 Task: Add Sprouts Organic Original BBQ Sauce to the cart.
Action: Mouse pressed left at (25, 113)
Screenshot: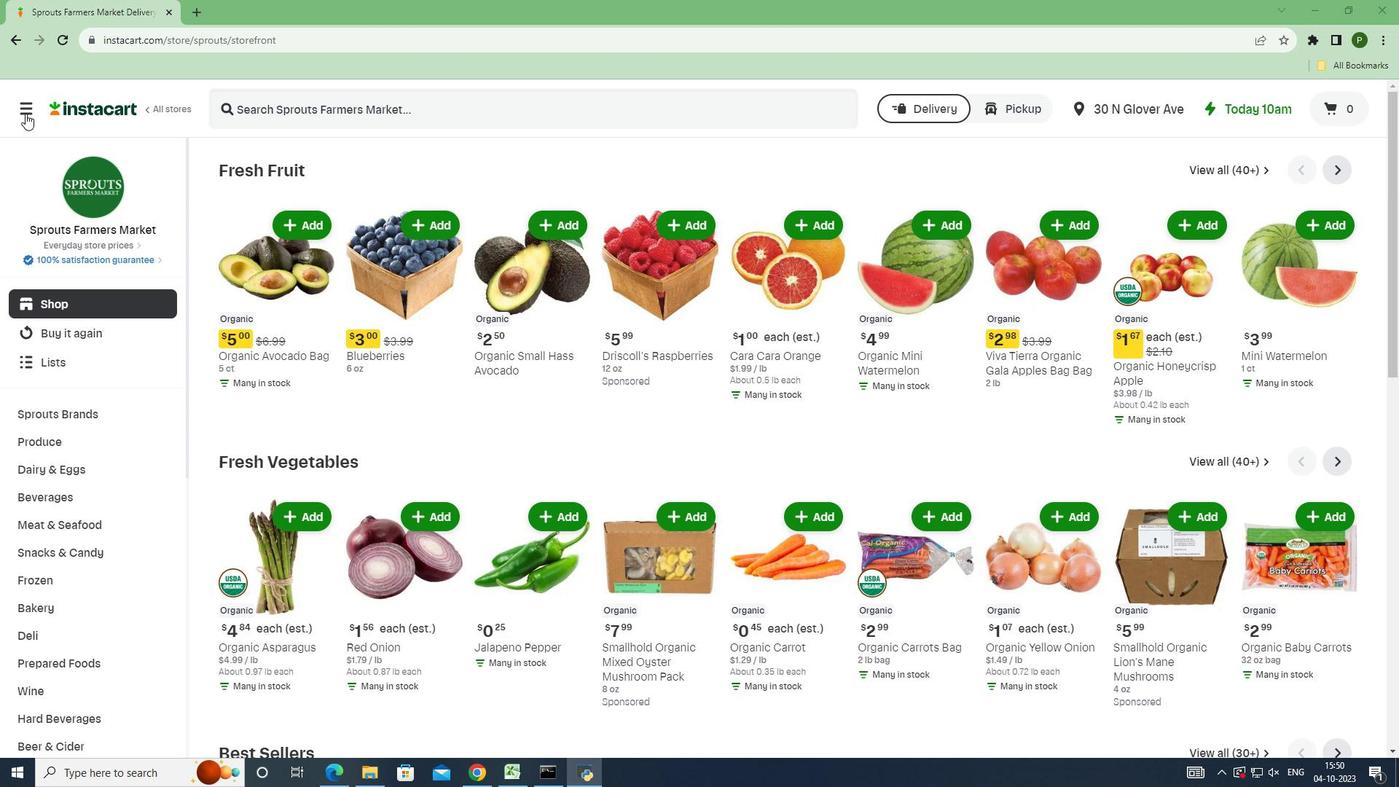 
Action: Mouse moved to (68, 403)
Screenshot: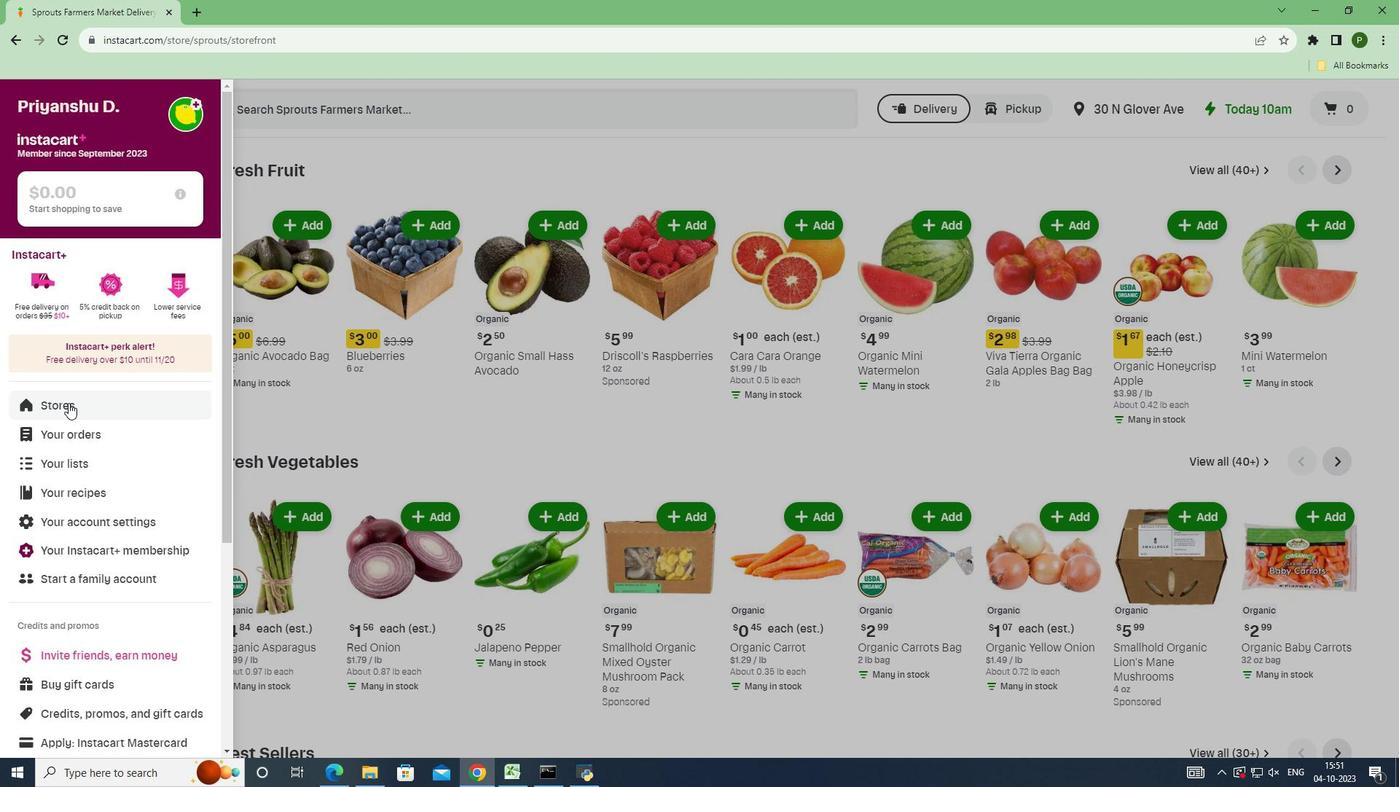 
Action: Mouse pressed left at (68, 403)
Screenshot: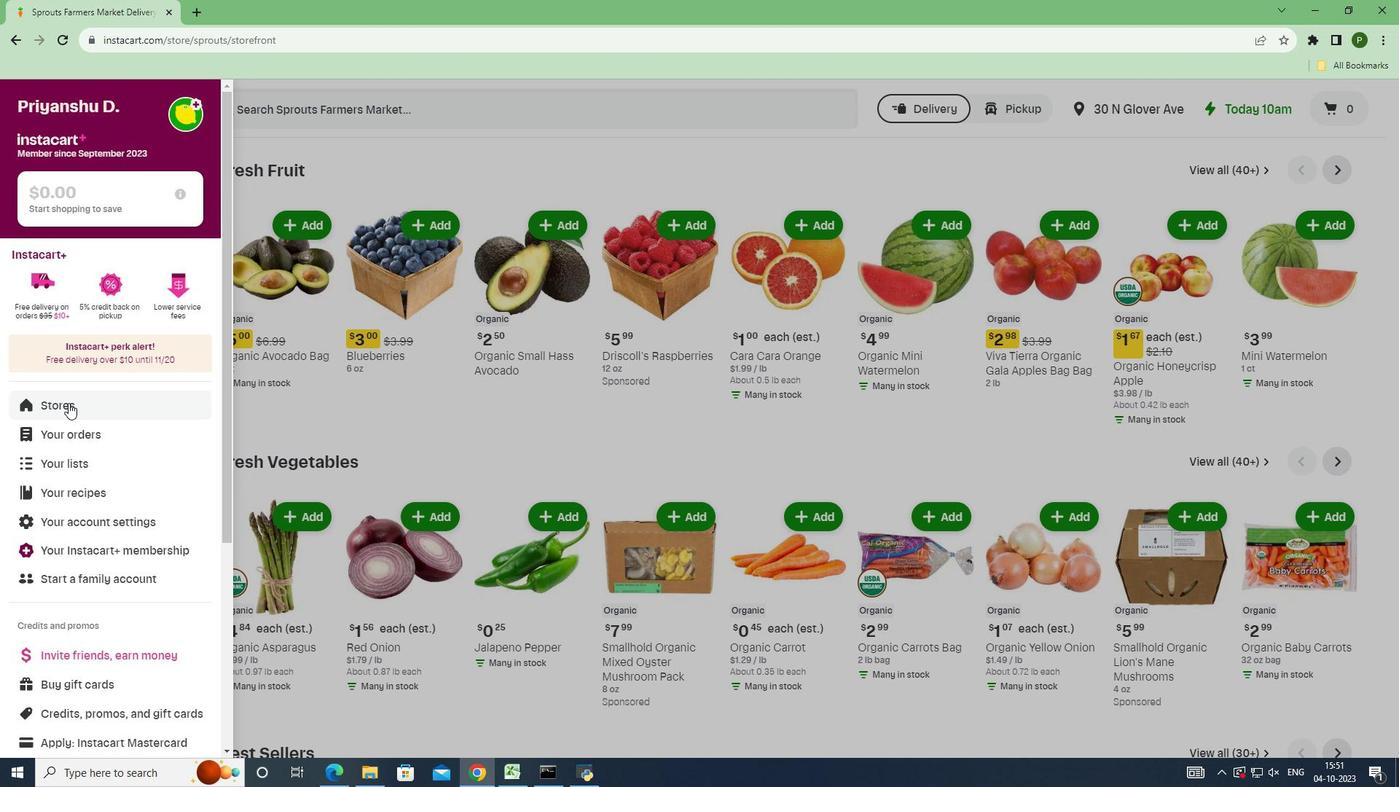 
Action: Mouse moved to (331, 169)
Screenshot: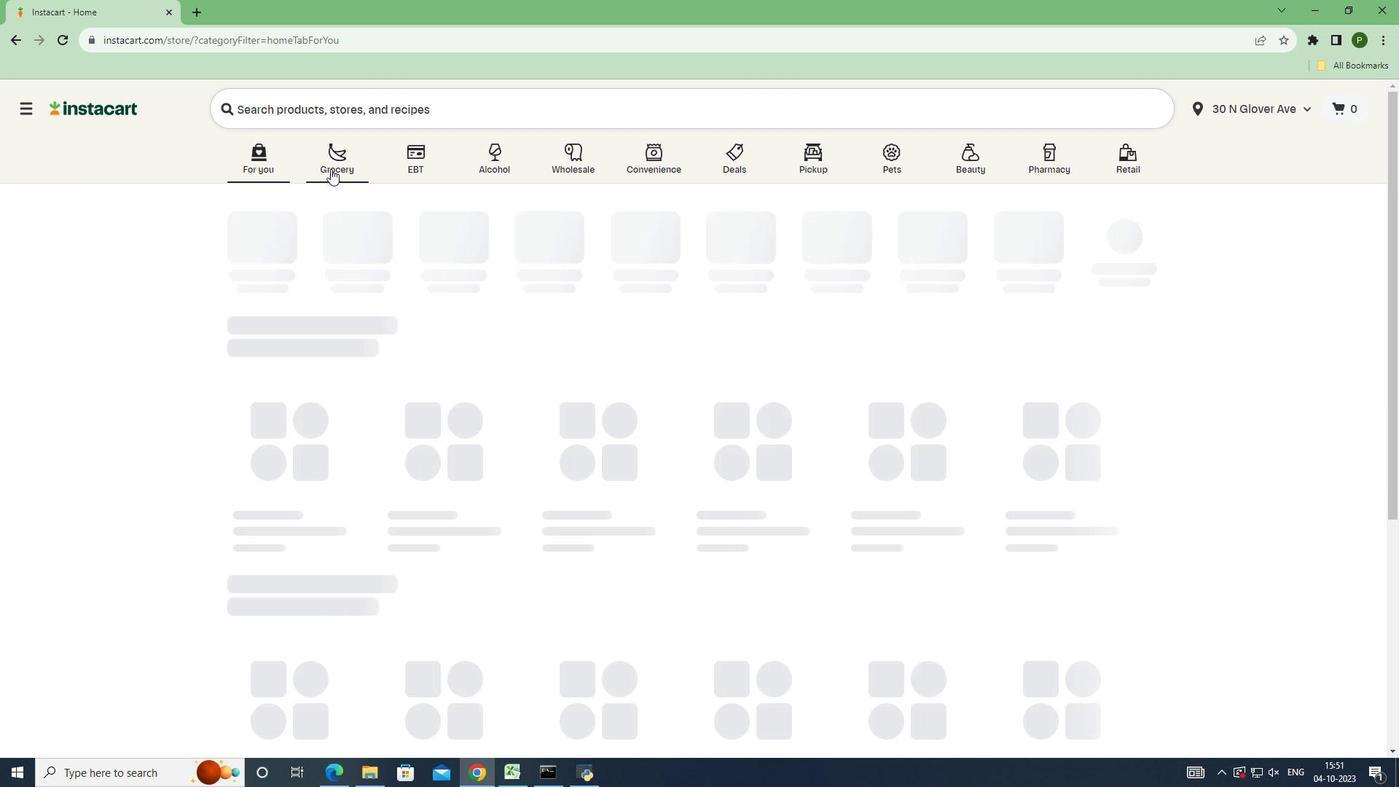
Action: Mouse pressed left at (331, 169)
Screenshot: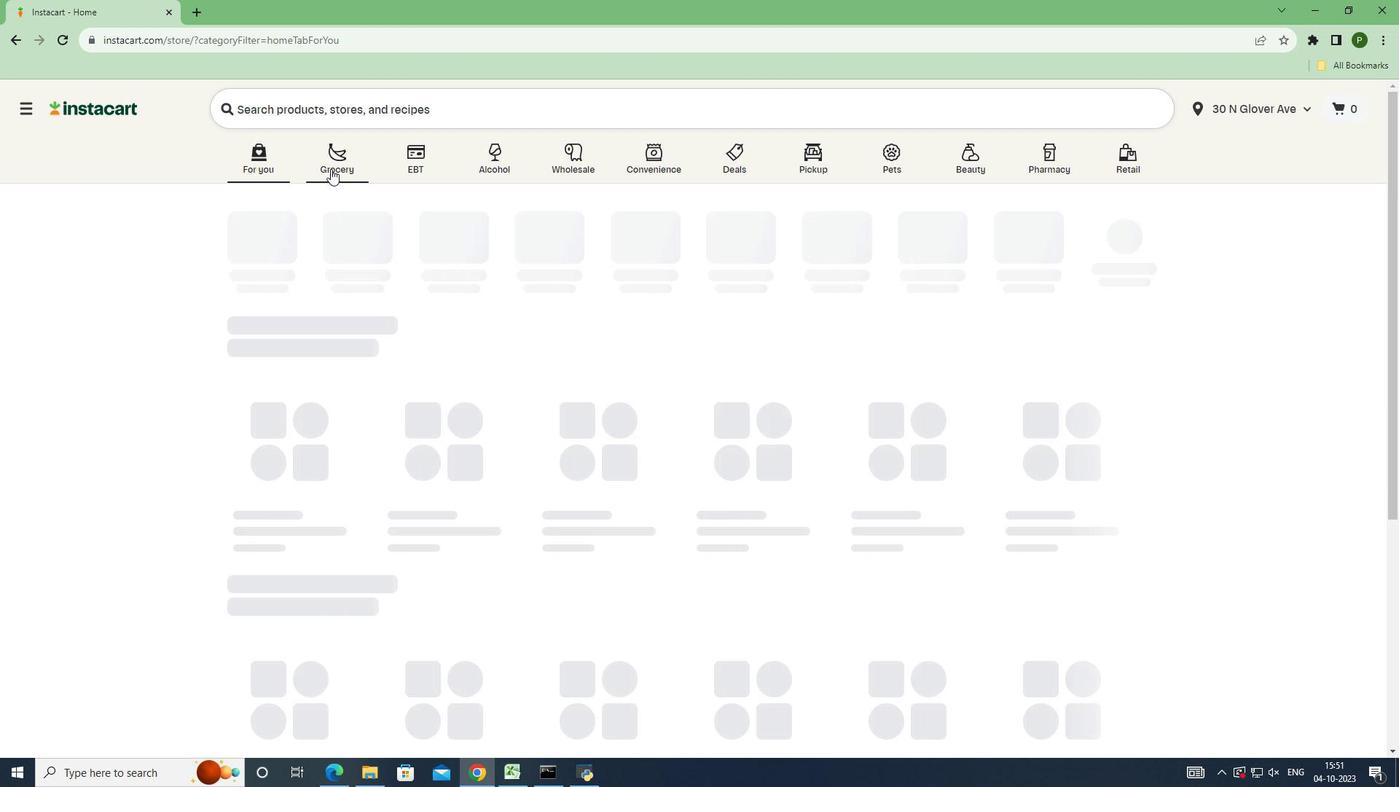 
Action: Mouse moved to (908, 323)
Screenshot: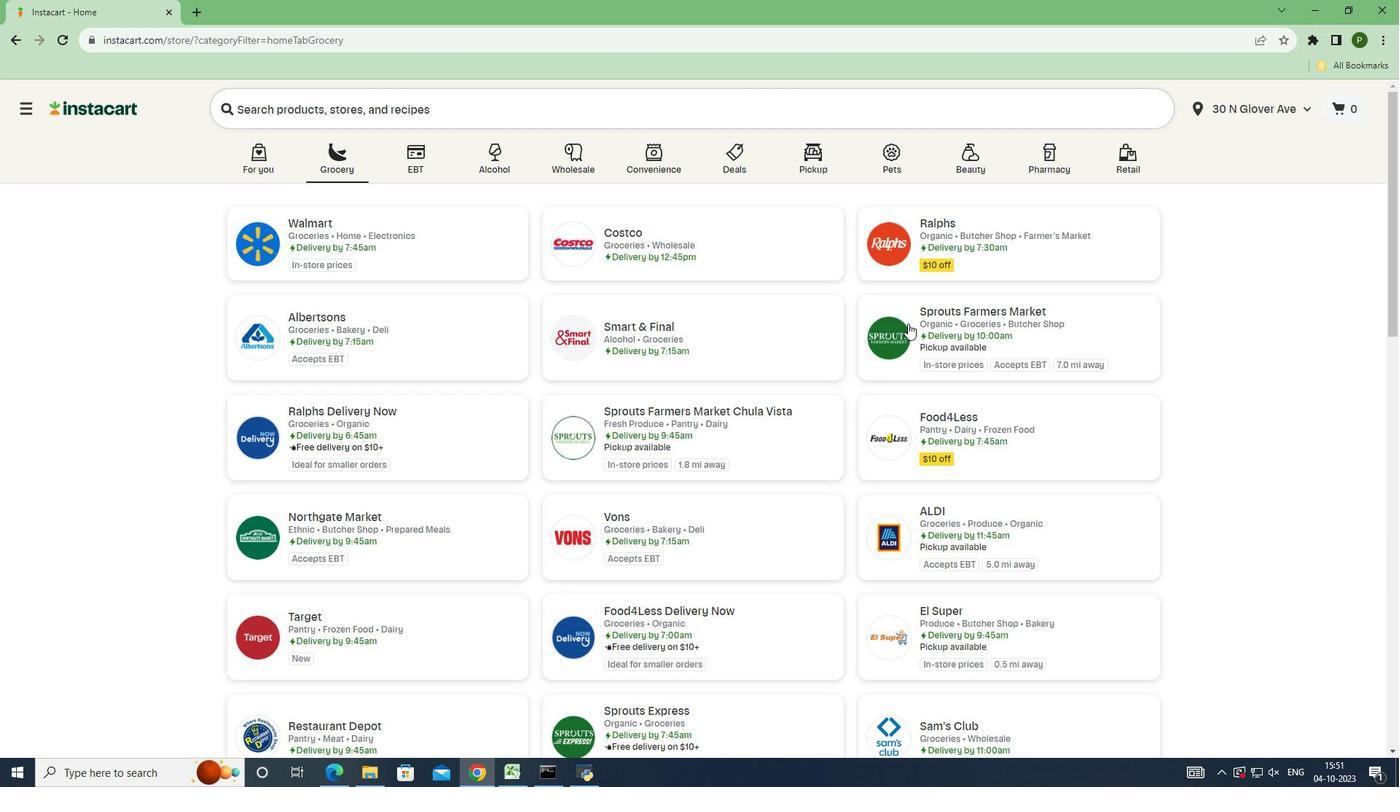 
Action: Mouse pressed left at (908, 323)
Screenshot: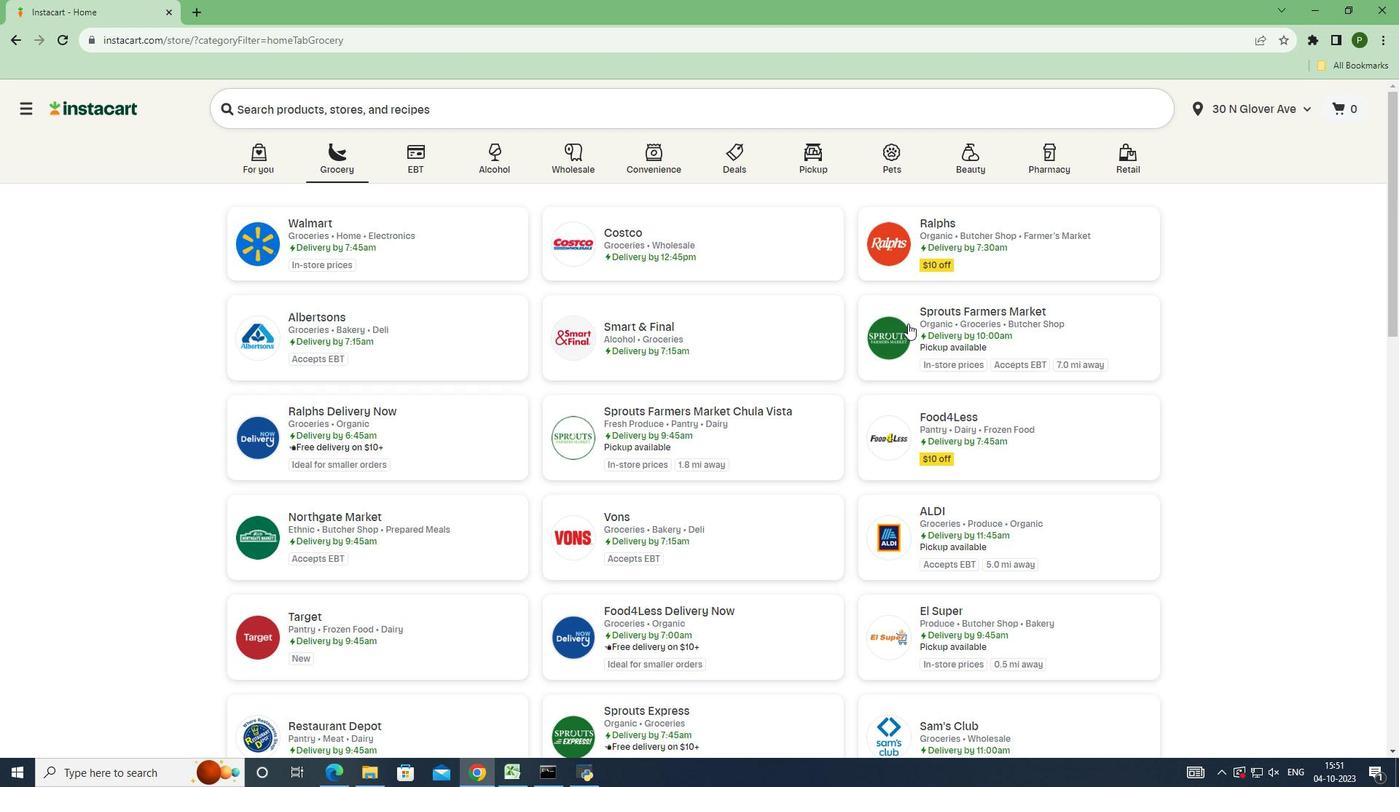 
Action: Mouse moved to (83, 410)
Screenshot: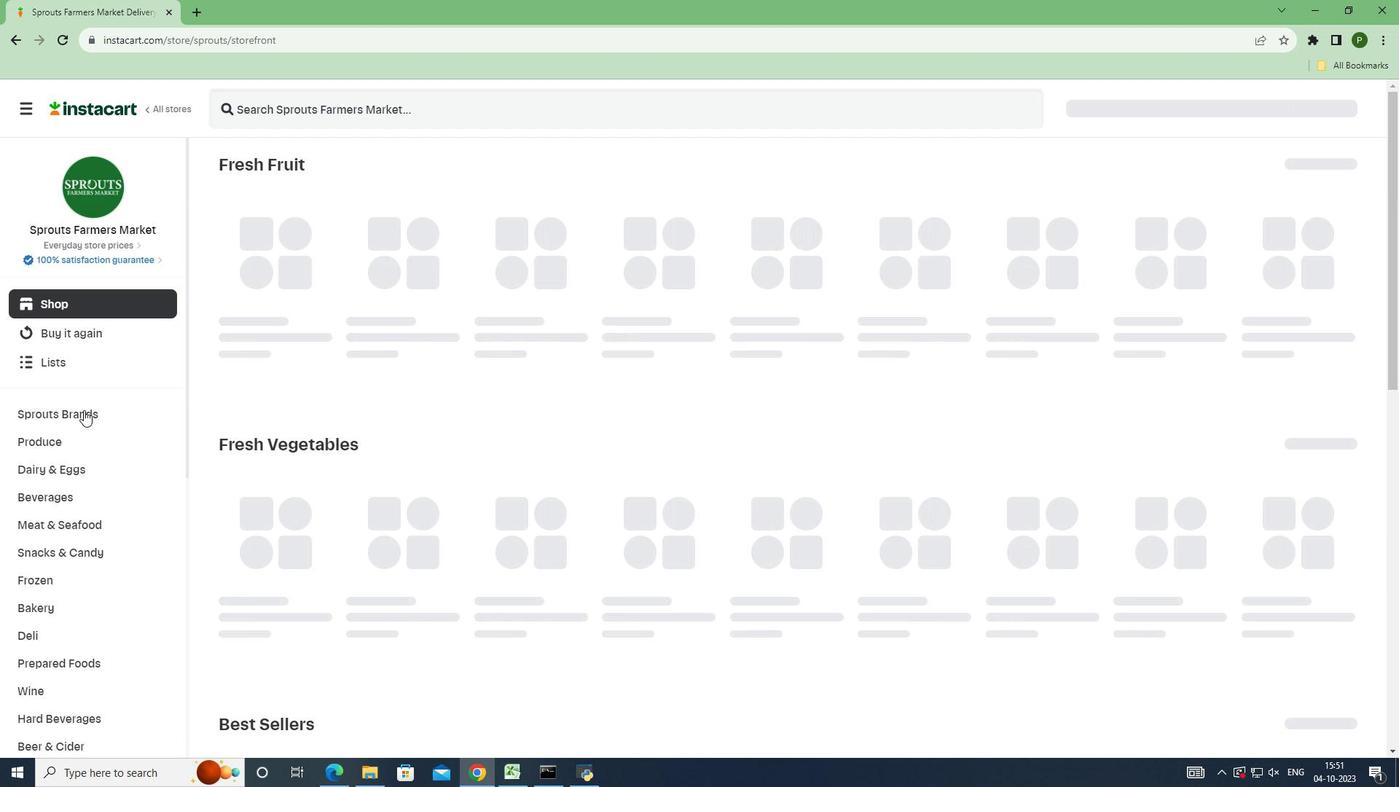 
Action: Mouse pressed left at (83, 410)
Screenshot: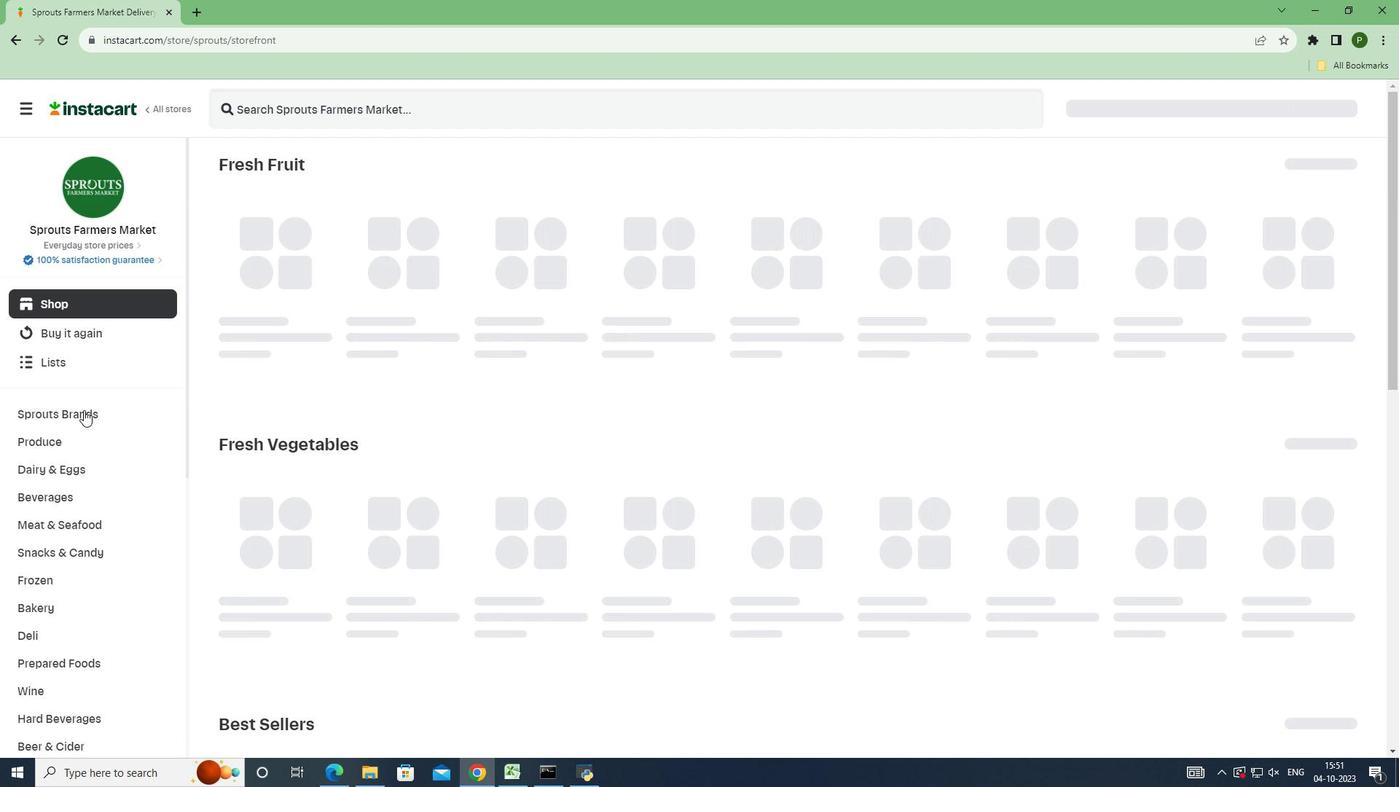 
Action: Mouse moved to (73, 523)
Screenshot: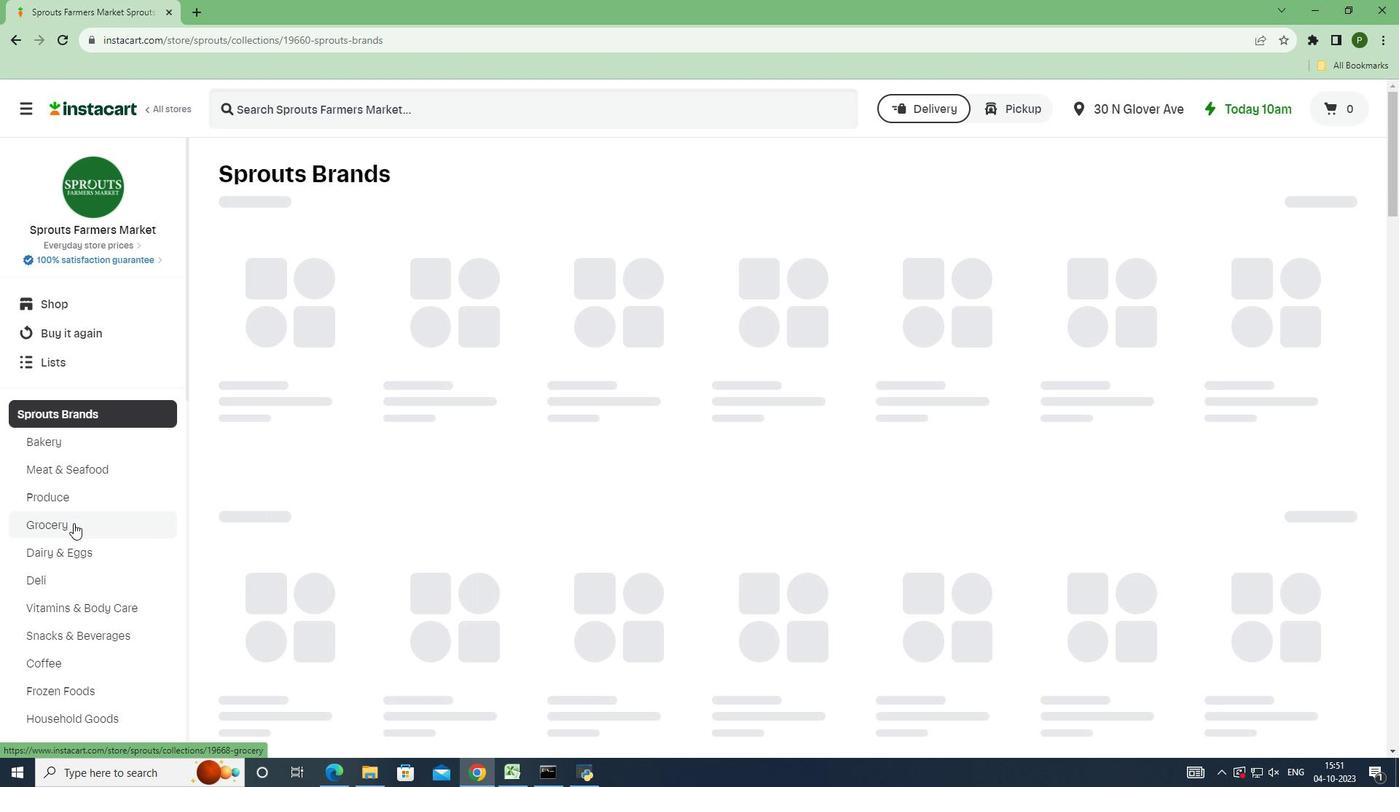 
Action: Mouse pressed left at (73, 523)
Screenshot: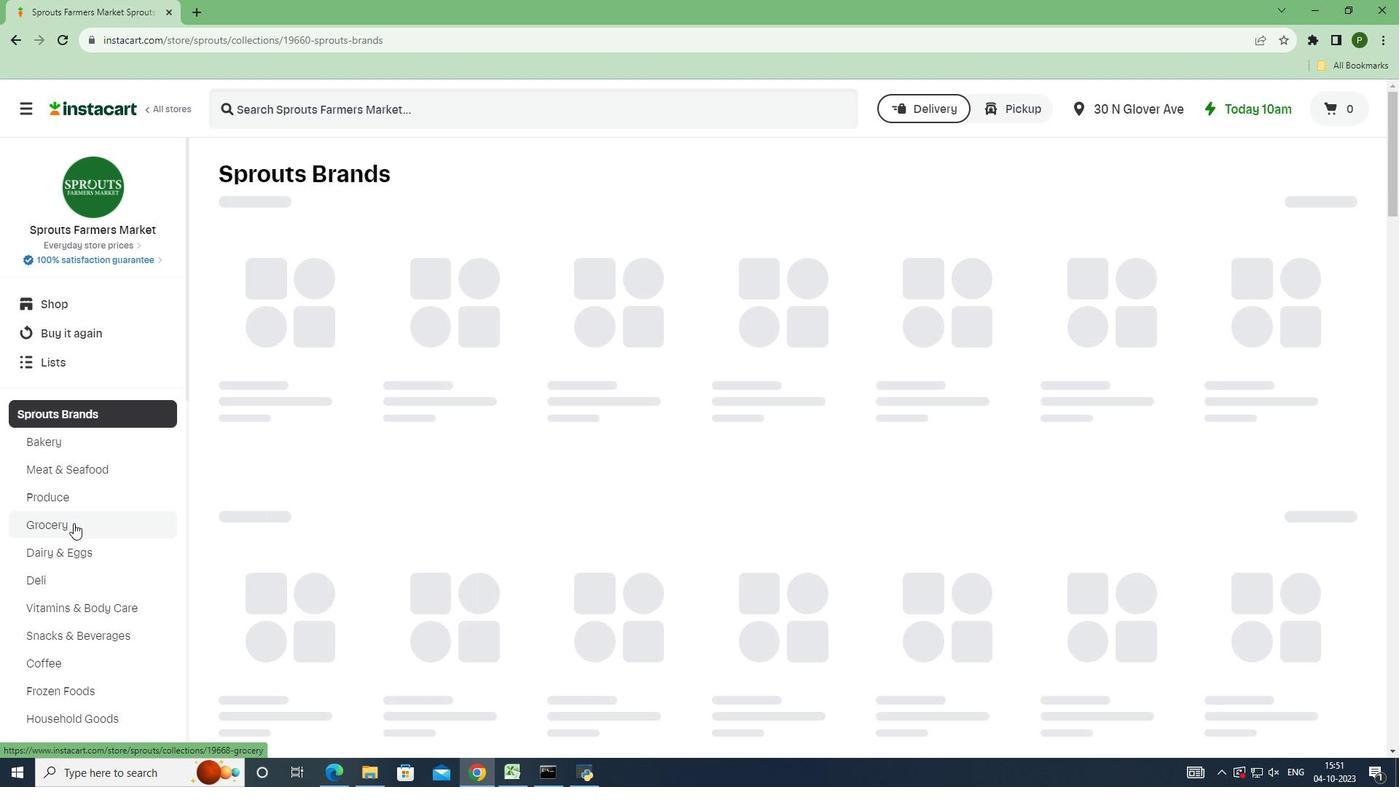 
Action: Mouse moved to (355, 274)
Screenshot: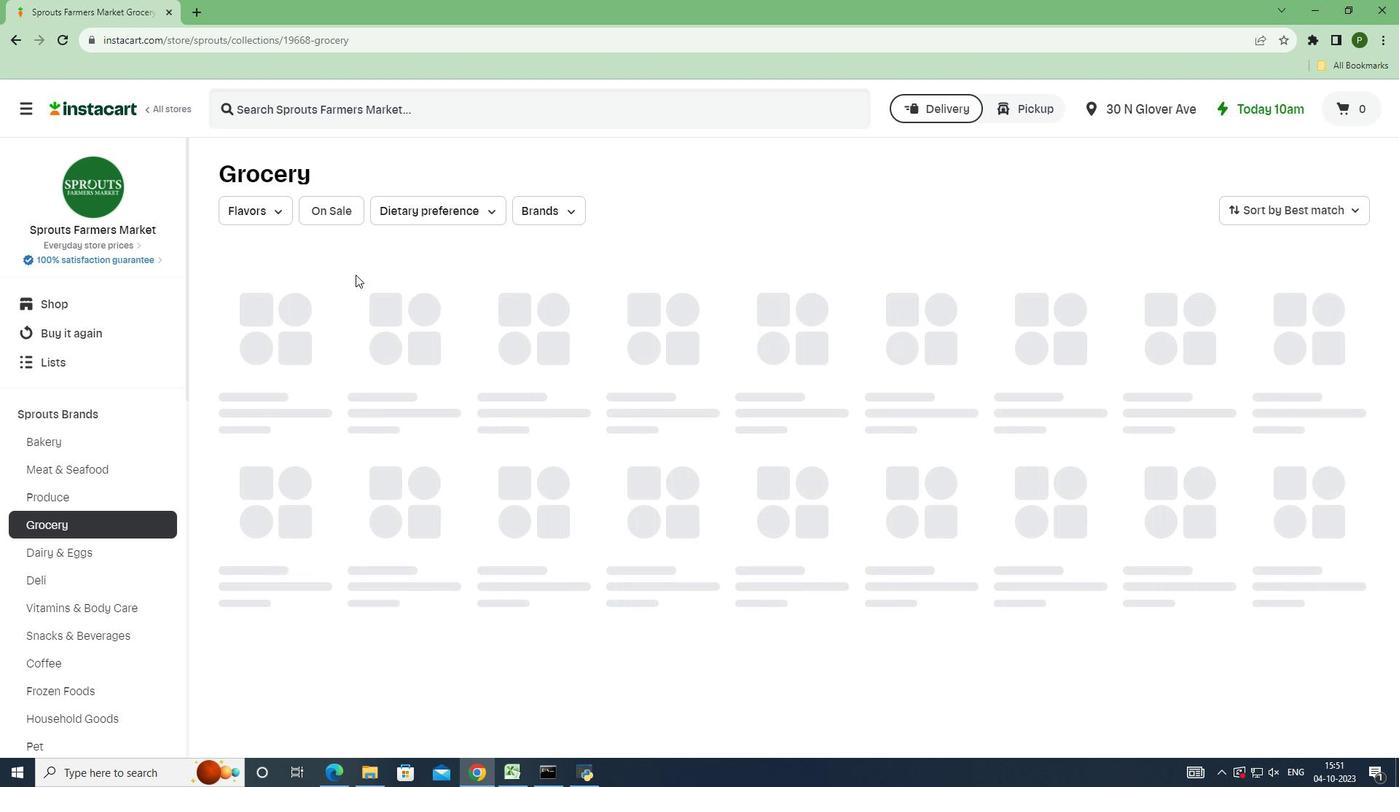 
Action: Mouse scrolled (355, 274) with delta (0, 0)
Screenshot: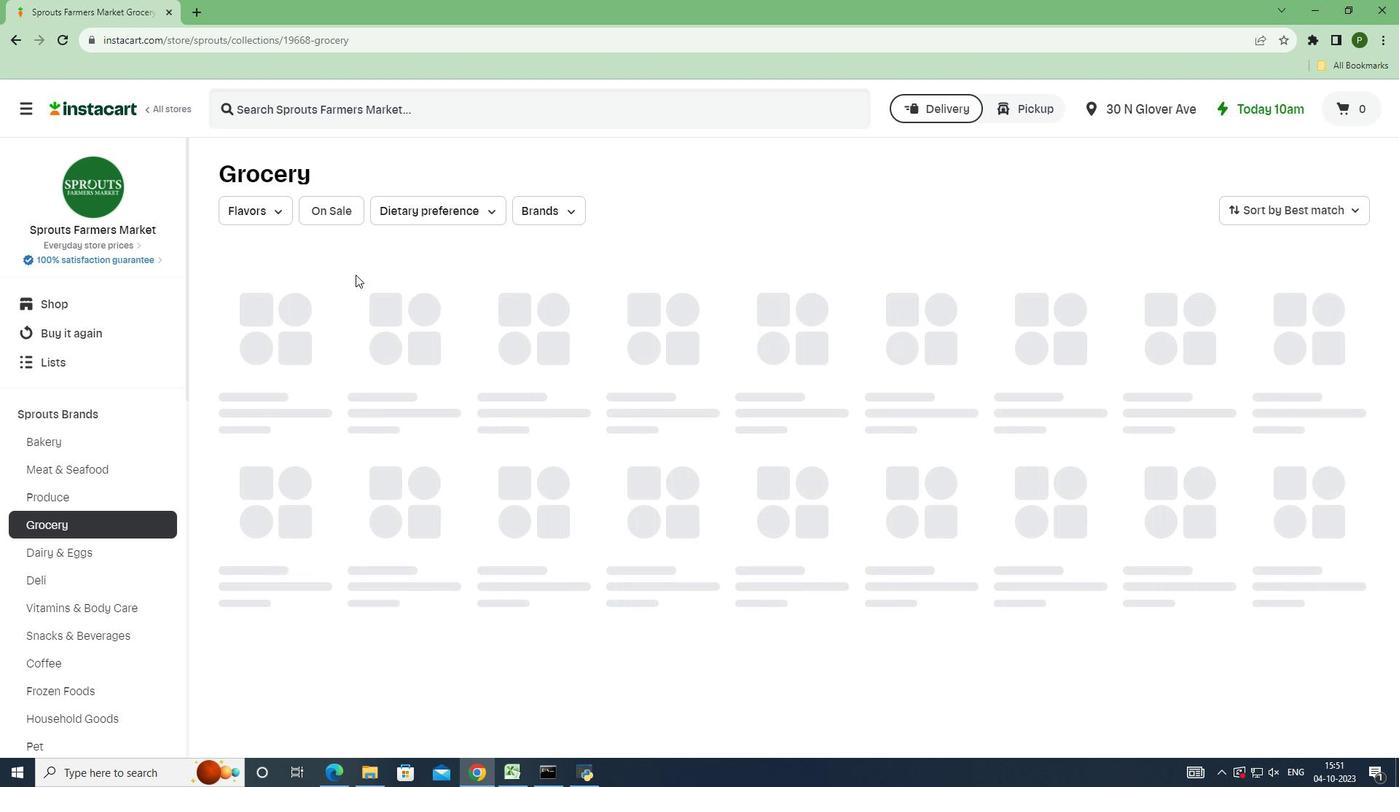 
Action: Mouse moved to (371, 298)
Screenshot: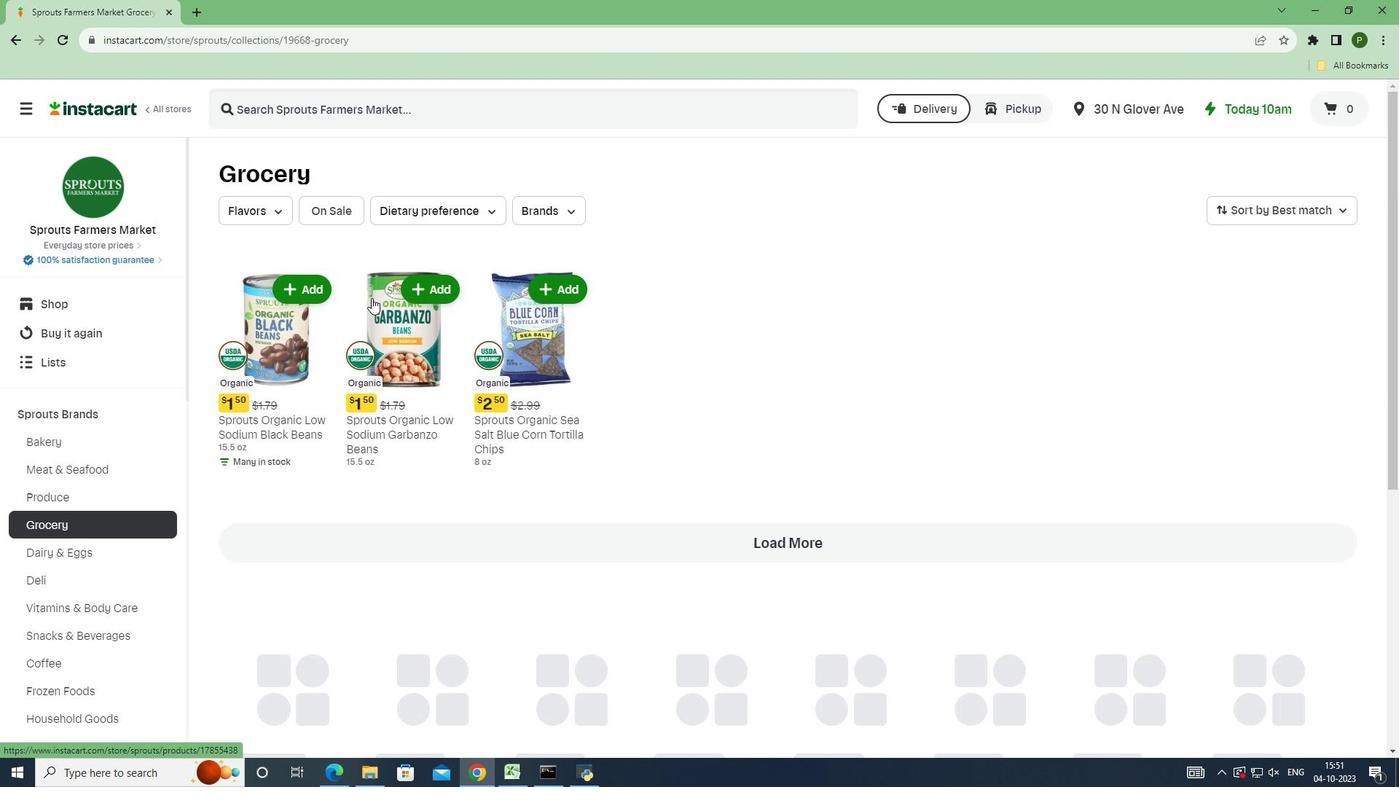 
Action: Mouse scrolled (371, 297) with delta (0, 0)
Screenshot: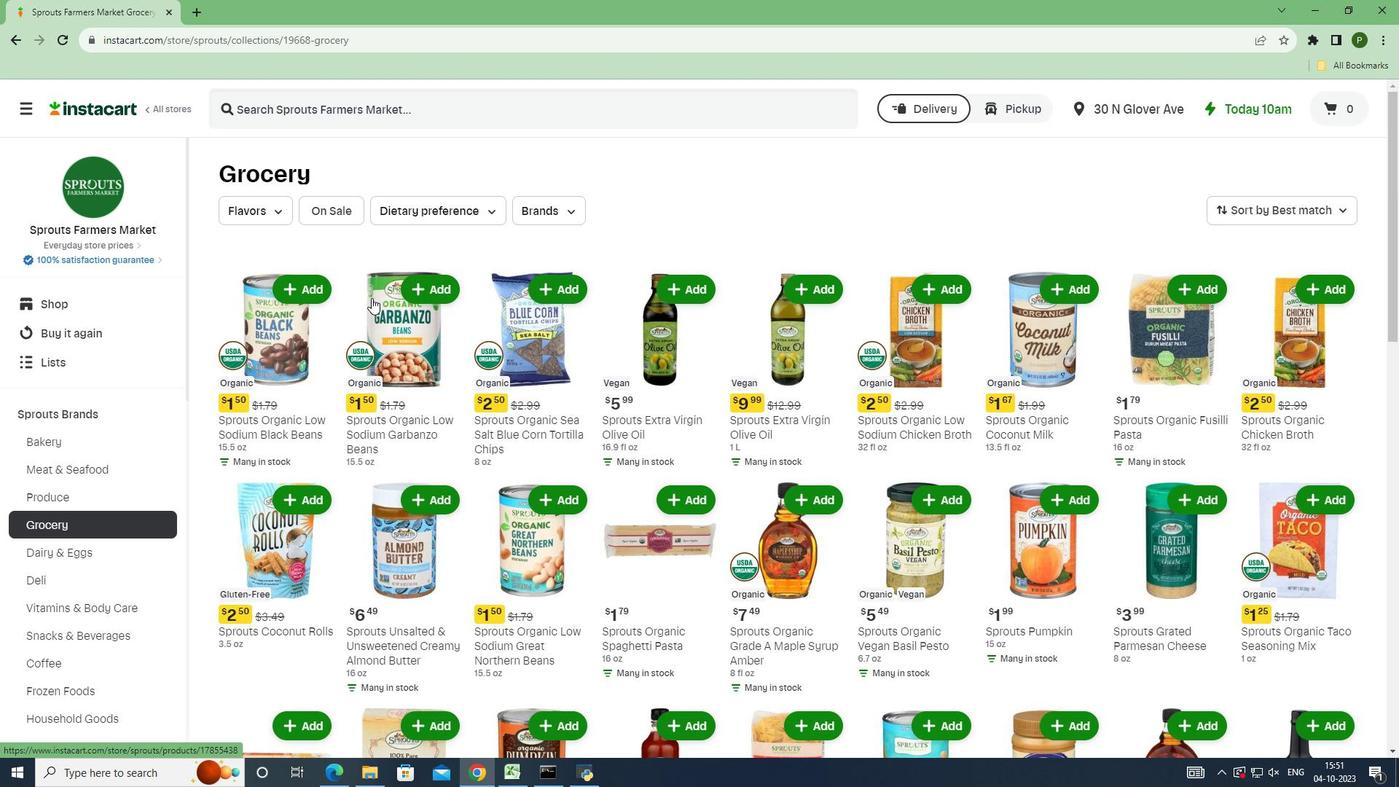 
Action: Mouse scrolled (371, 297) with delta (0, 0)
Screenshot: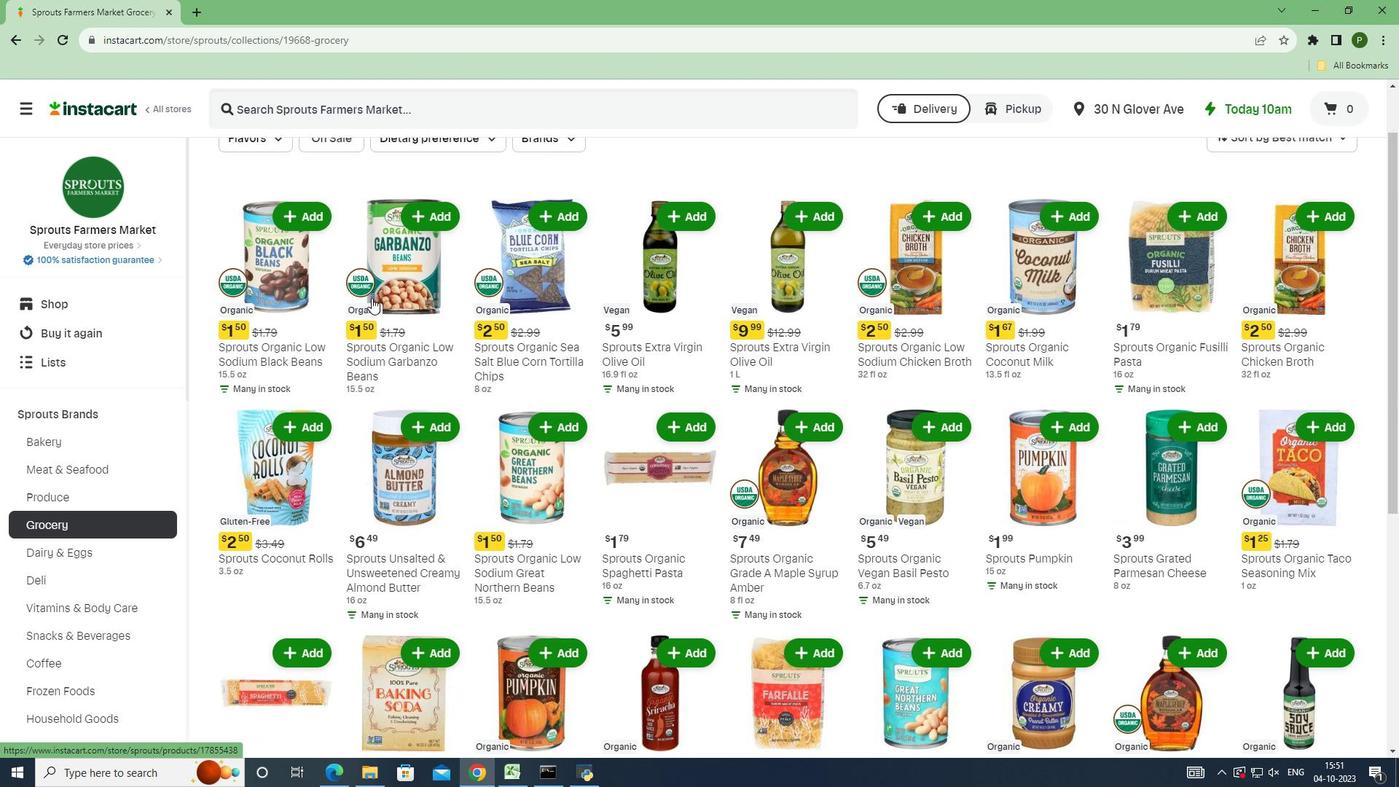 
Action: Mouse scrolled (371, 297) with delta (0, 0)
Screenshot: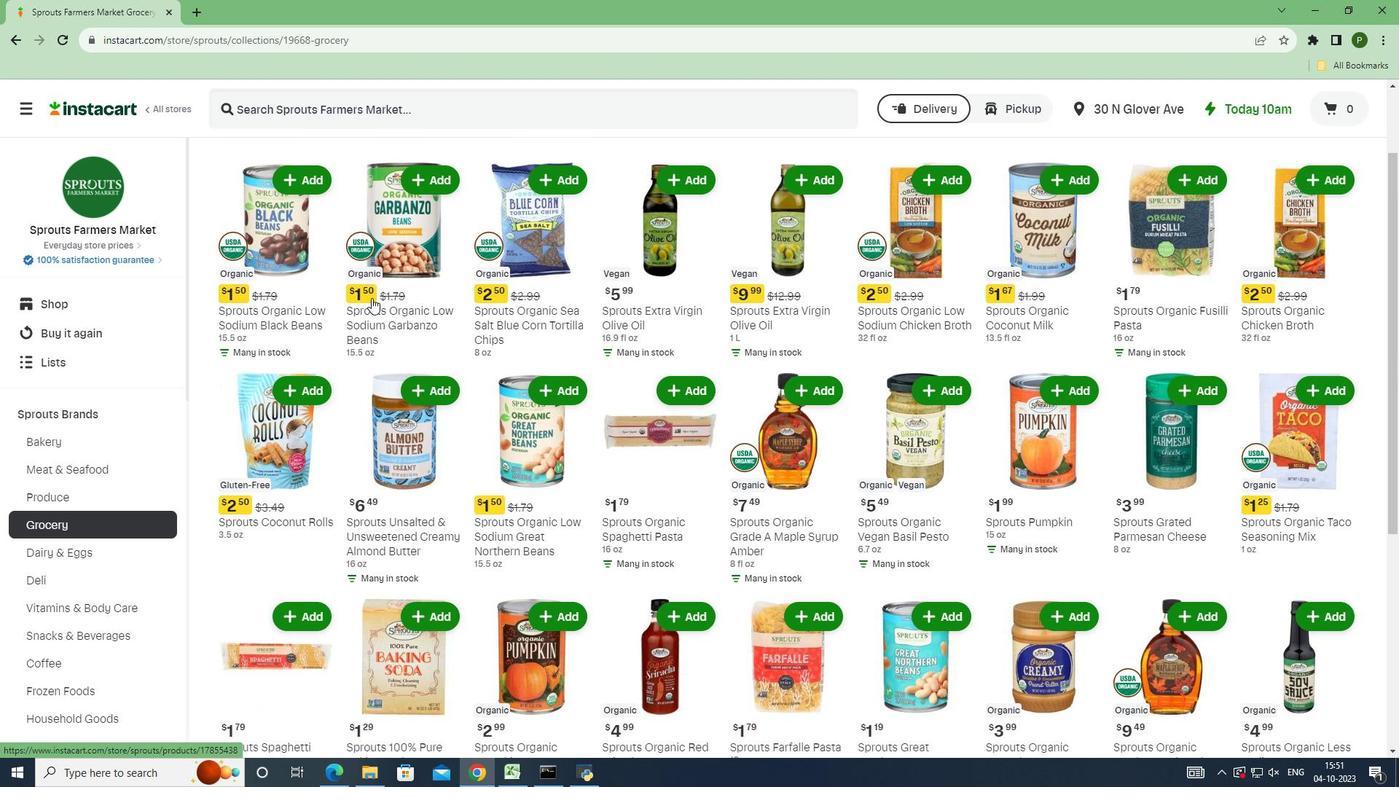 
Action: Mouse scrolled (371, 297) with delta (0, 0)
Screenshot: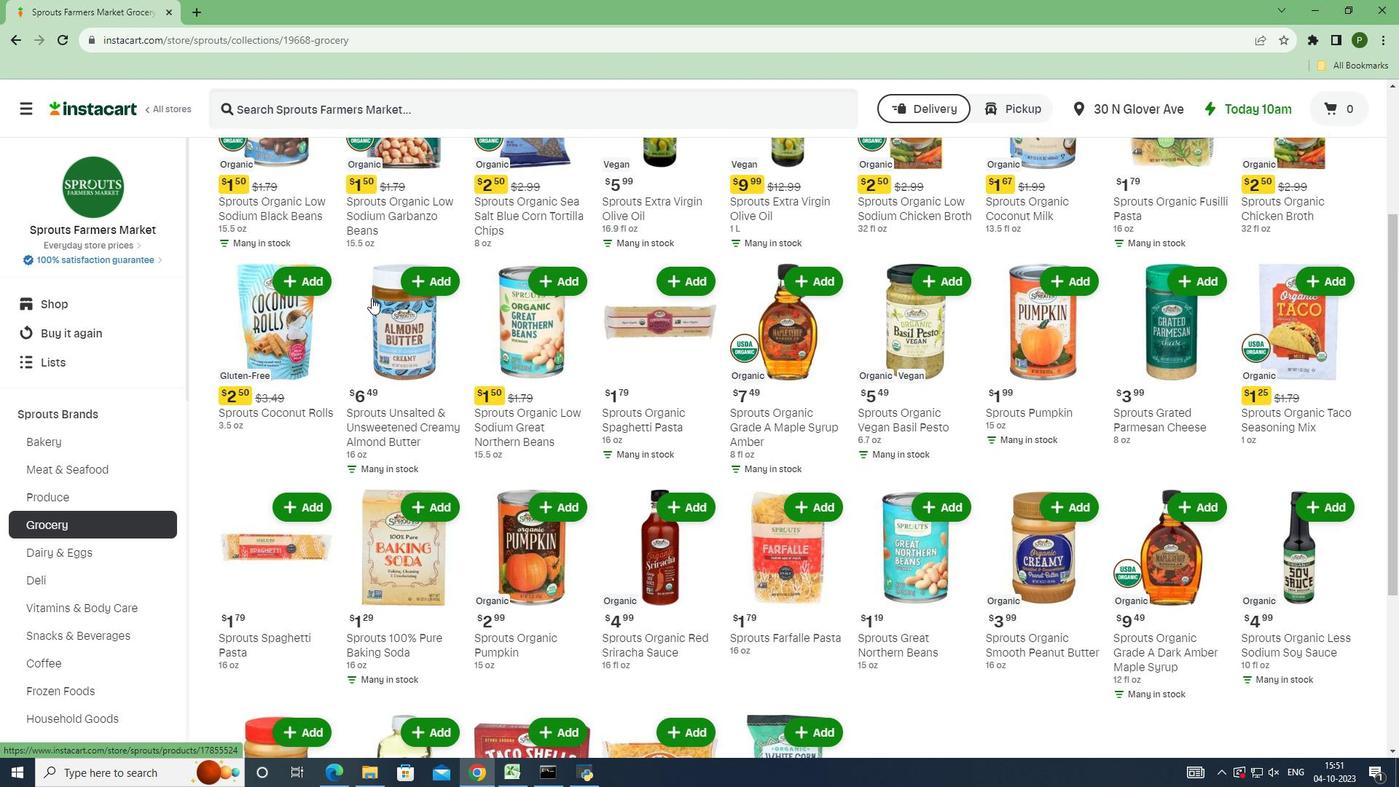 
Action: Mouse scrolled (371, 297) with delta (0, 0)
Screenshot: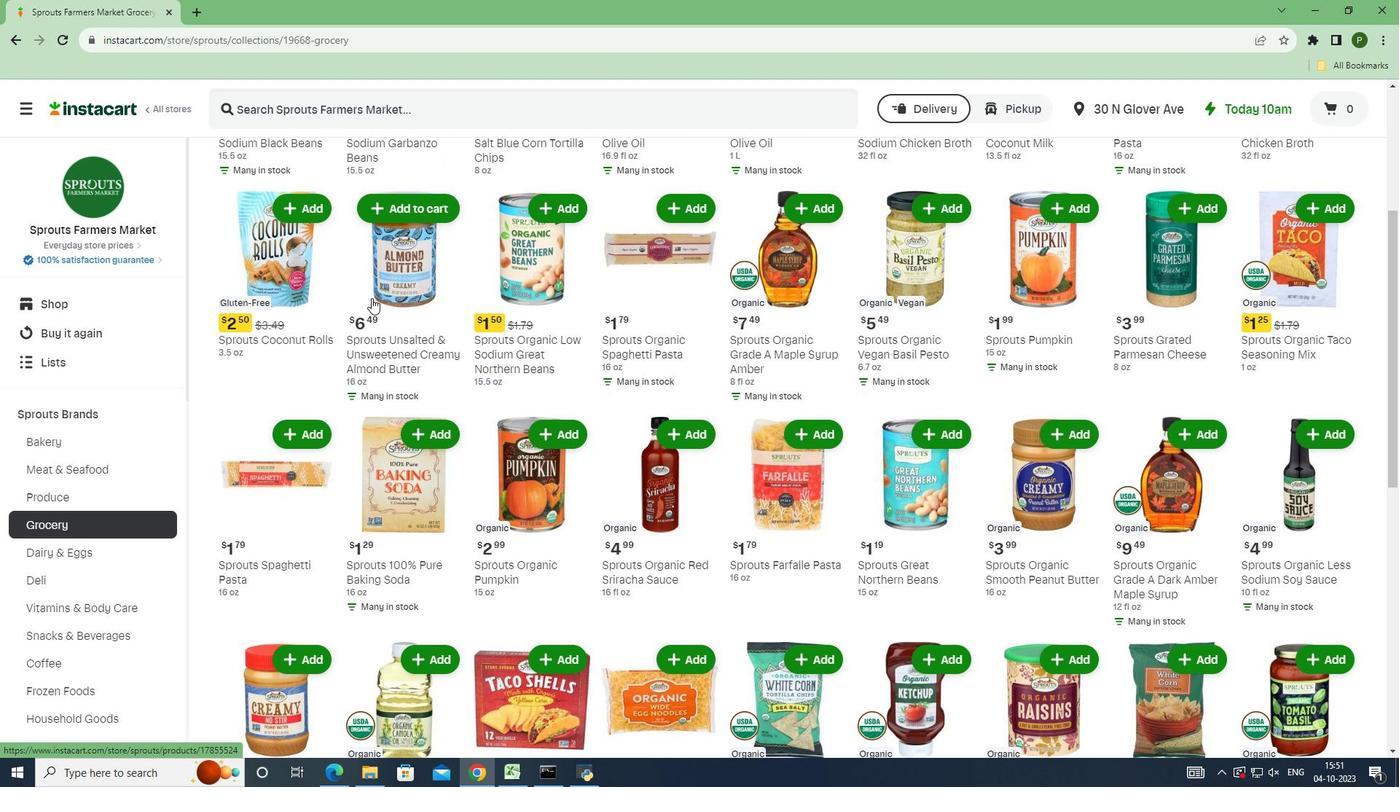
Action: Mouse scrolled (371, 297) with delta (0, 0)
Screenshot: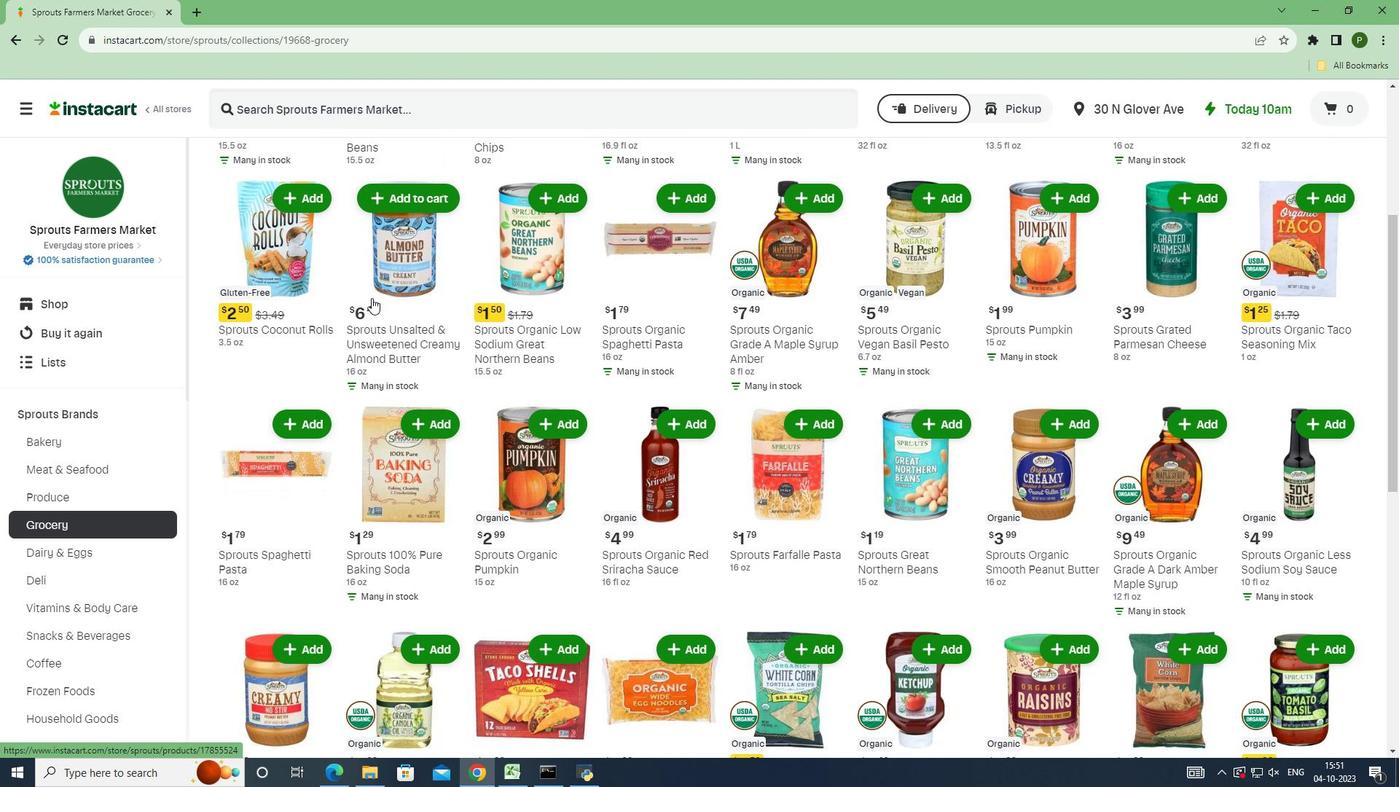 
Action: Mouse scrolled (371, 298) with delta (0, 0)
Screenshot: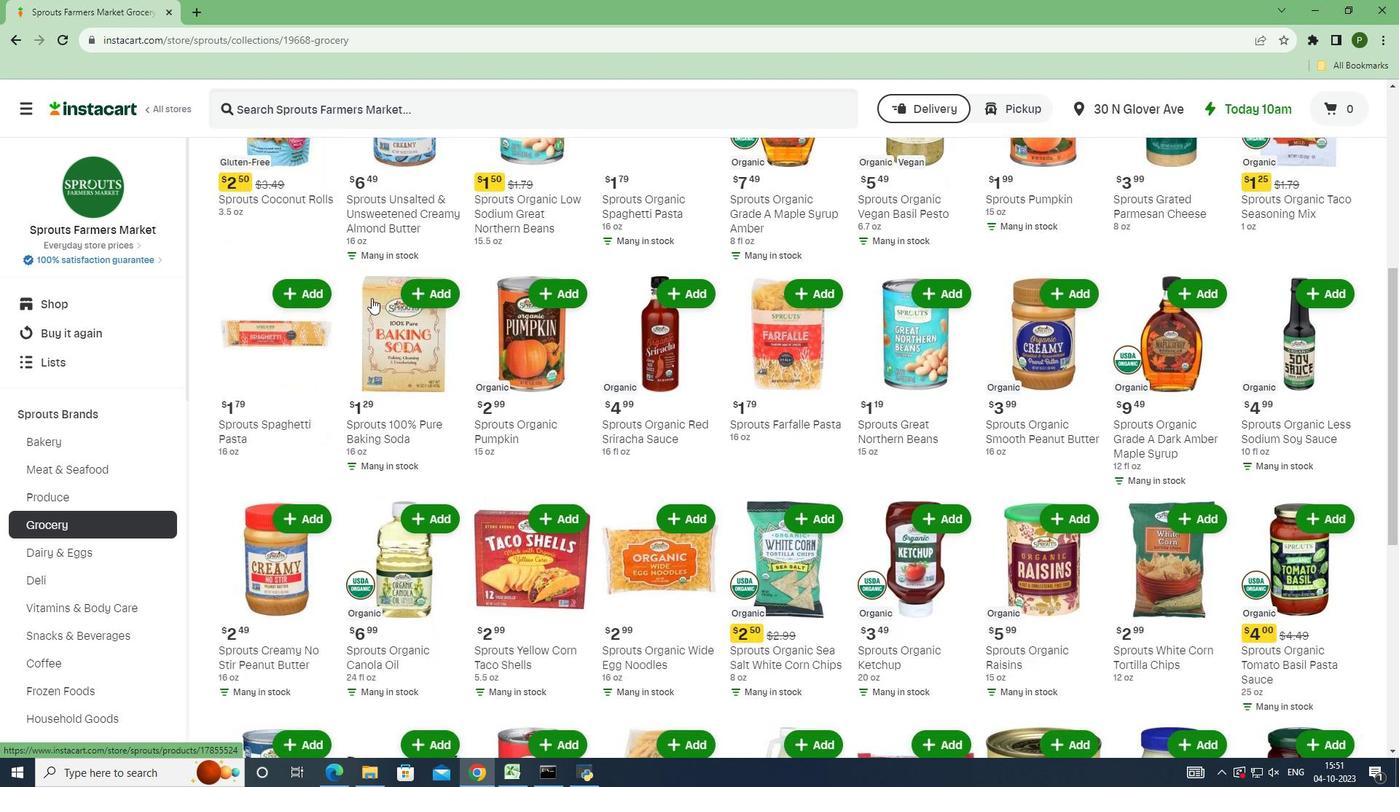 
Action: Mouse scrolled (371, 297) with delta (0, 0)
Screenshot: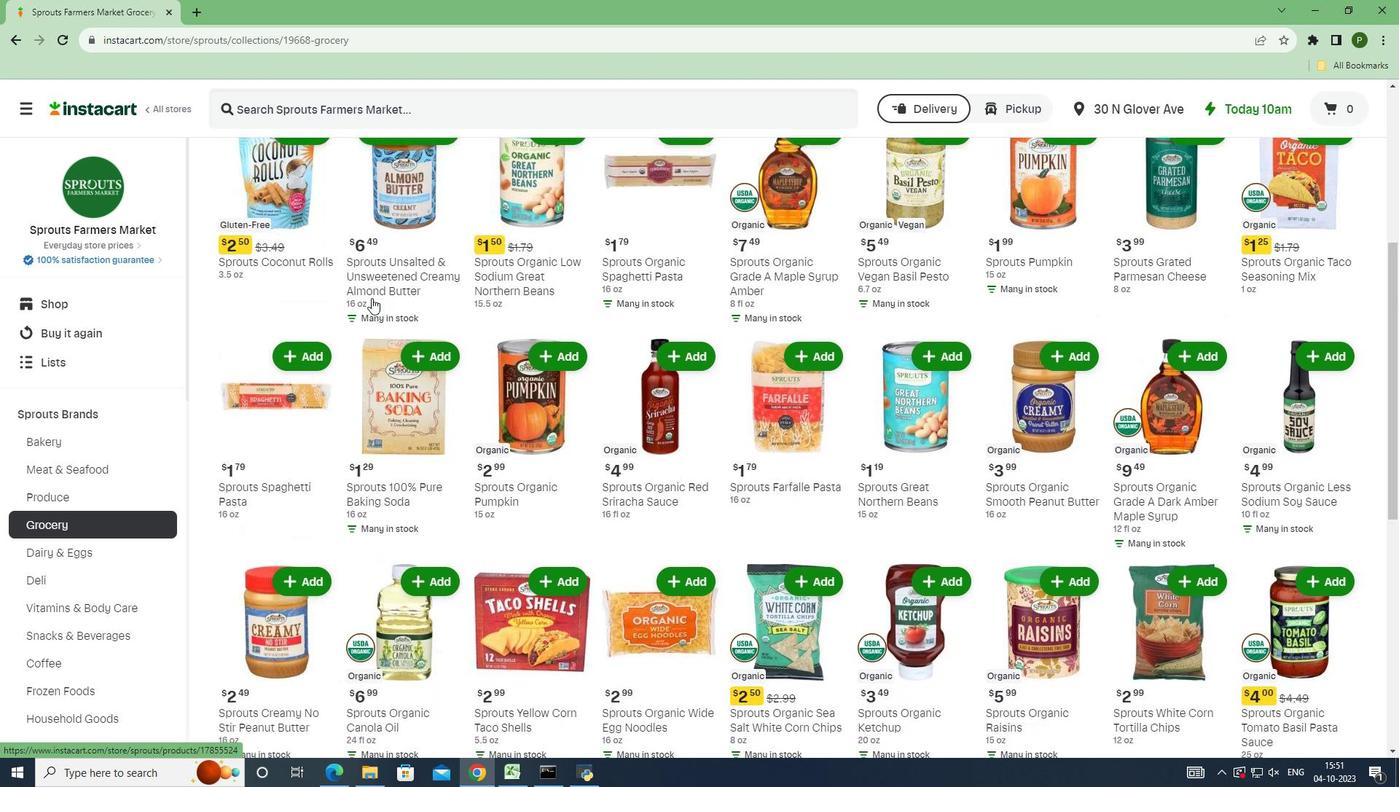 
Action: Mouse scrolled (371, 297) with delta (0, 0)
Screenshot: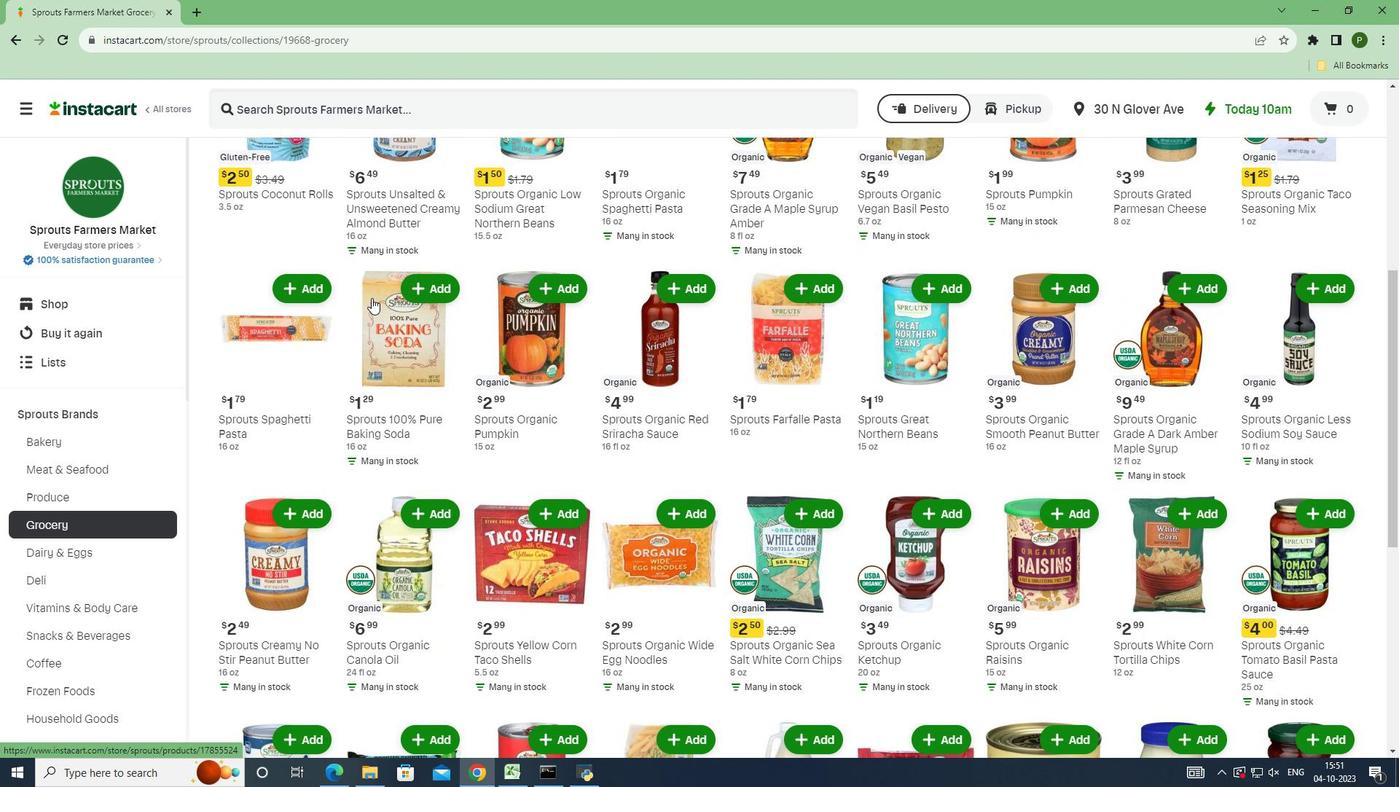 
Action: Mouse scrolled (371, 297) with delta (0, 0)
Screenshot: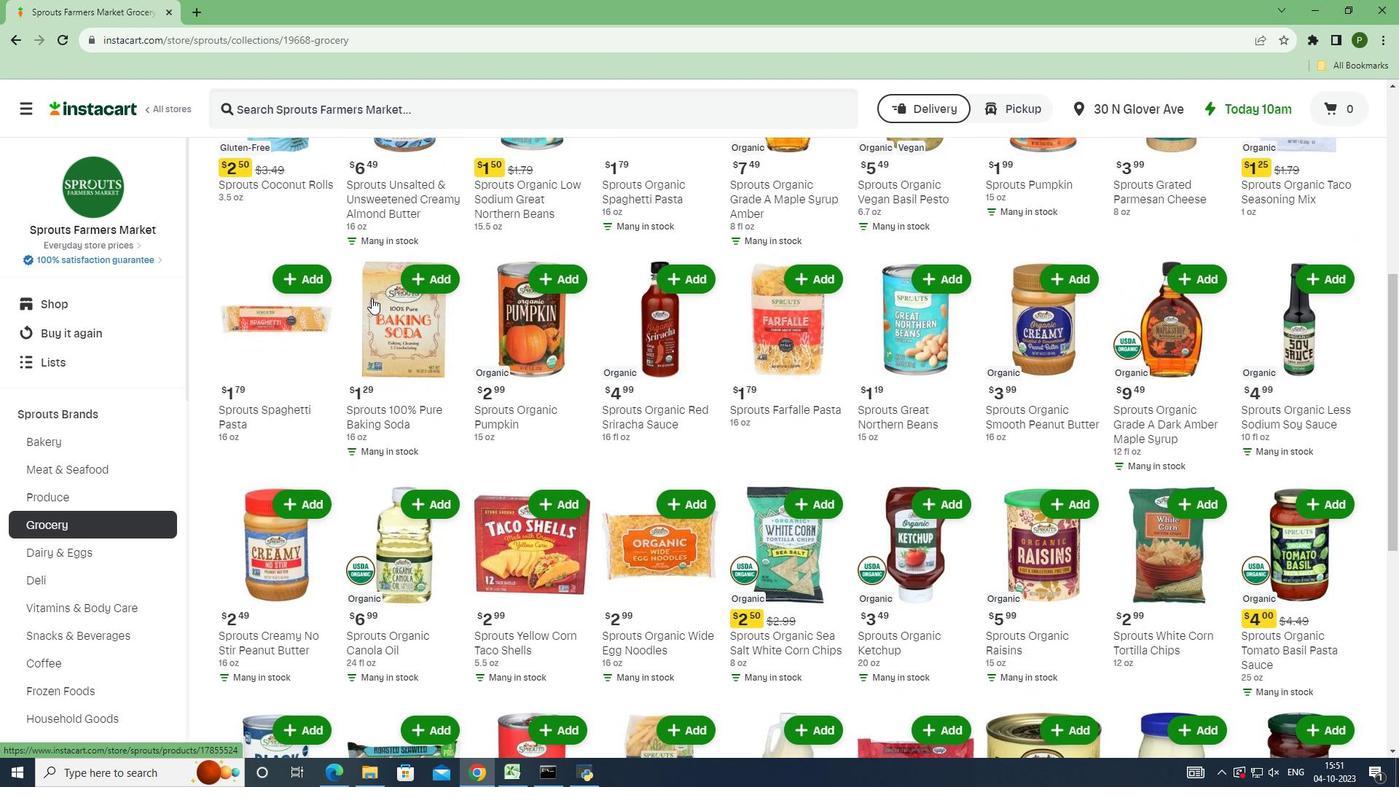 
Action: Mouse scrolled (371, 297) with delta (0, 0)
Screenshot: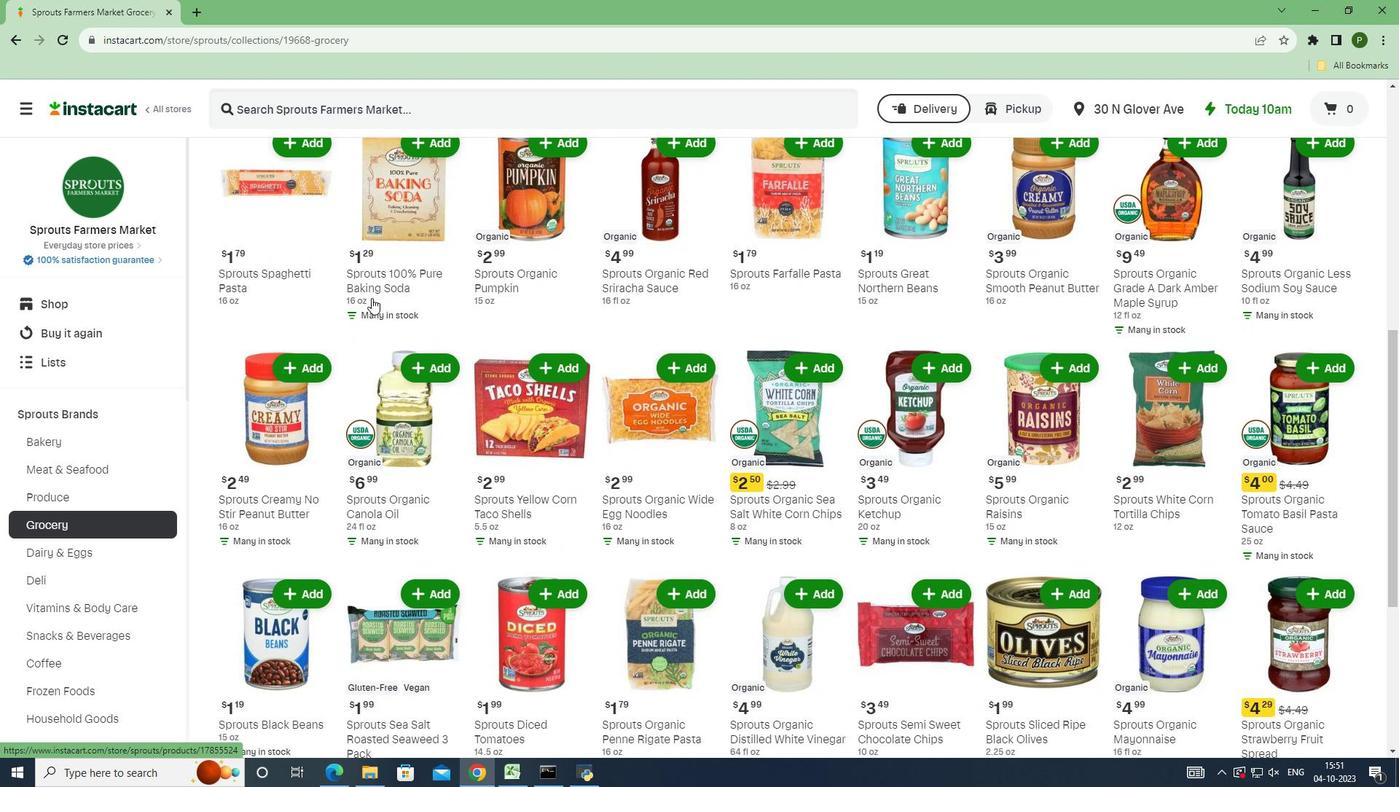 
Action: Mouse scrolled (371, 297) with delta (0, 0)
Screenshot: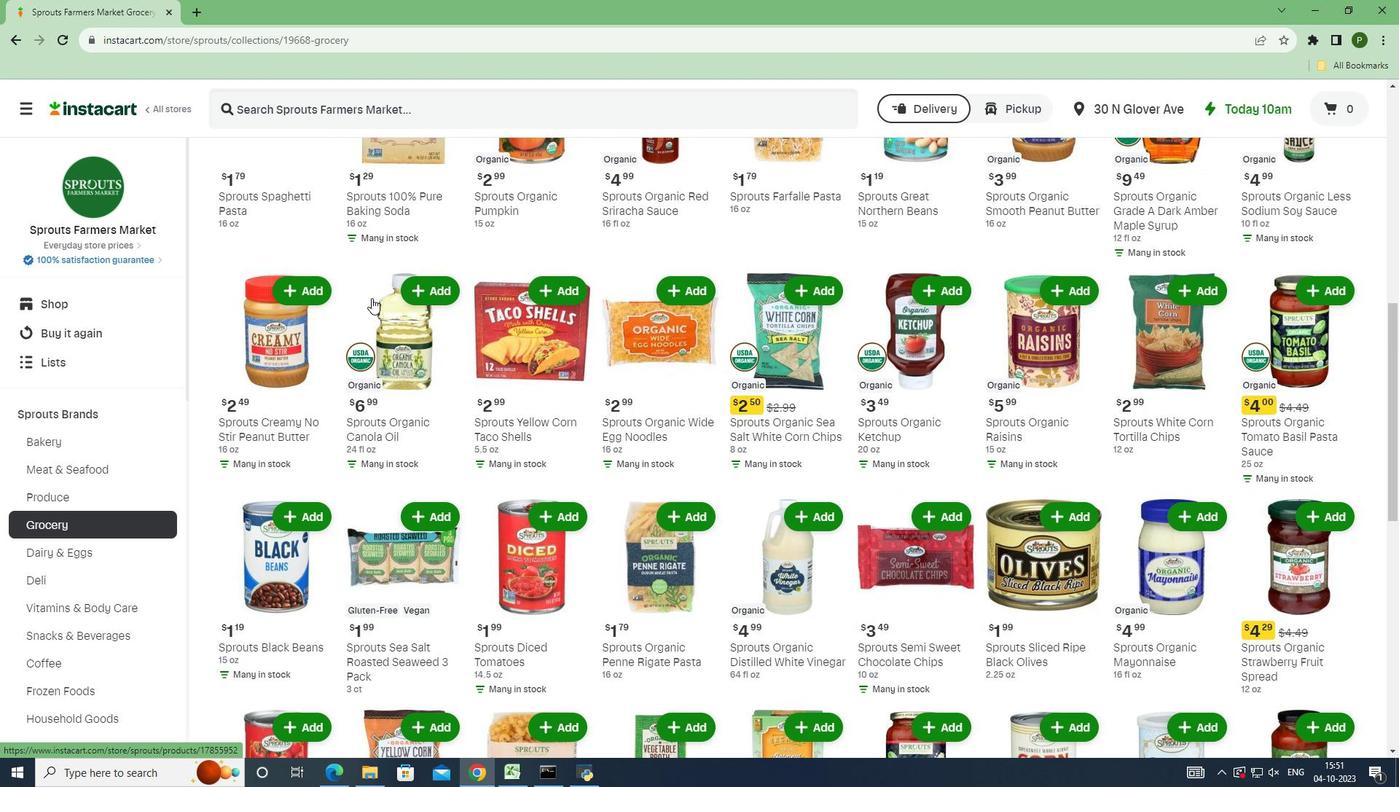 
Action: Mouse scrolled (371, 297) with delta (0, 0)
Screenshot: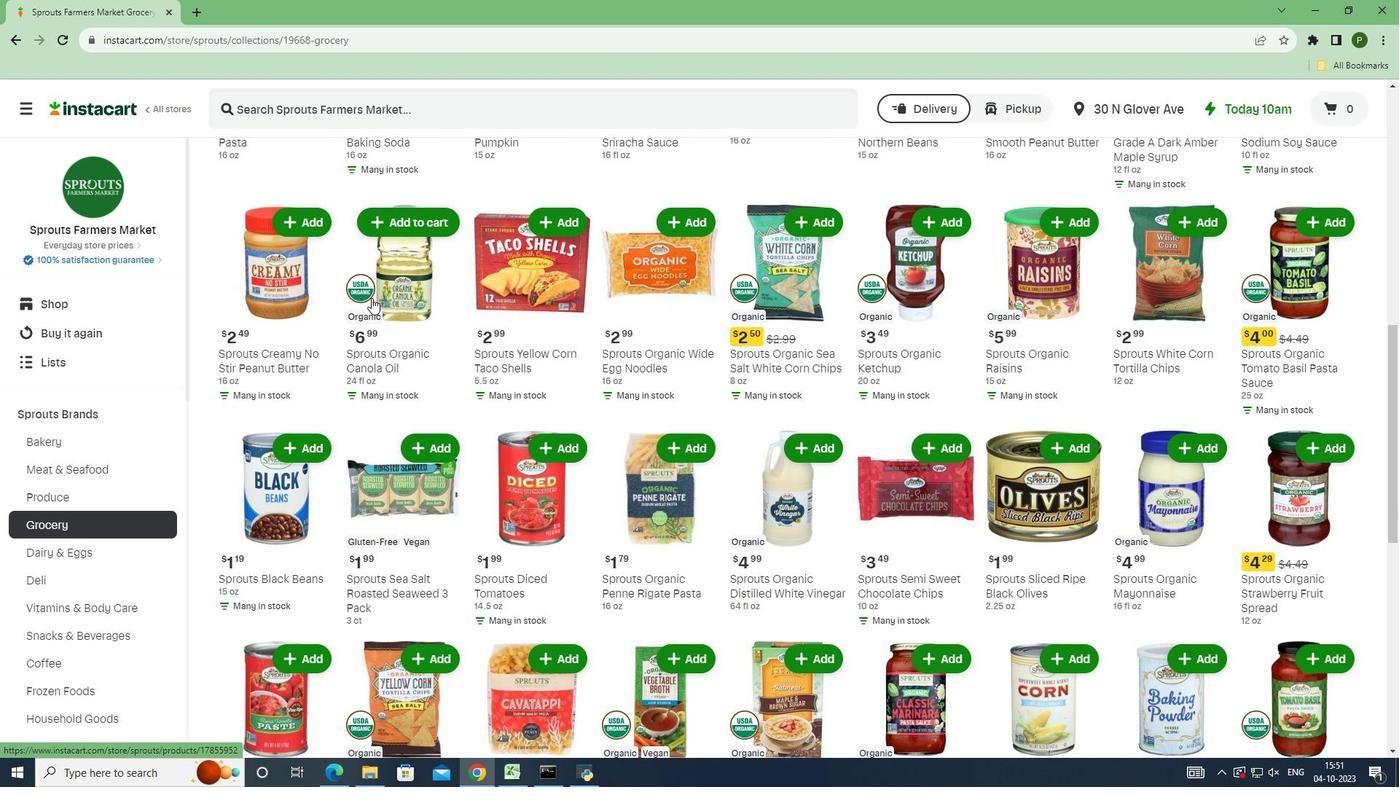 
Action: Mouse scrolled (371, 297) with delta (0, 0)
Screenshot: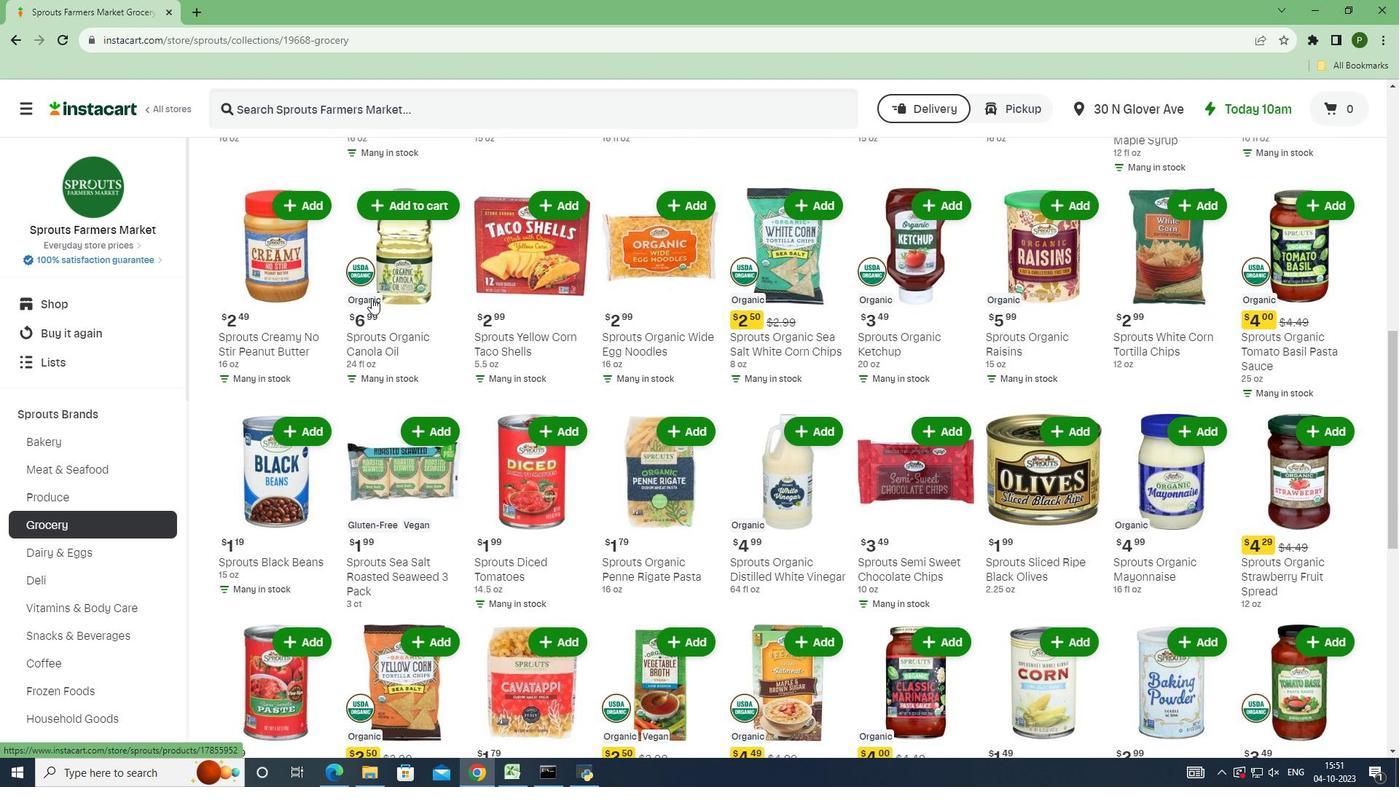 
Action: Mouse scrolled (371, 298) with delta (0, 0)
Screenshot: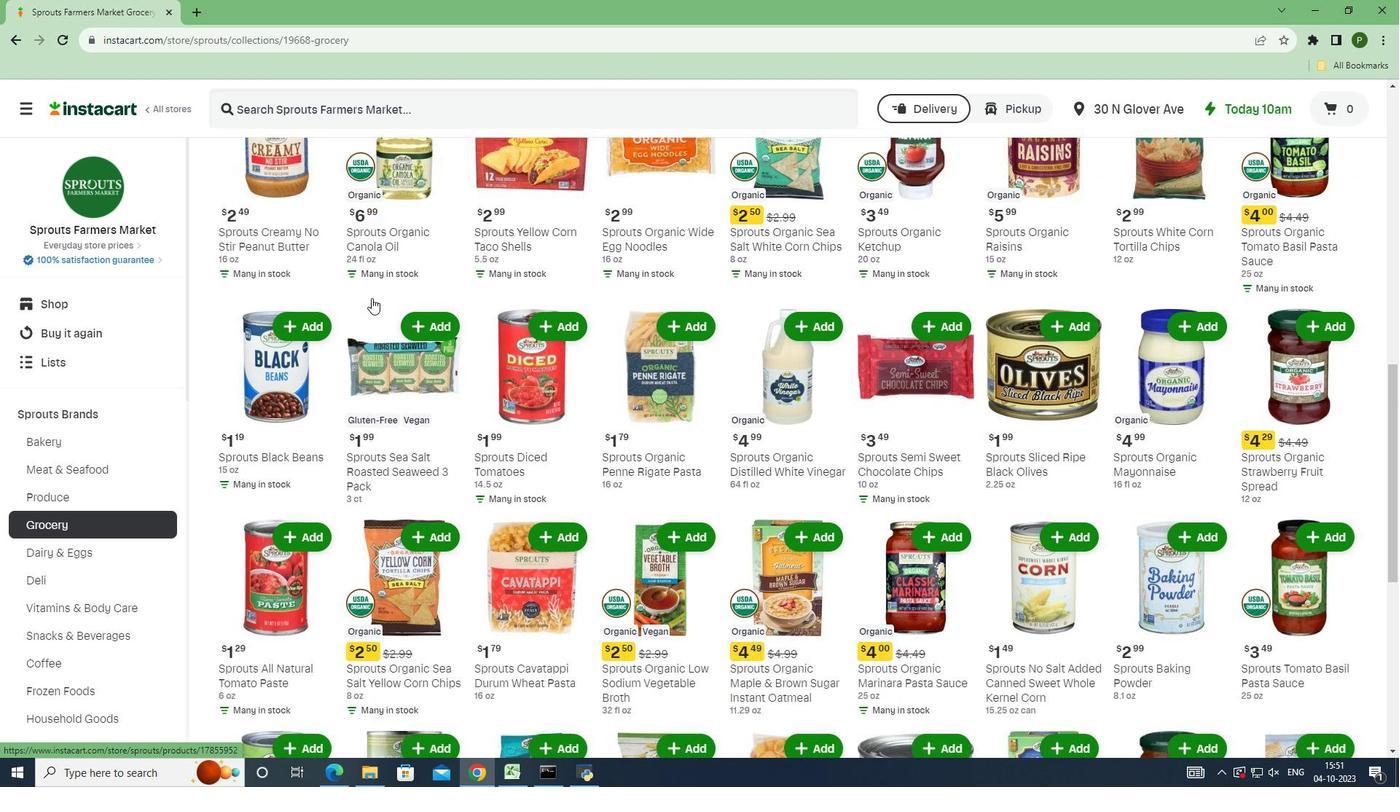 
Action: Mouse scrolled (371, 297) with delta (0, 0)
Screenshot: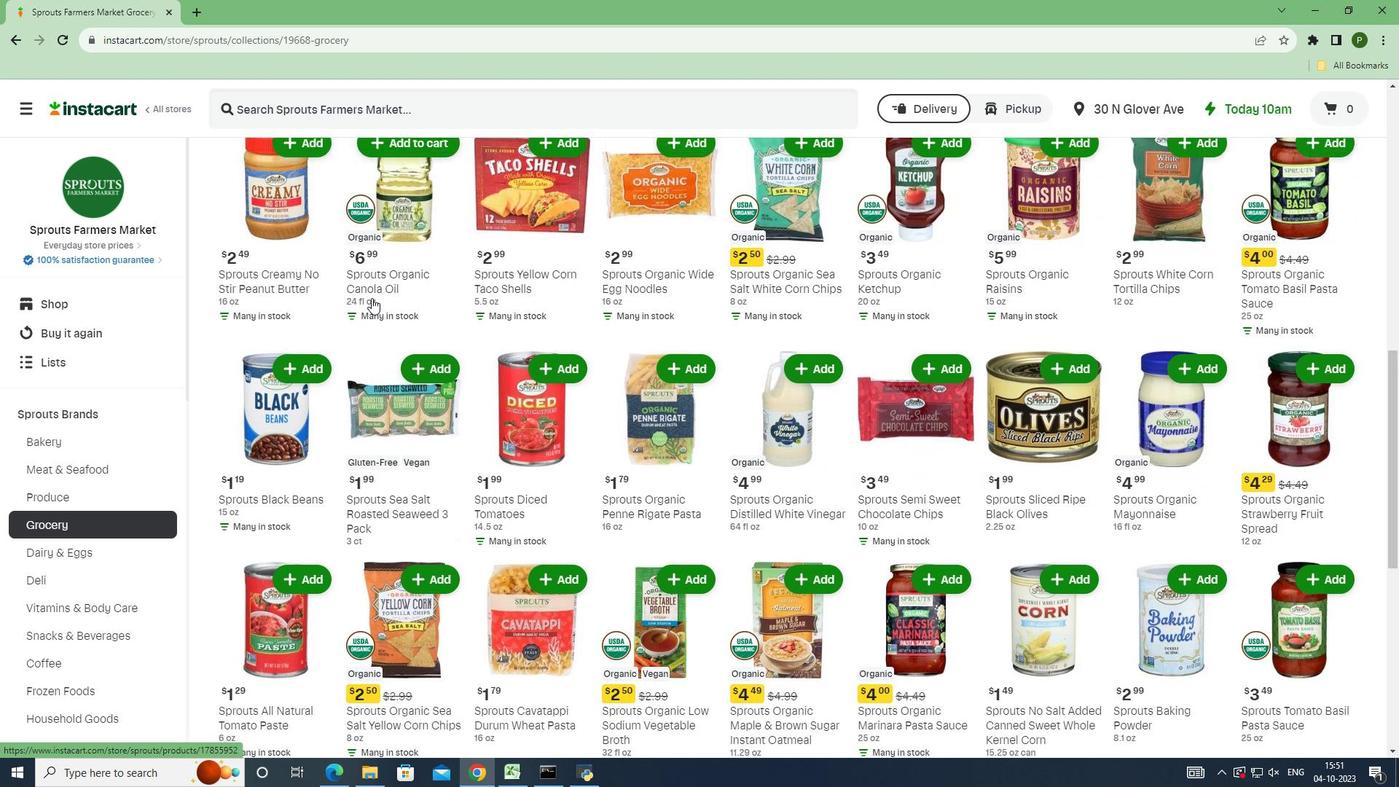 
Action: Mouse scrolled (371, 297) with delta (0, 0)
Screenshot: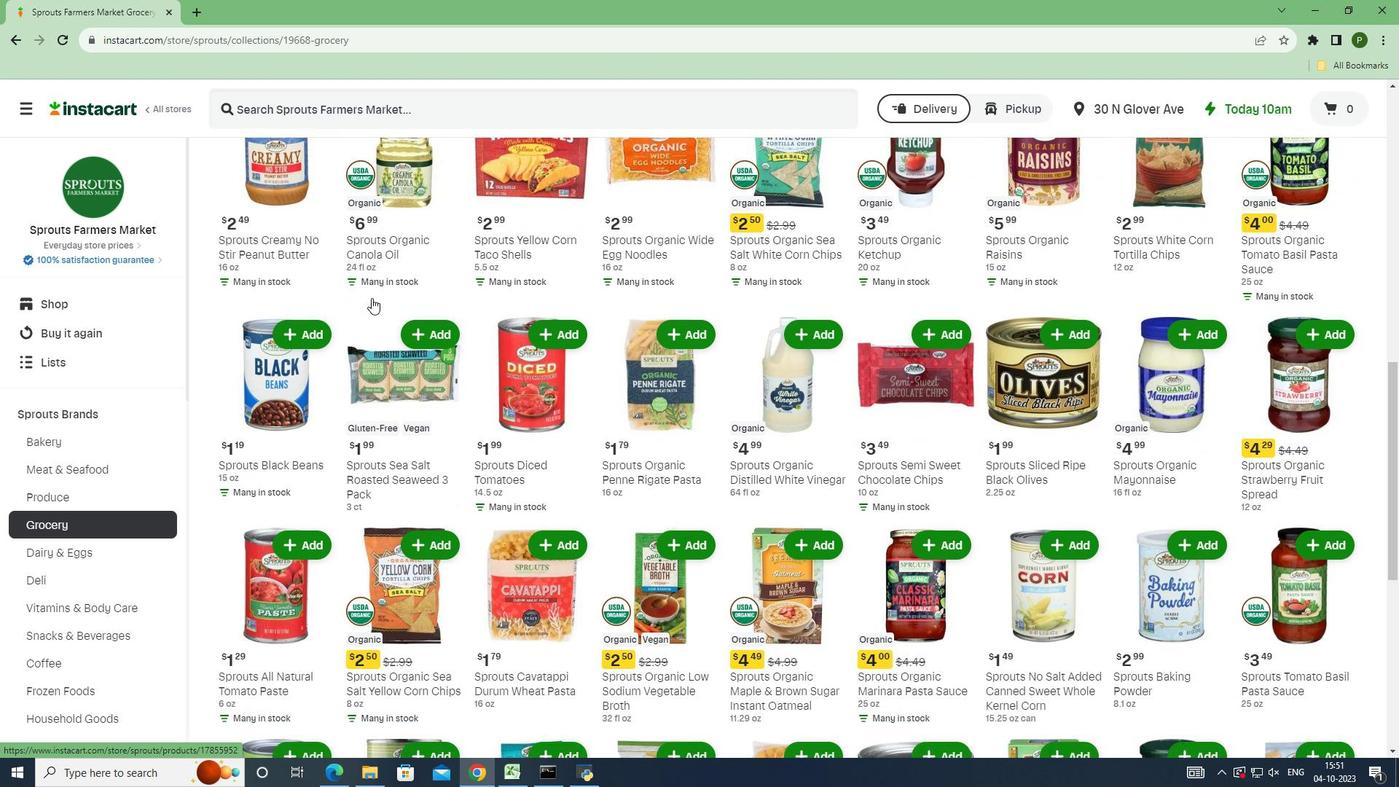 
Action: Mouse scrolled (371, 298) with delta (0, 0)
Screenshot: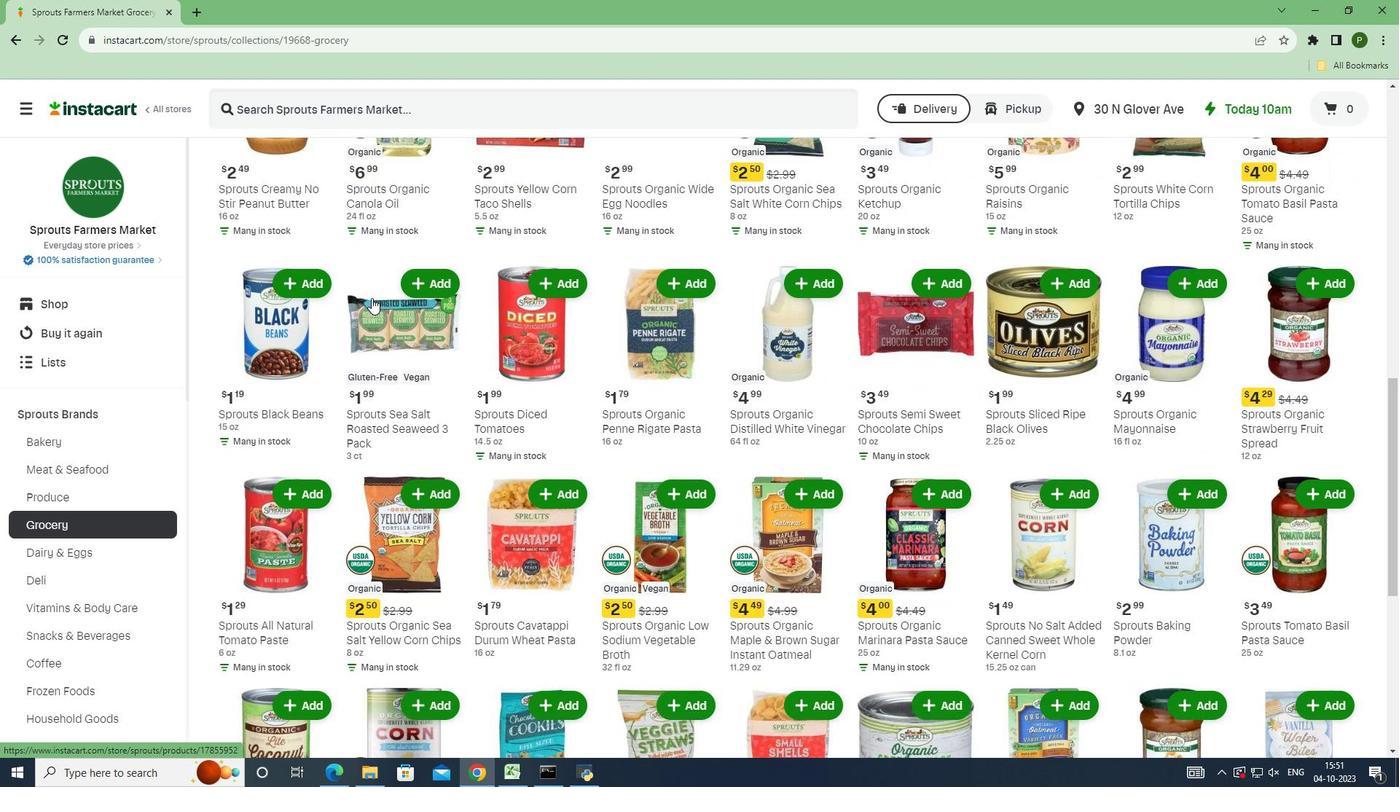 
Action: Mouse scrolled (371, 297) with delta (0, 0)
Screenshot: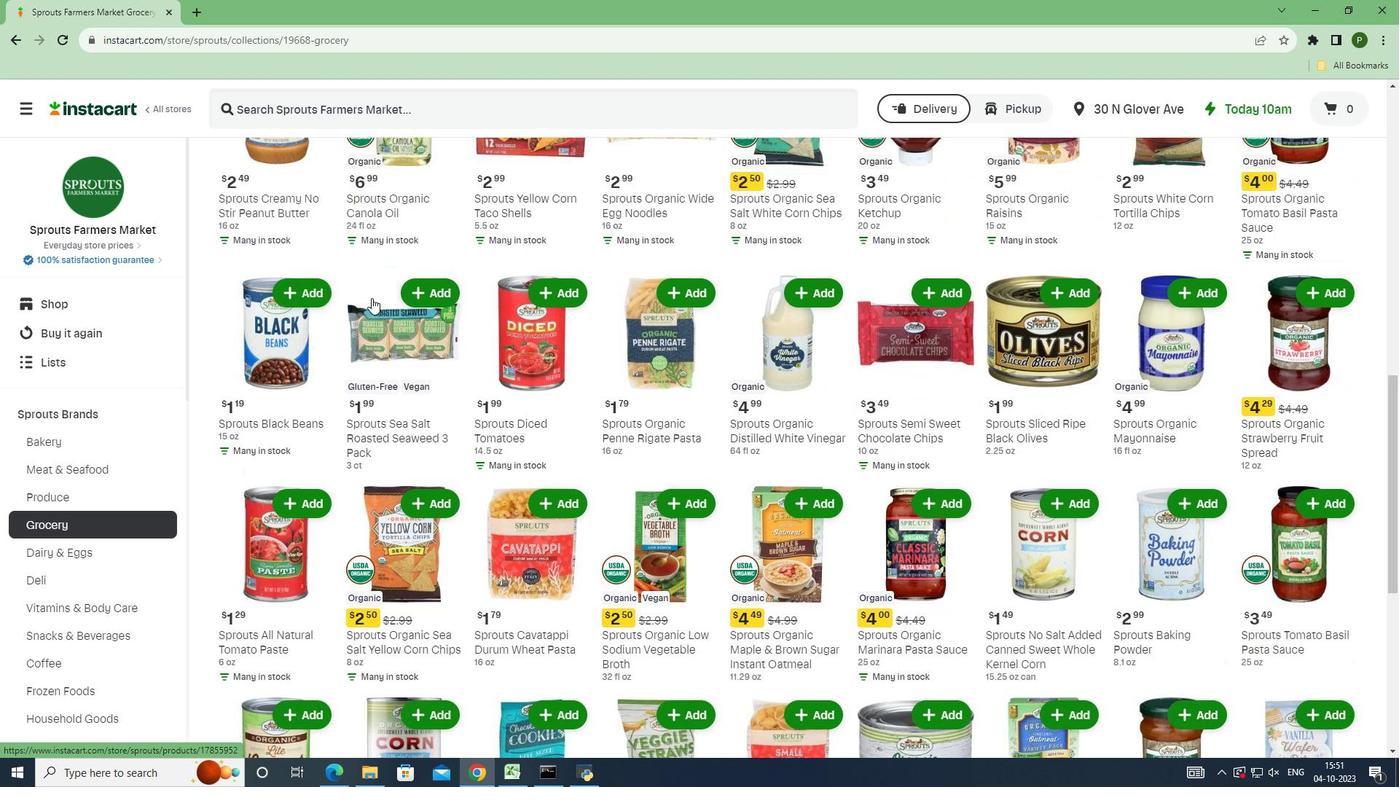 
Action: Mouse scrolled (371, 297) with delta (0, 0)
Screenshot: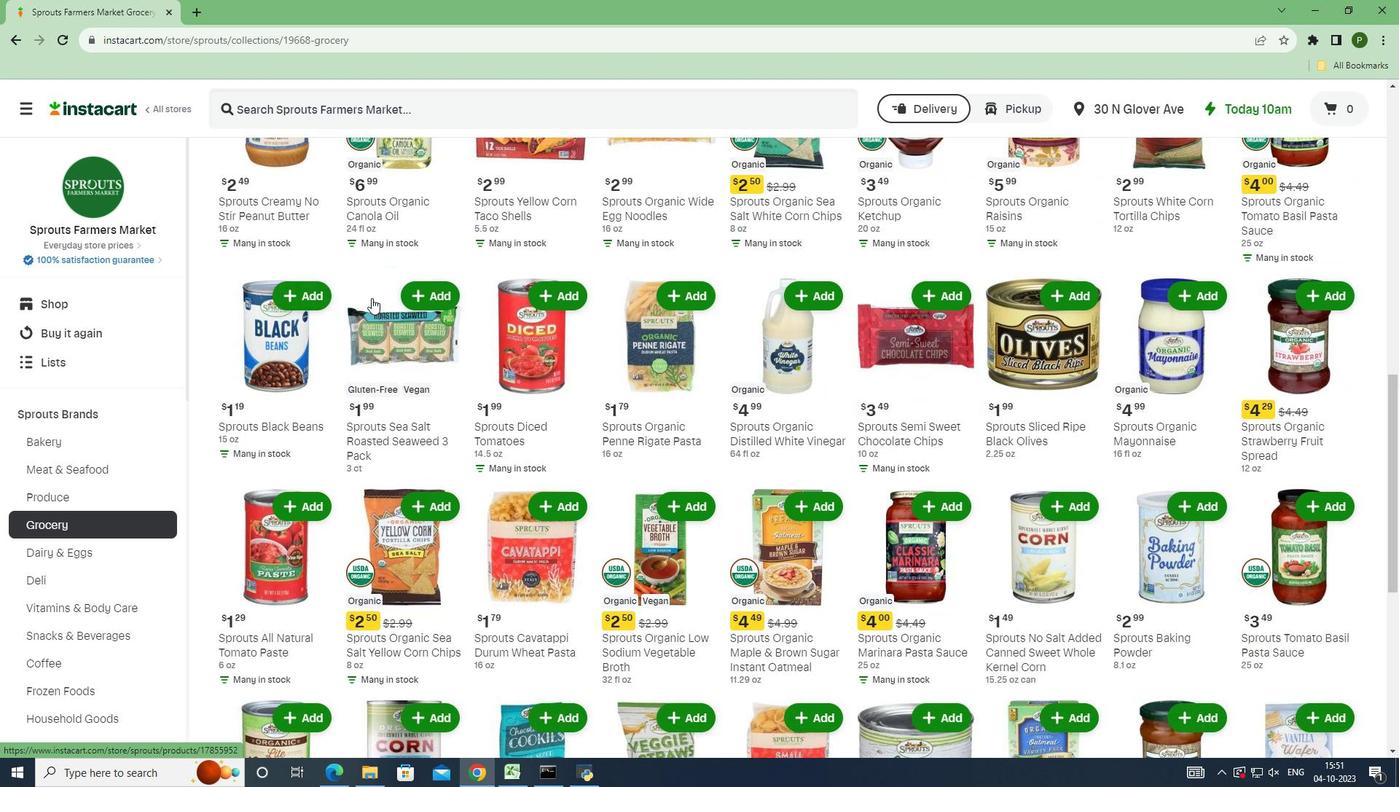 
Action: Mouse scrolled (371, 297) with delta (0, 0)
Screenshot: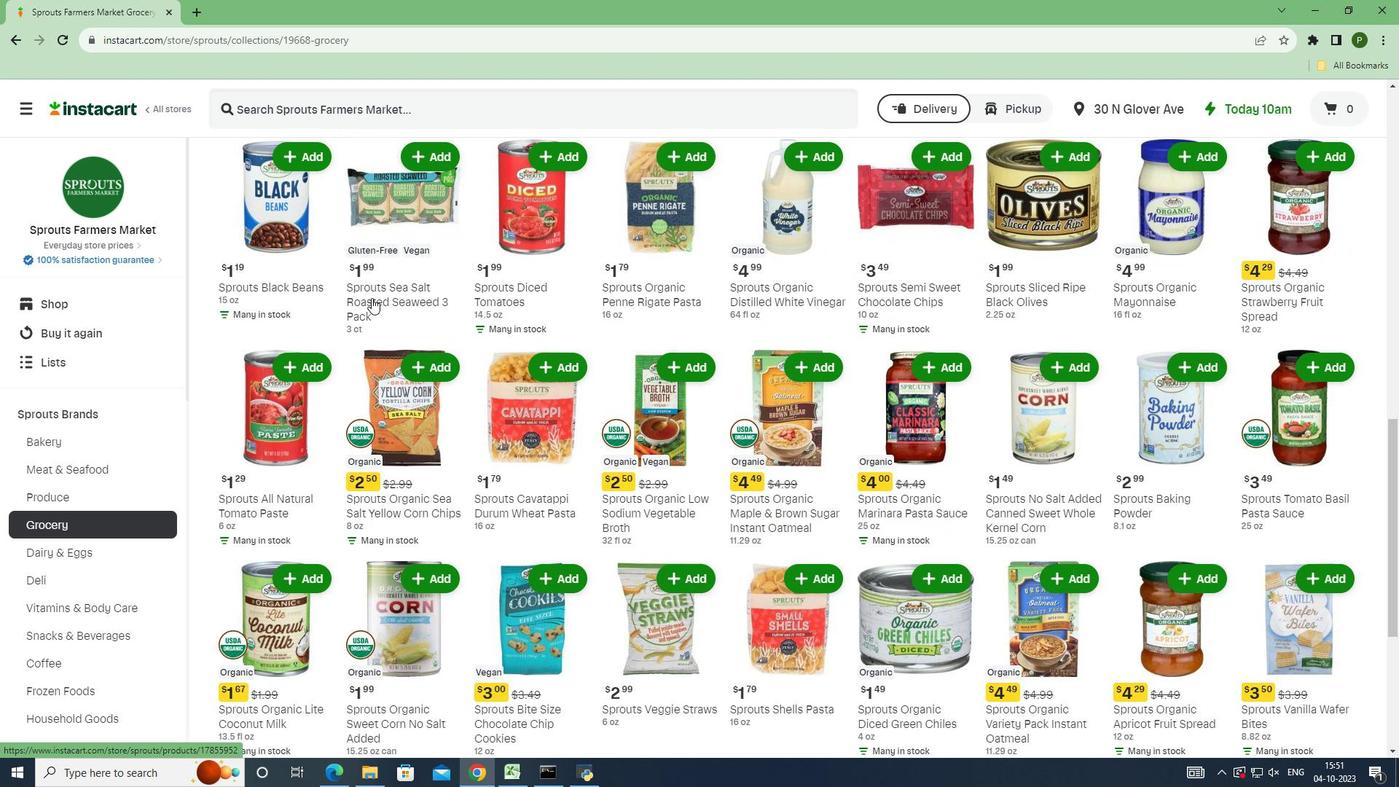 
Action: Mouse scrolled (371, 297) with delta (0, 0)
Screenshot: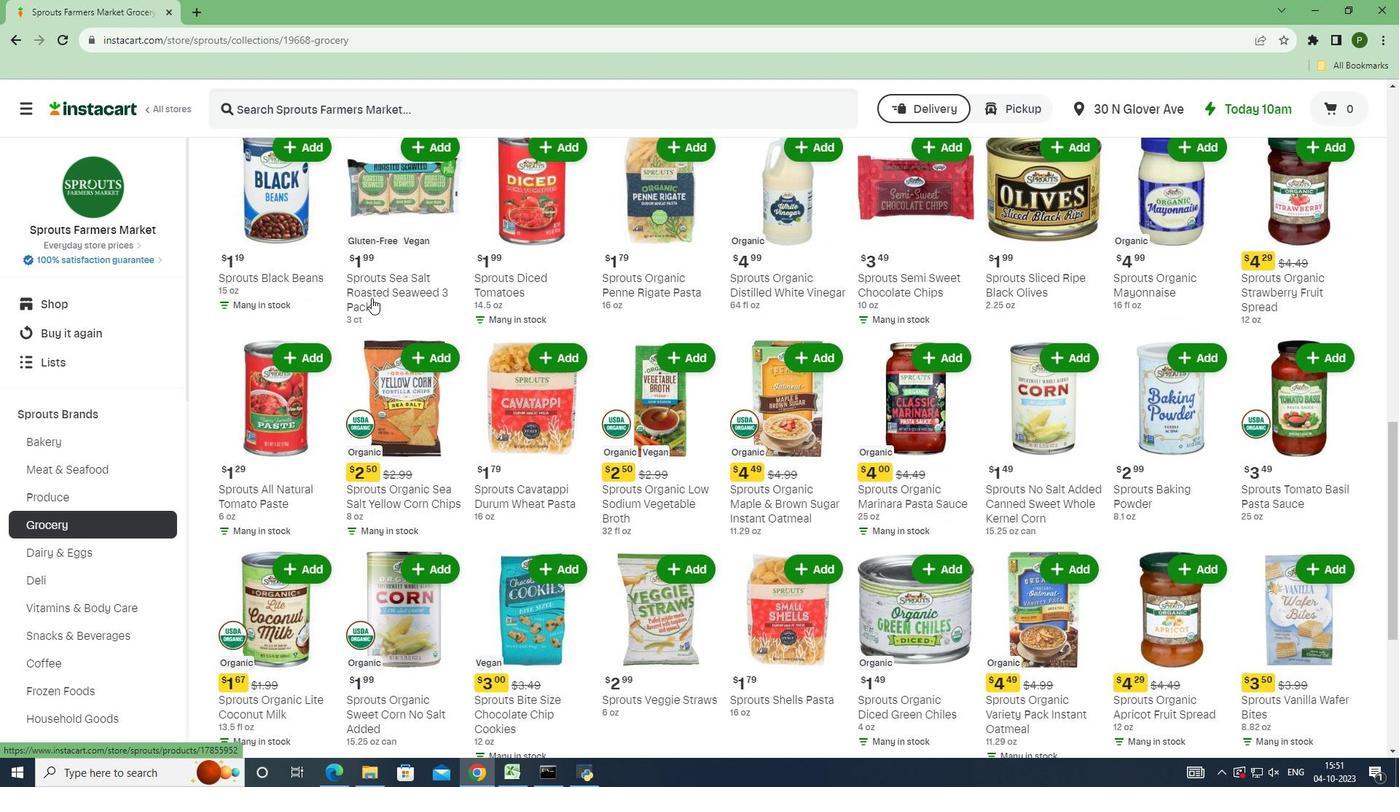 
Action: Mouse scrolled (371, 297) with delta (0, 0)
Screenshot: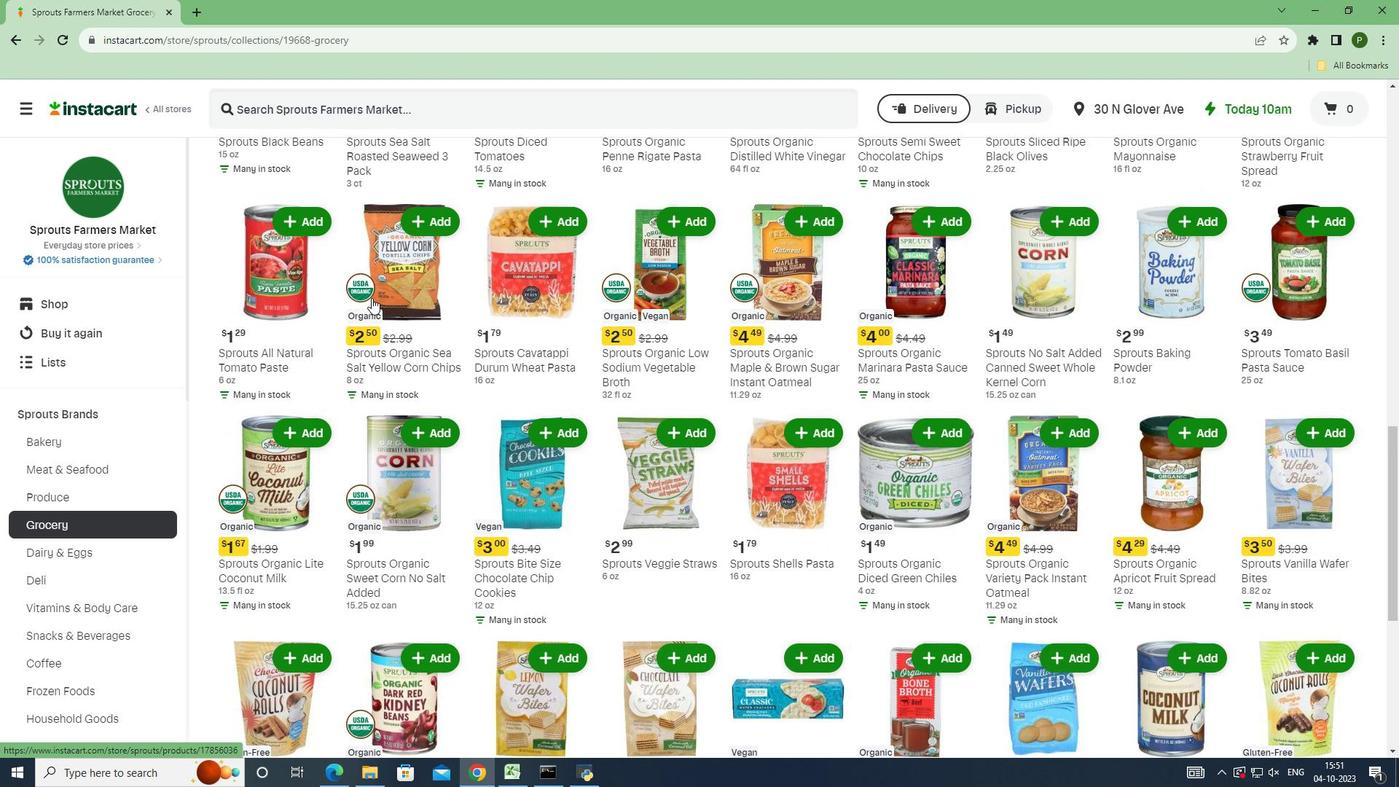 
Action: Mouse scrolled (371, 297) with delta (0, 0)
Screenshot: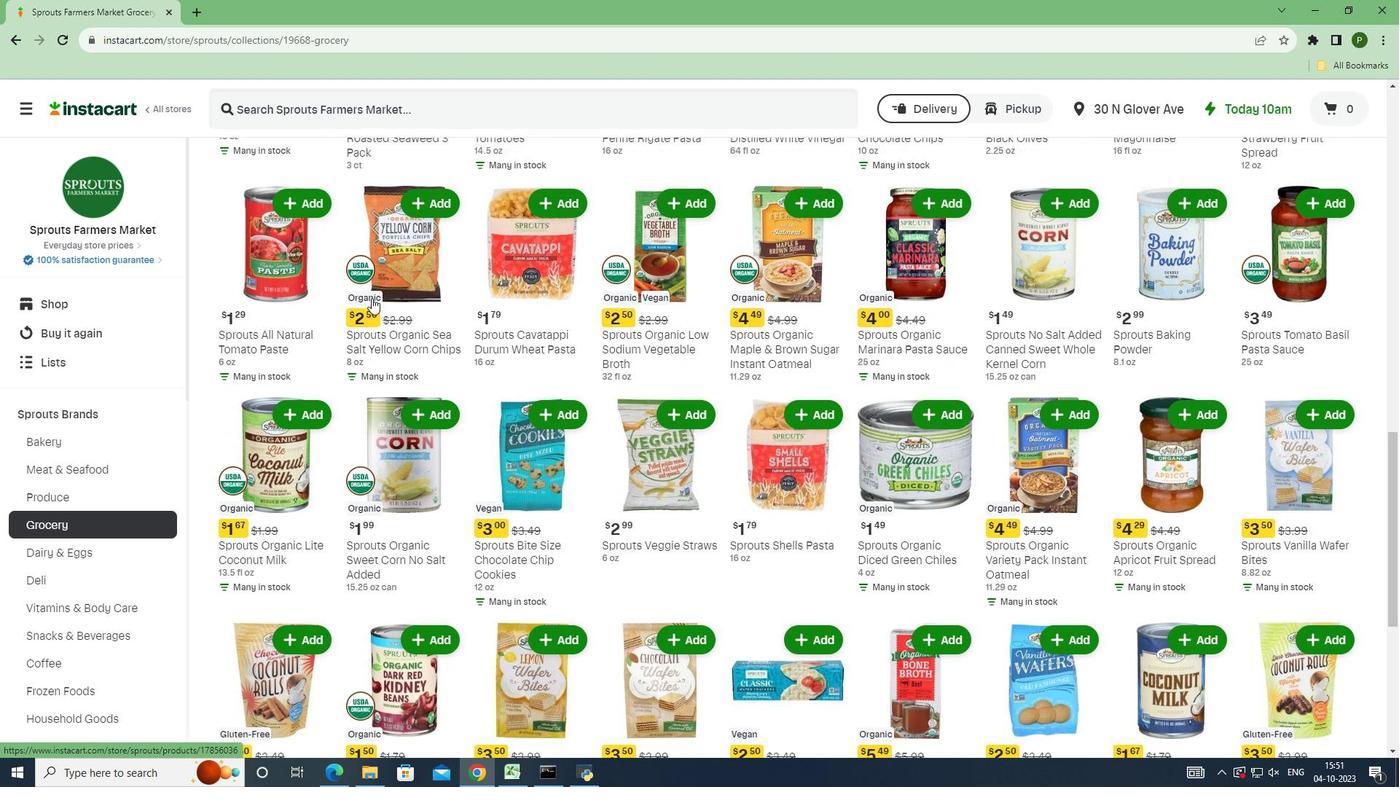 
Action: Mouse scrolled (371, 297) with delta (0, 0)
Screenshot: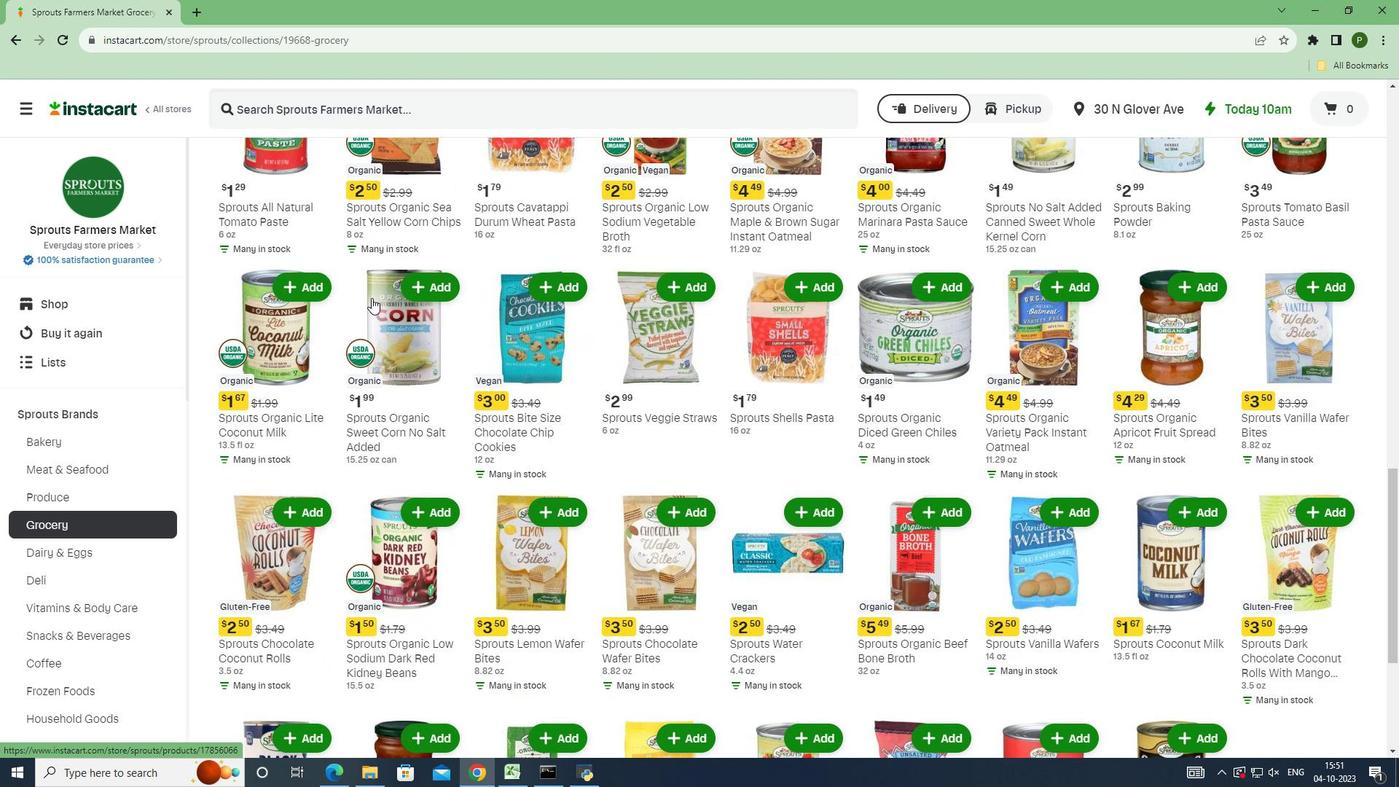
Action: Mouse scrolled (371, 297) with delta (0, 0)
Screenshot: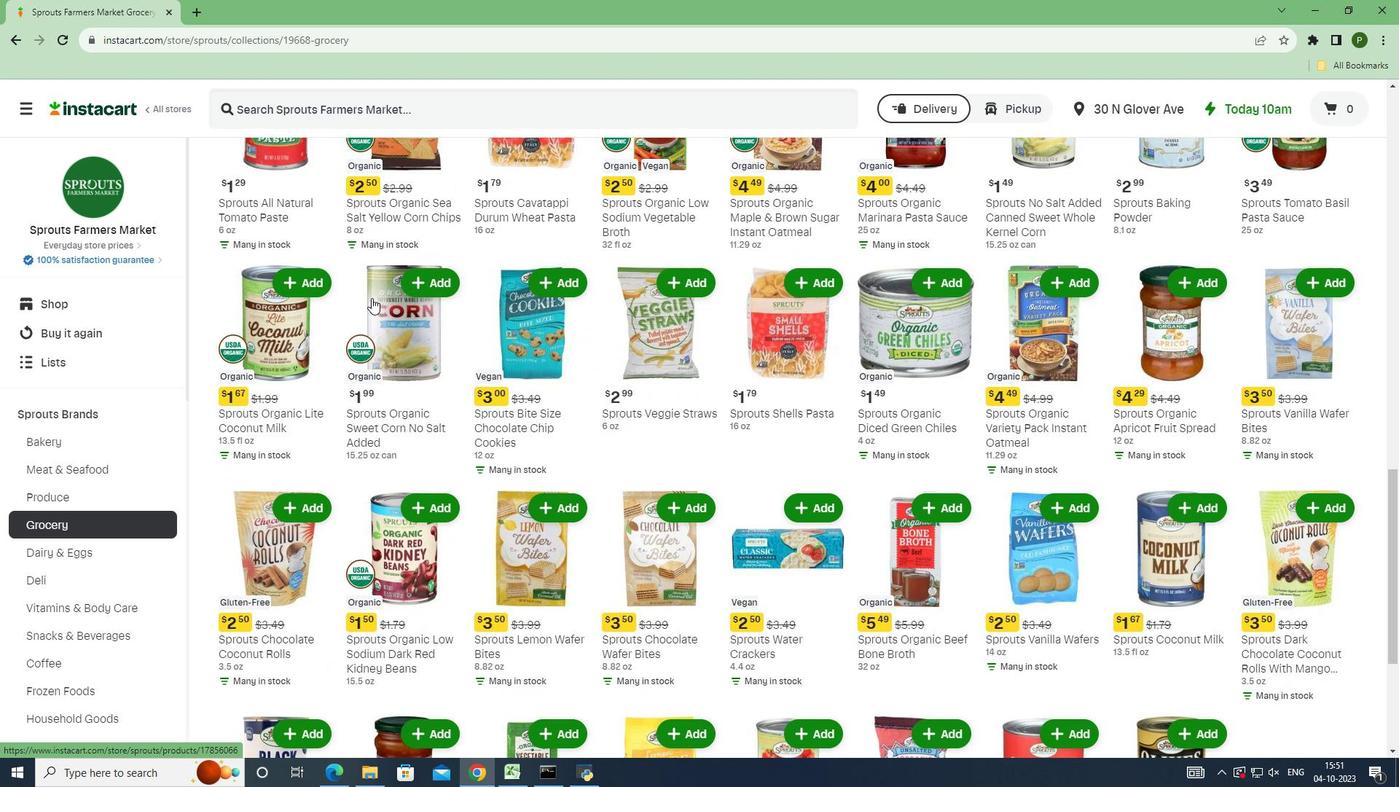 
Action: Mouse scrolled (371, 297) with delta (0, 0)
Screenshot: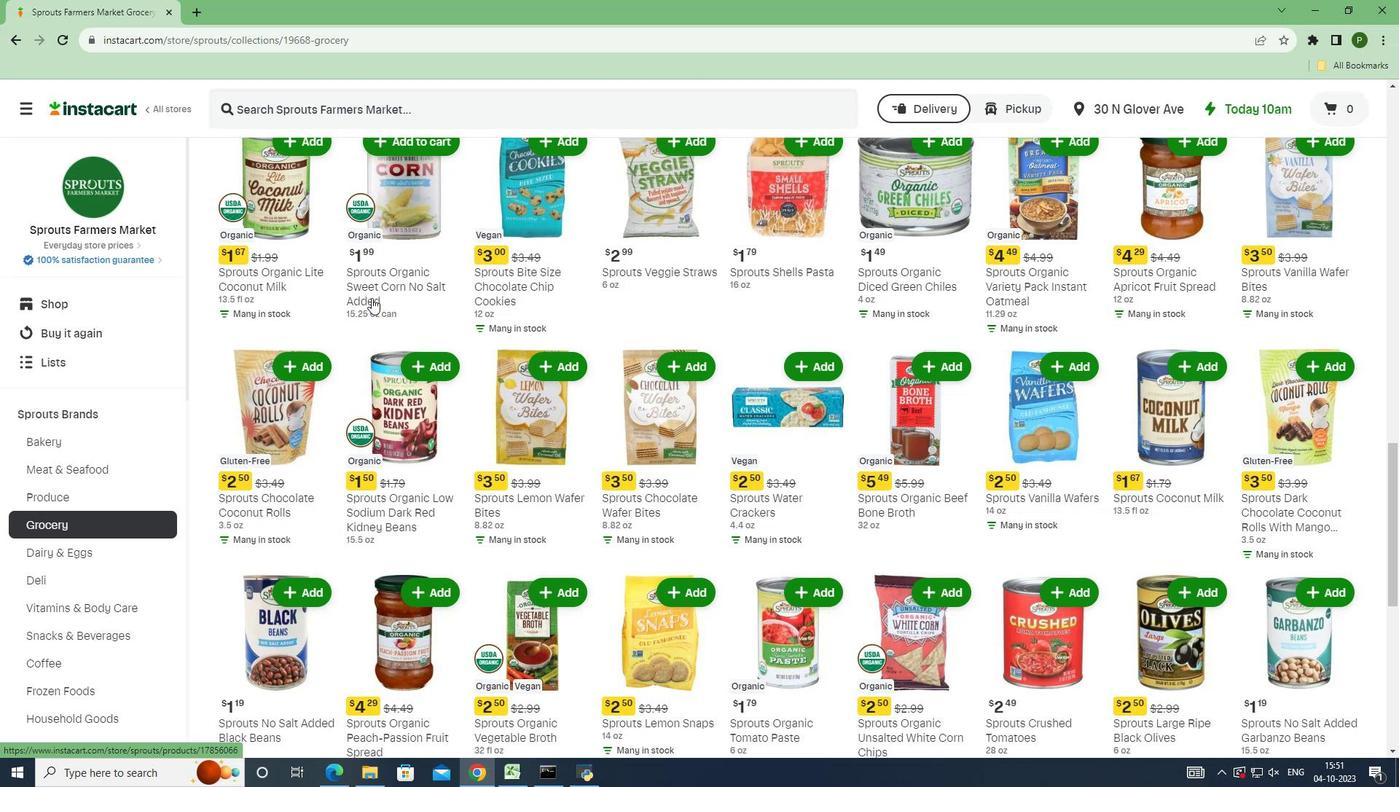 
Action: Mouse scrolled (371, 297) with delta (0, 0)
Screenshot: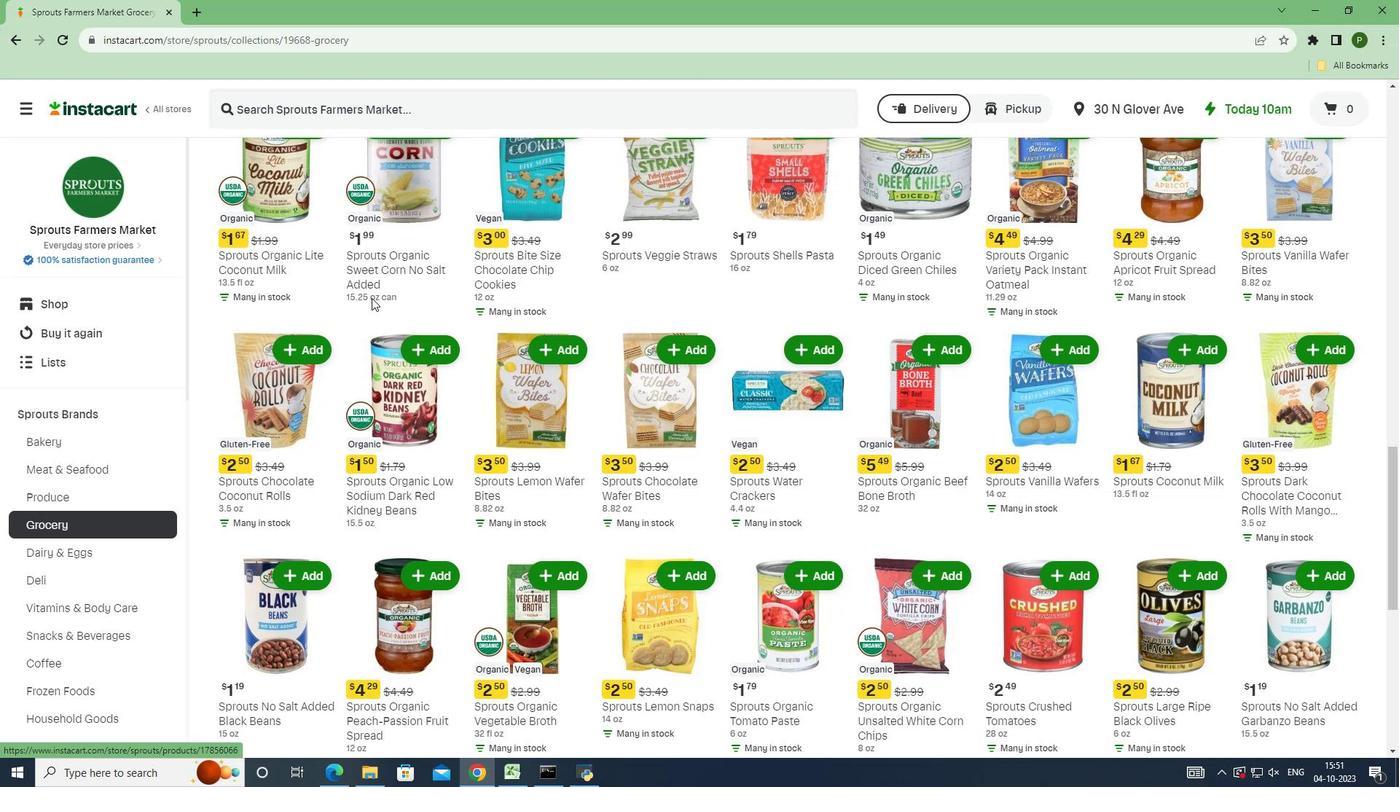 
Action: Mouse scrolled (371, 297) with delta (0, 0)
Screenshot: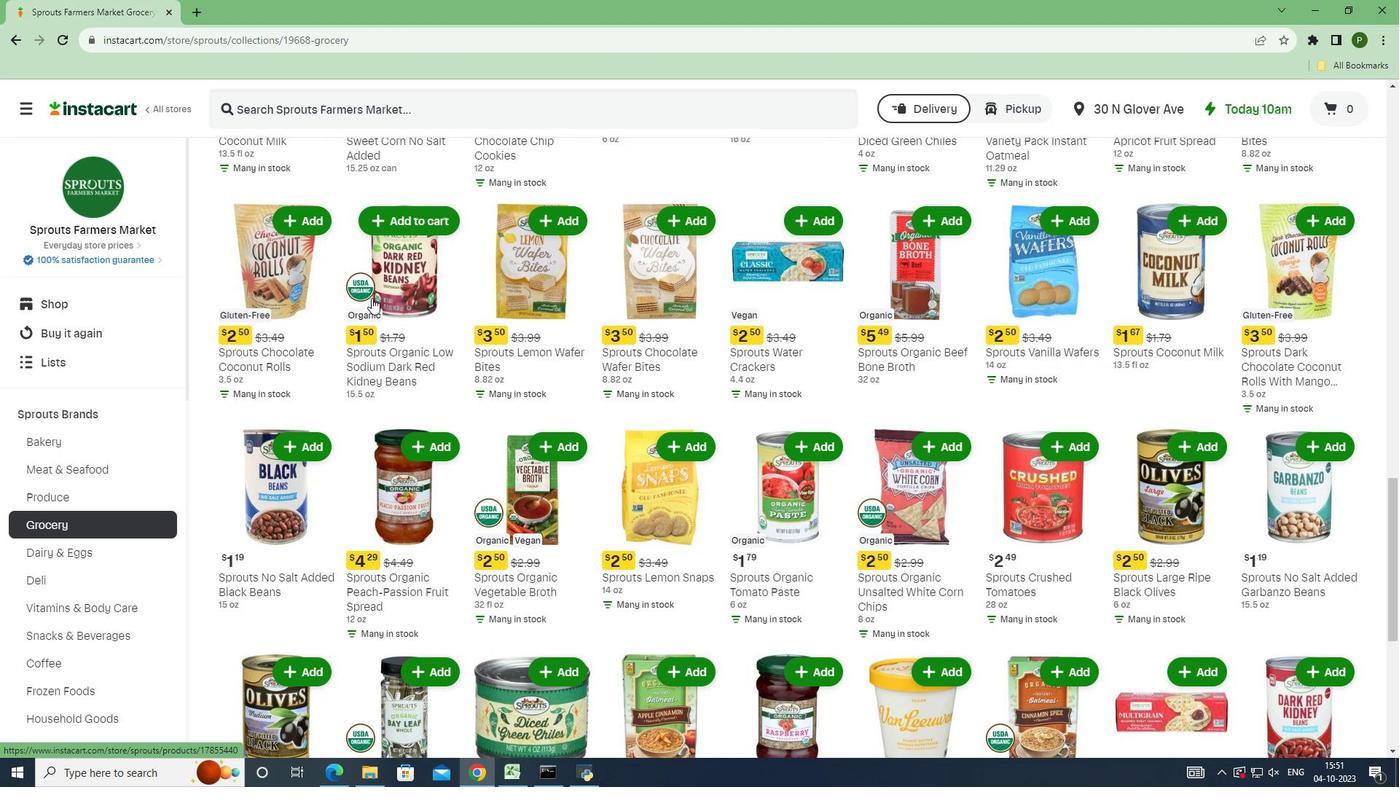 
Action: Mouse scrolled (371, 297) with delta (0, 0)
Screenshot: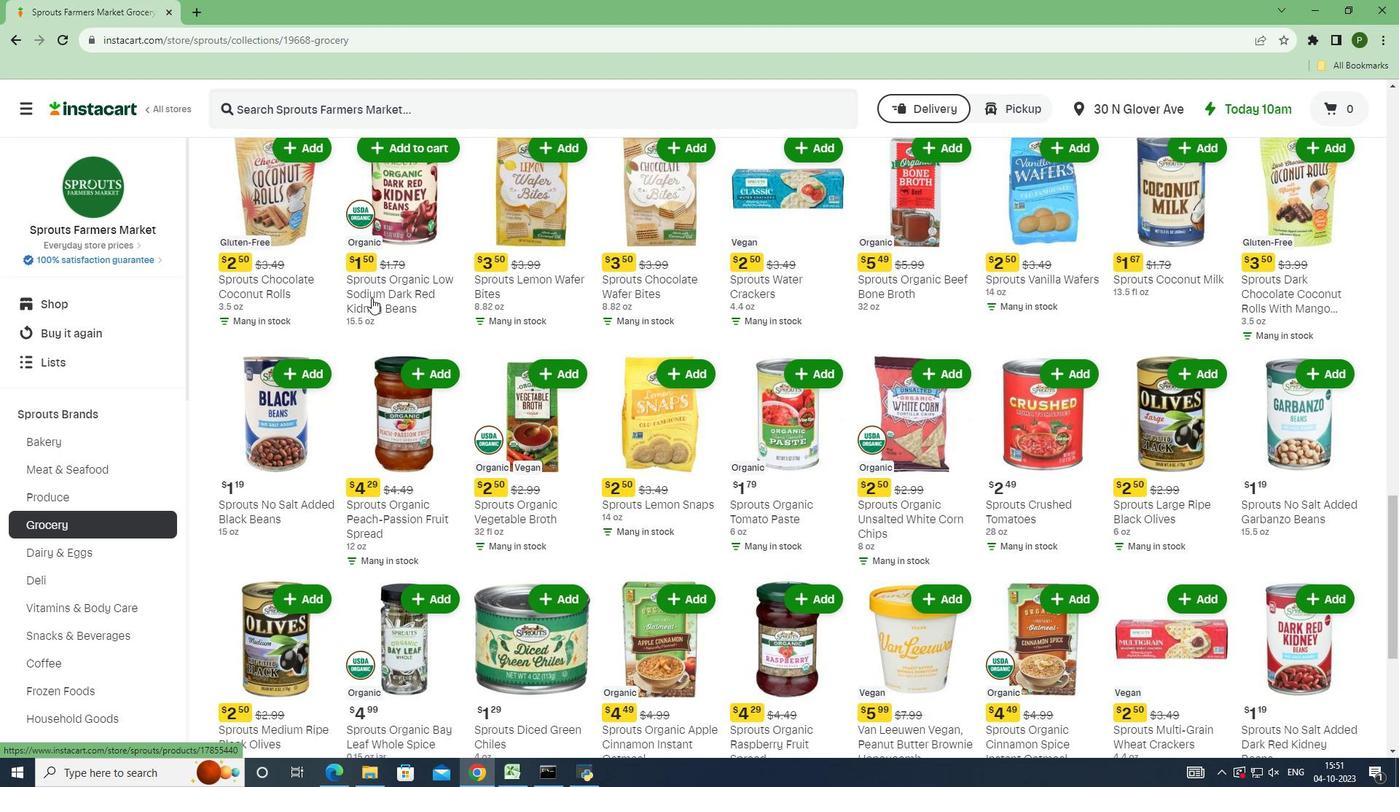 
Action: Mouse scrolled (371, 297) with delta (0, 0)
Screenshot: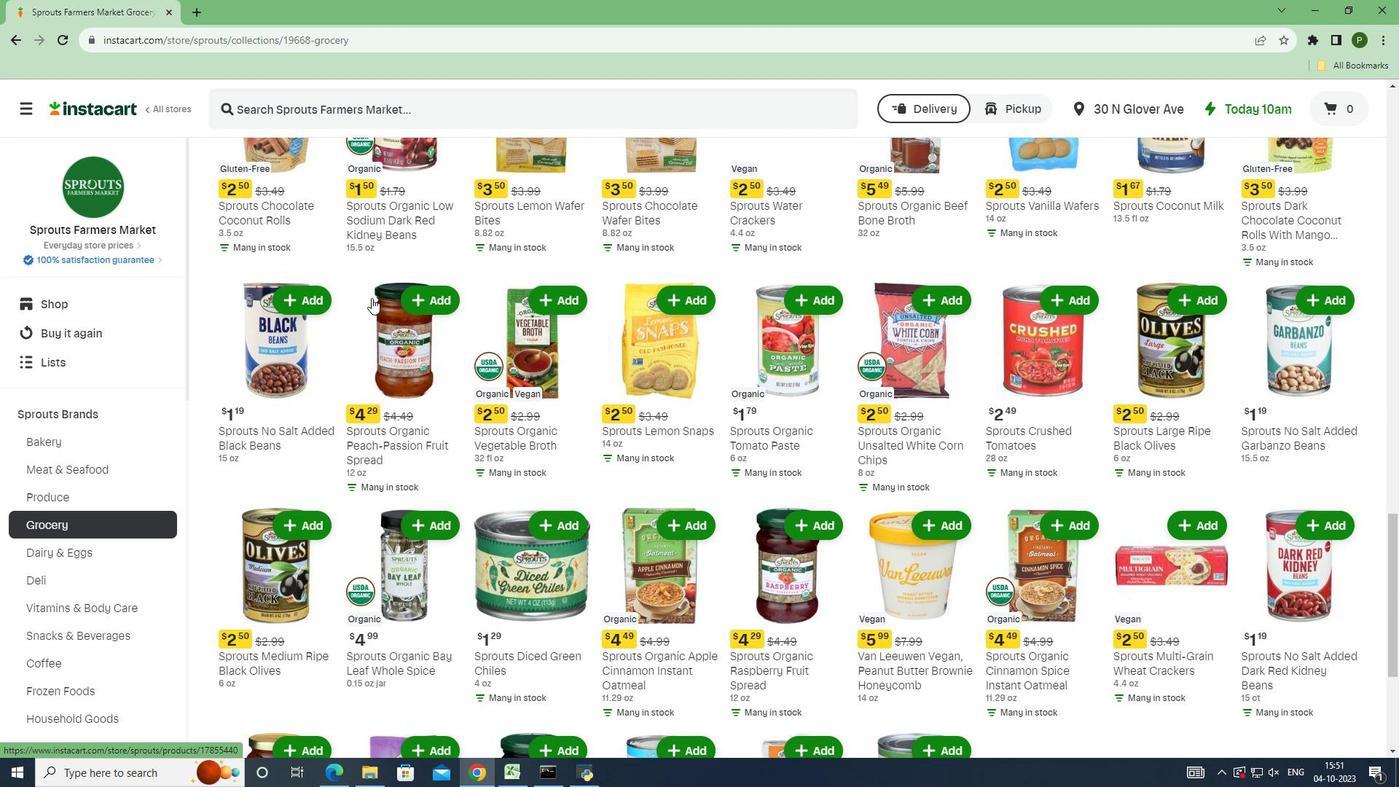 
Action: Mouse scrolled (371, 297) with delta (0, 0)
Screenshot: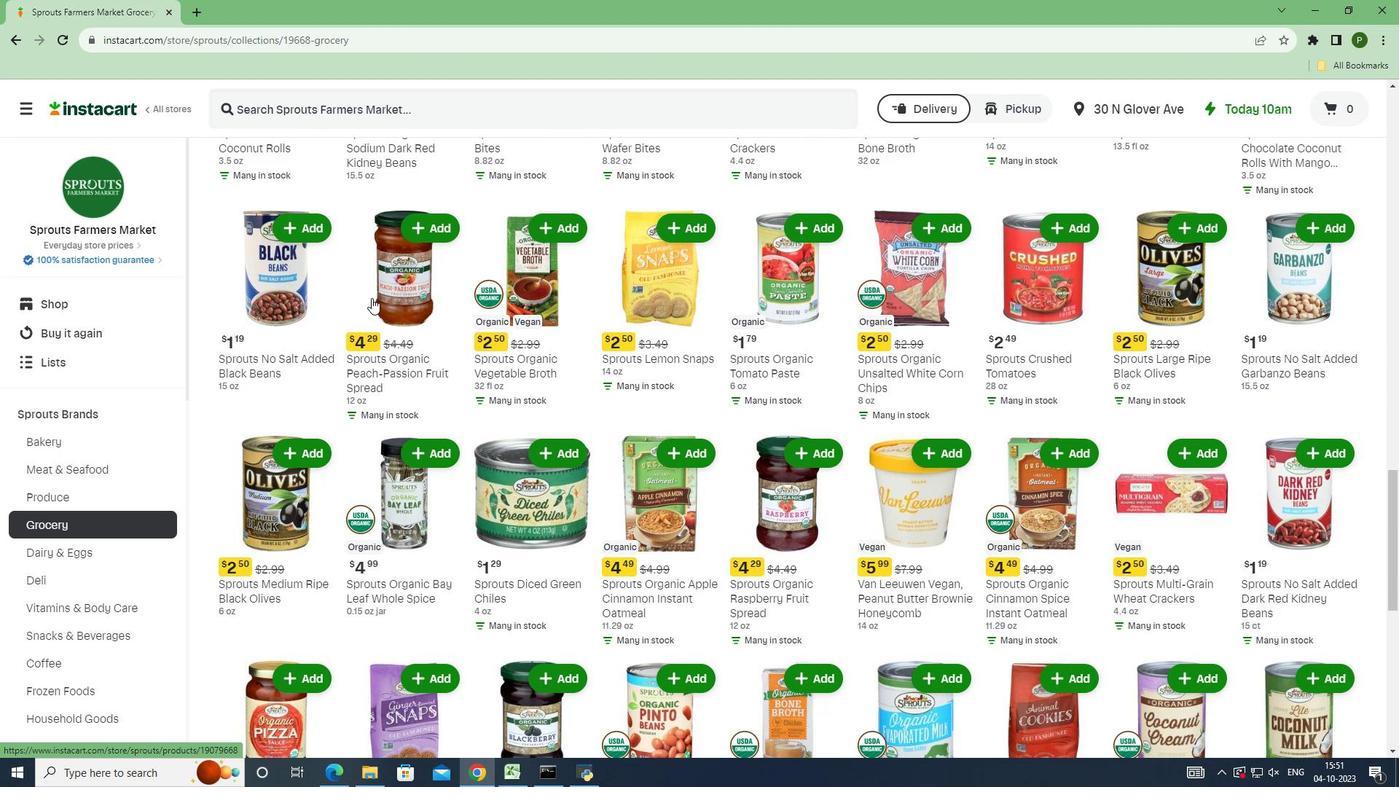 
Action: Mouse scrolled (371, 297) with delta (0, 0)
Screenshot: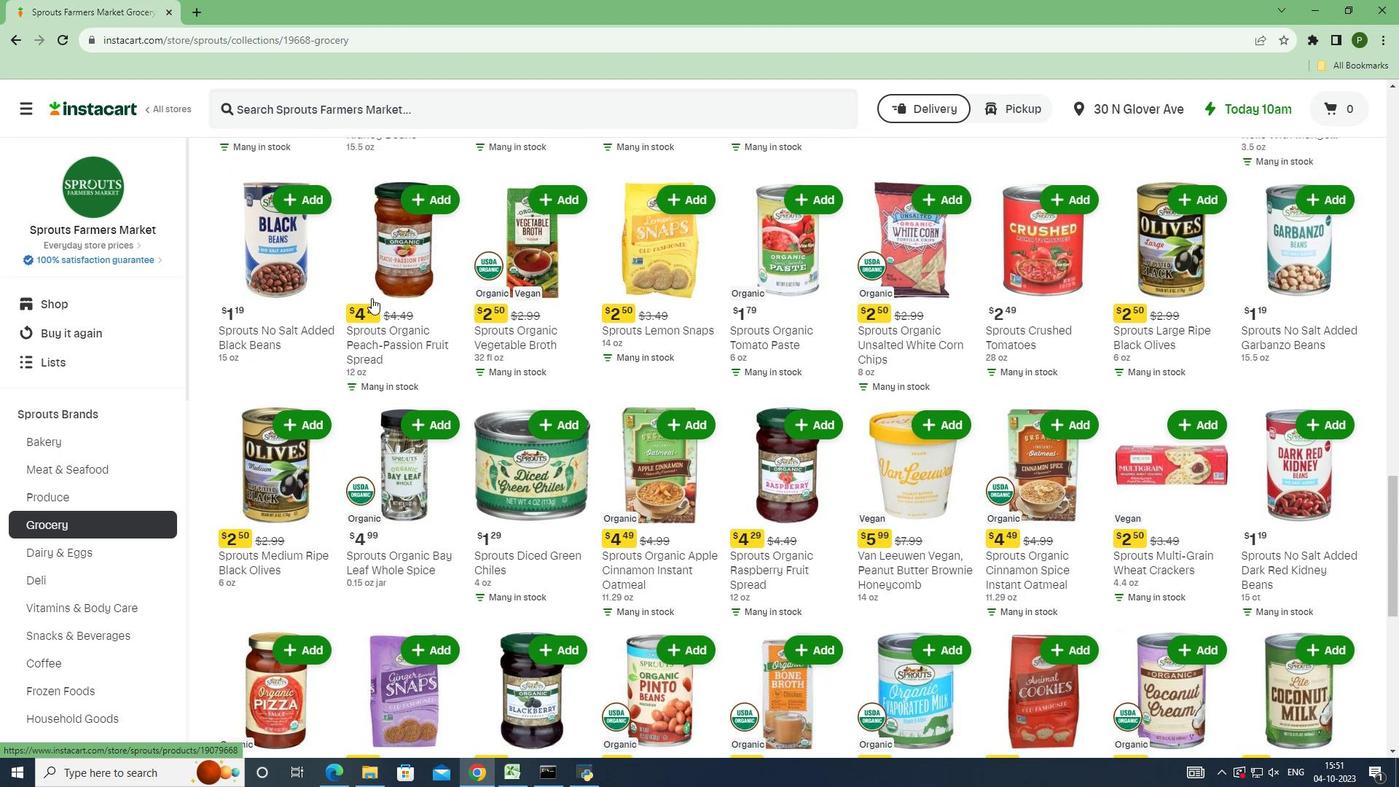 
Action: Mouse scrolled (371, 297) with delta (0, 0)
Screenshot: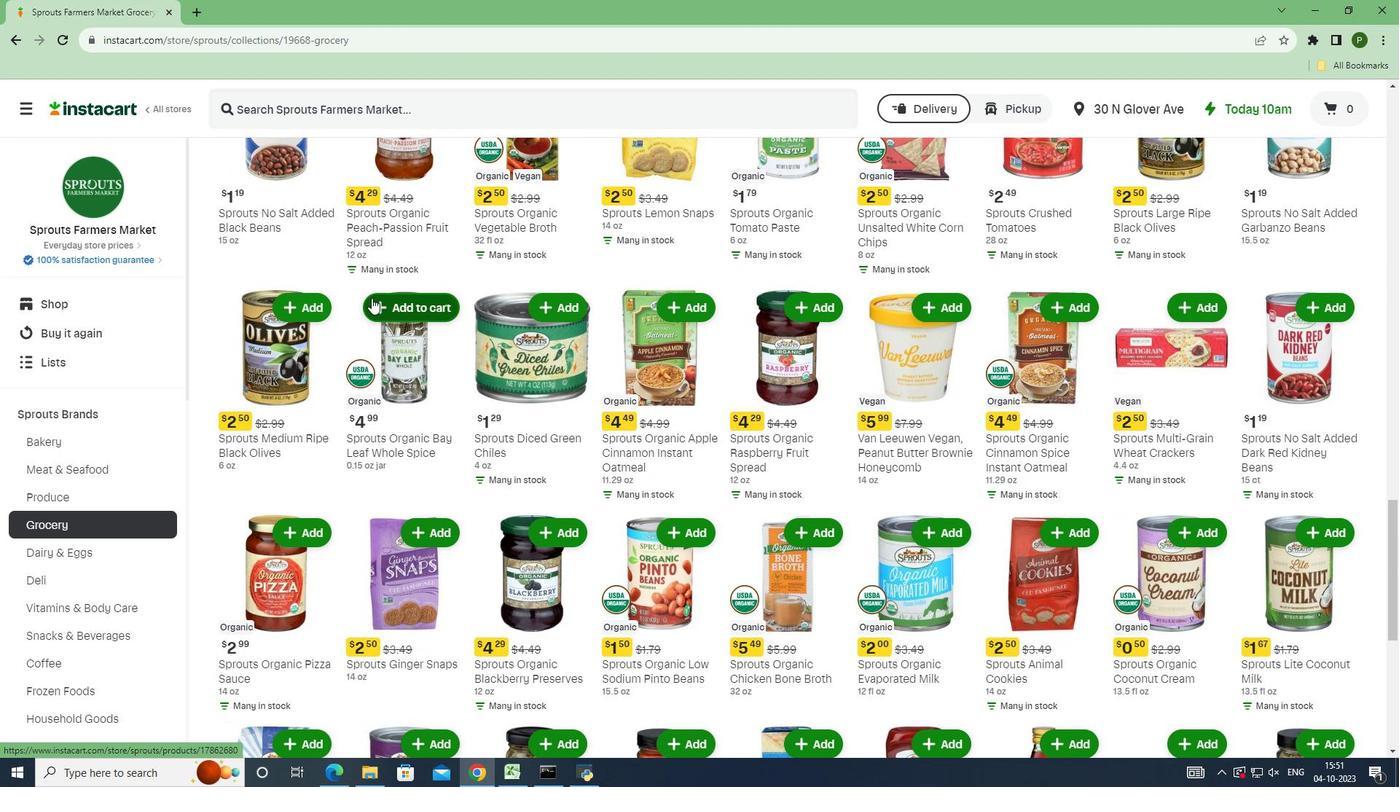 
Action: Mouse scrolled (371, 297) with delta (0, 0)
Screenshot: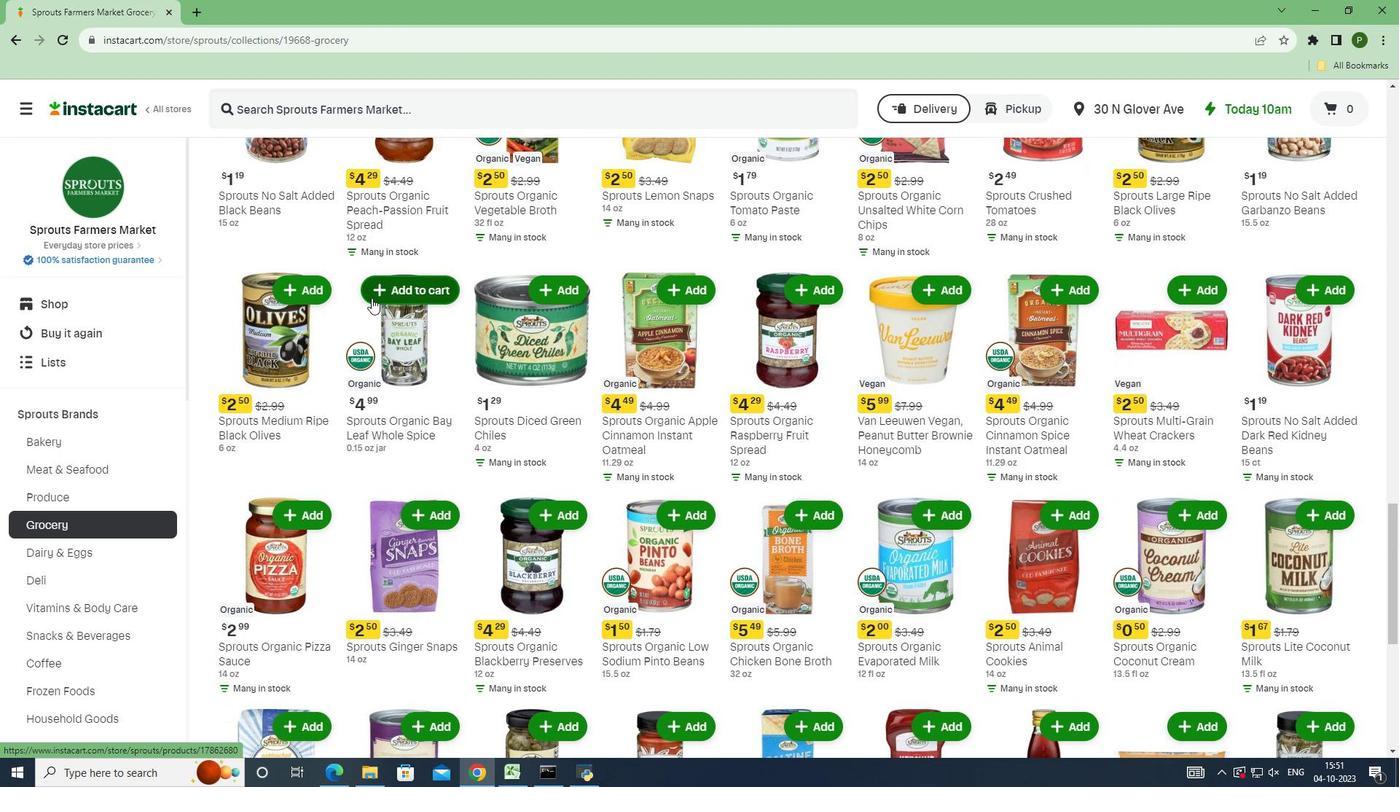
Action: Mouse scrolled (371, 297) with delta (0, 0)
Screenshot: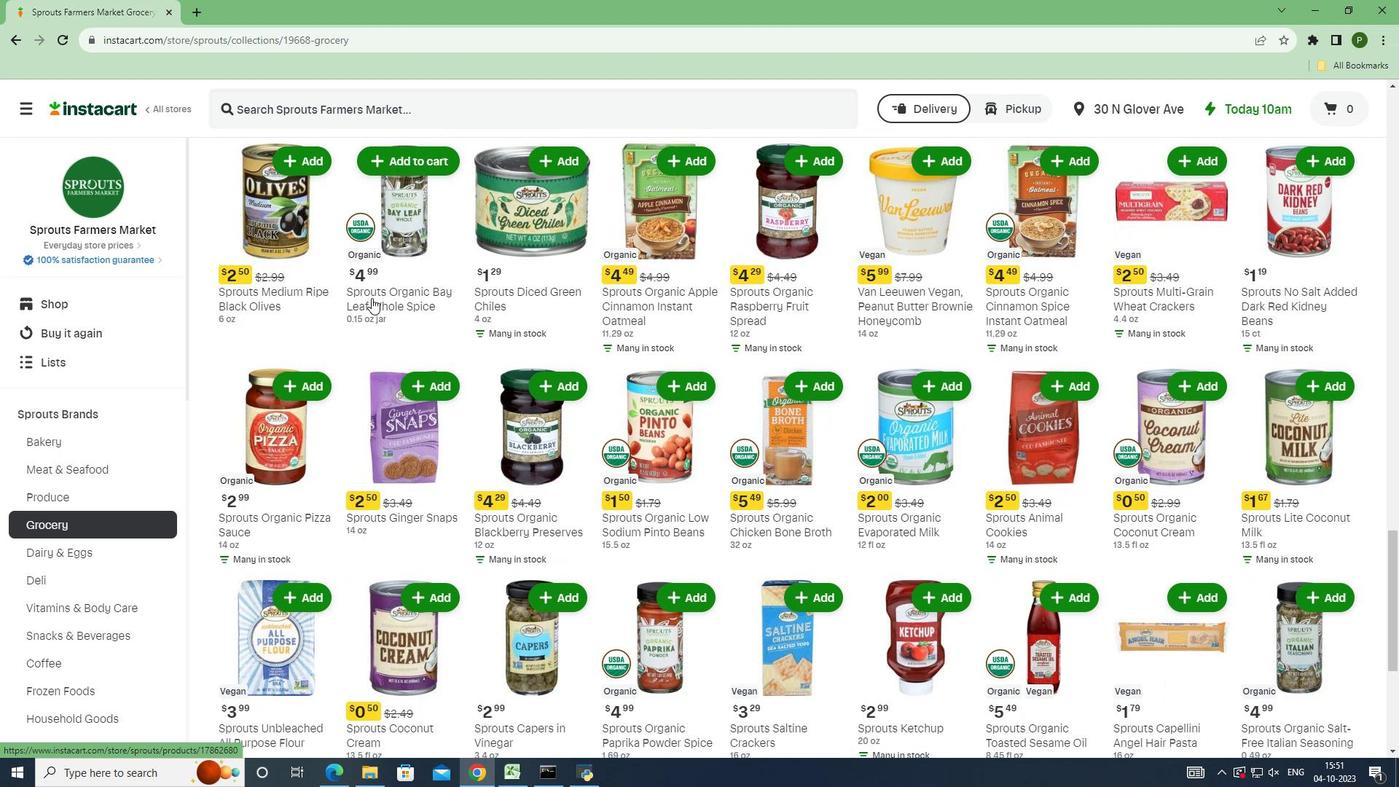 
Action: Mouse scrolled (371, 297) with delta (0, 0)
Screenshot: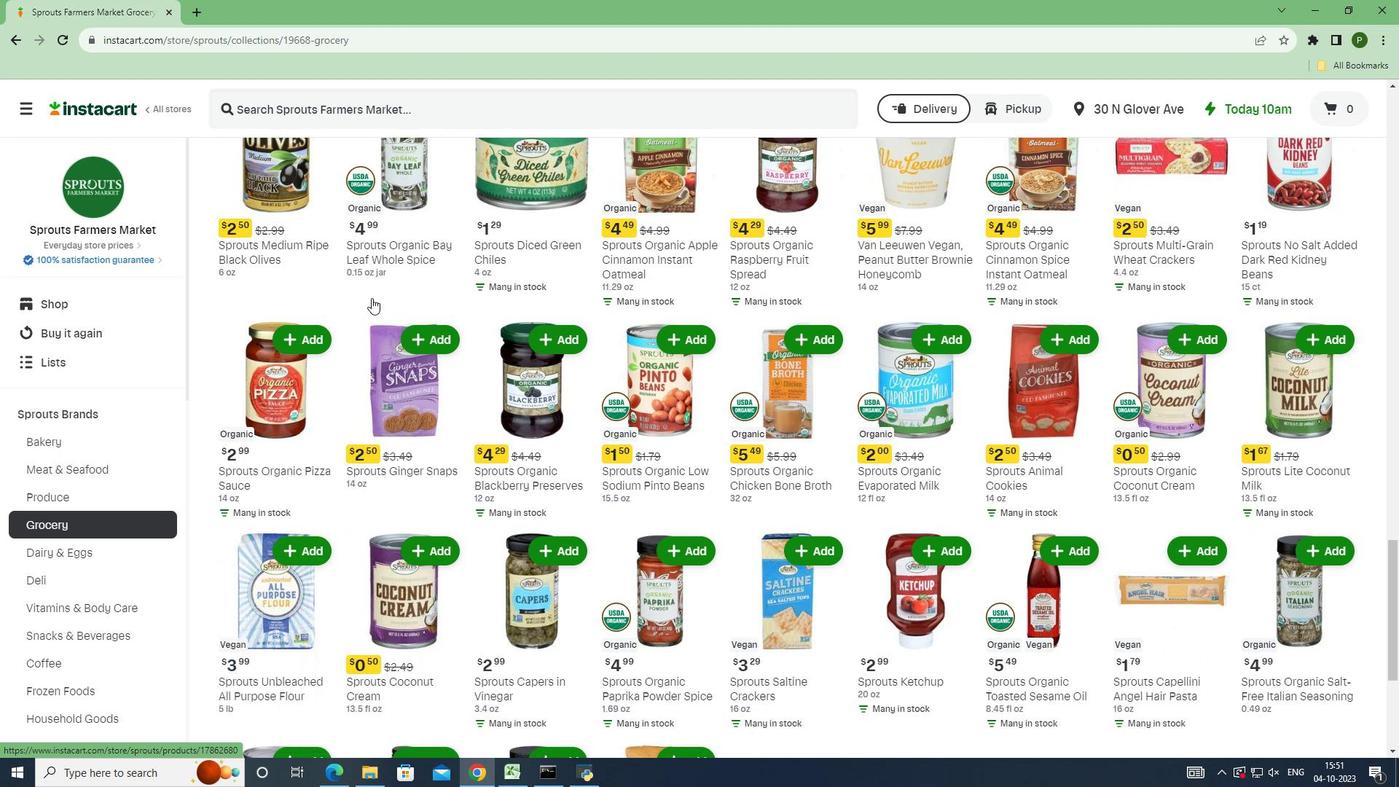 
Action: Mouse scrolled (371, 298) with delta (0, 0)
Screenshot: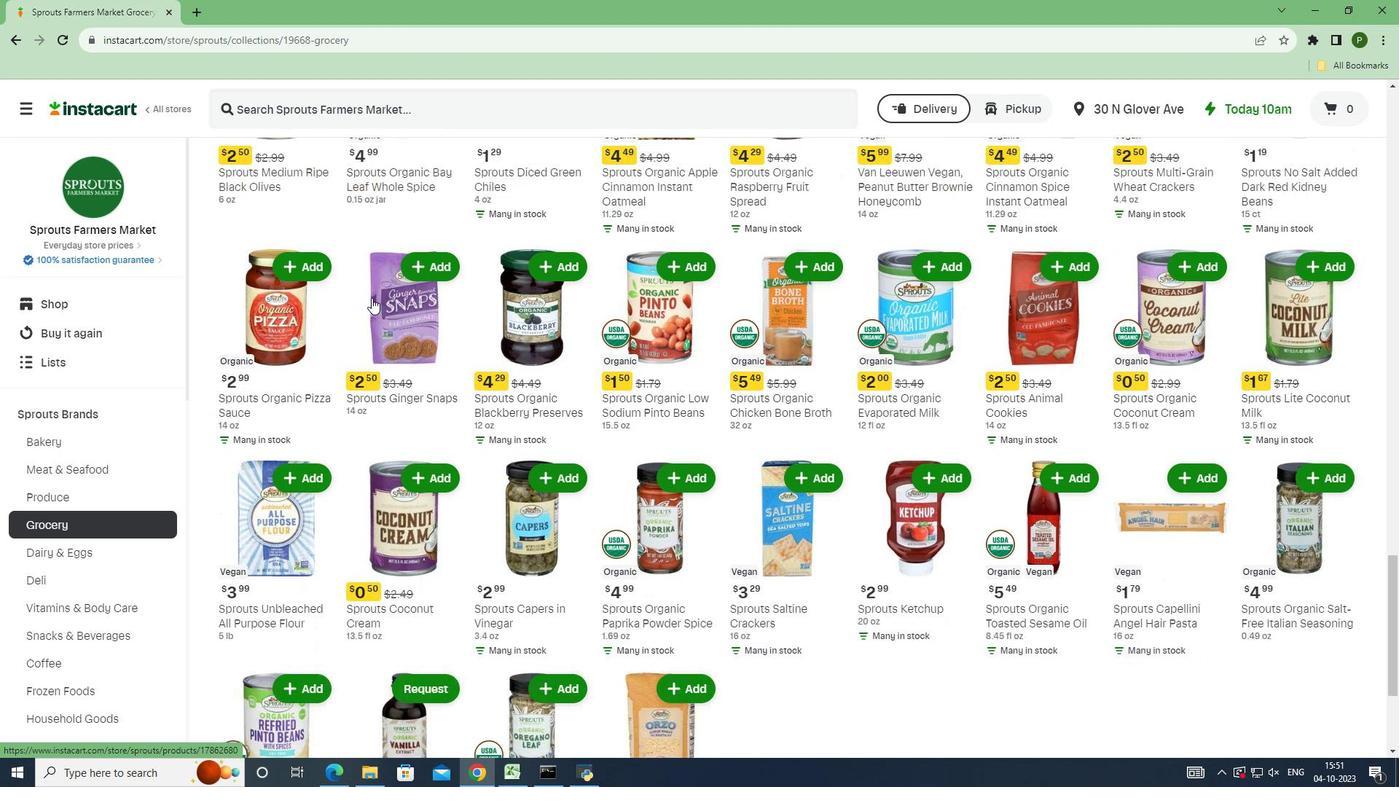 
Action: Mouse scrolled (371, 297) with delta (0, 0)
Screenshot: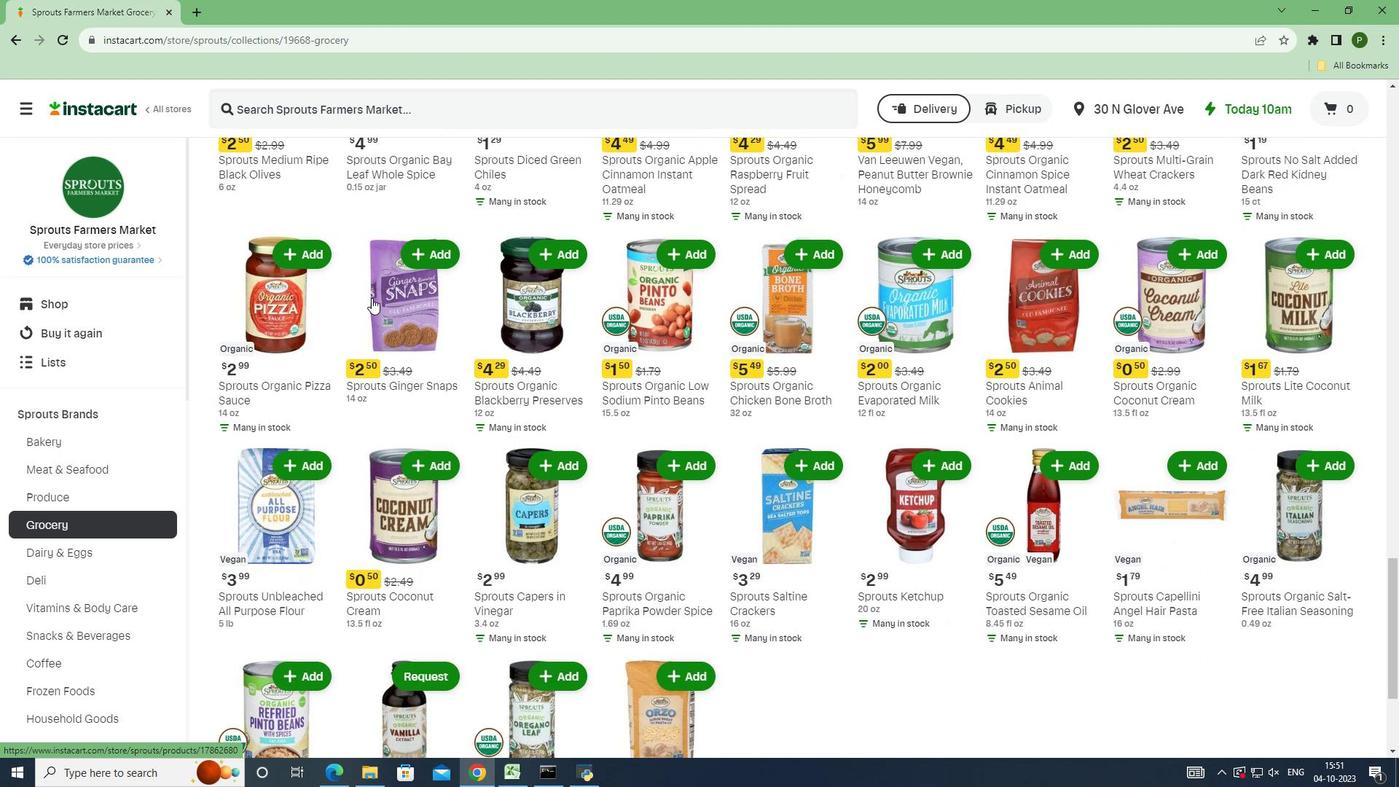 
Action: Mouse scrolled (371, 297) with delta (0, 0)
Screenshot: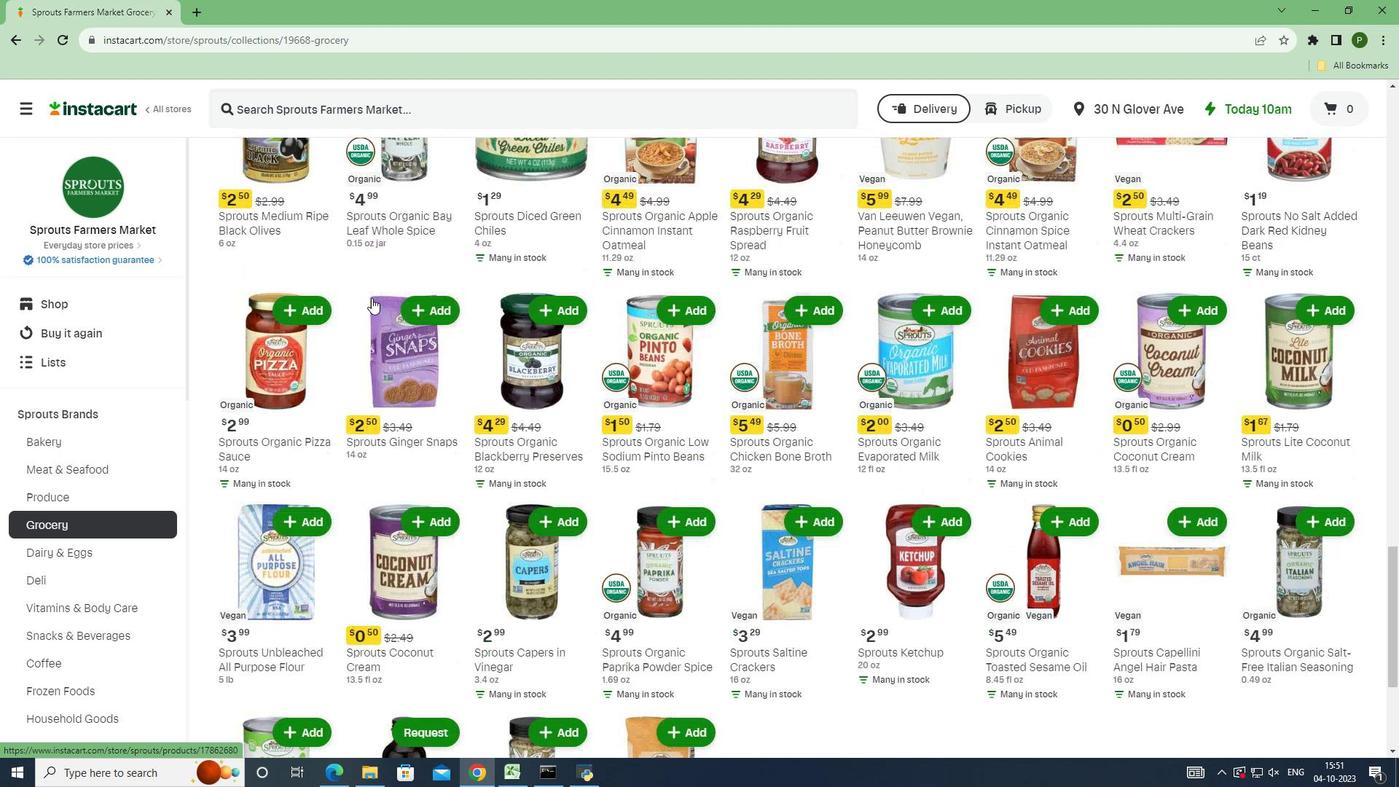 
Action: Mouse scrolled (371, 297) with delta (0, 0)
Screenshot: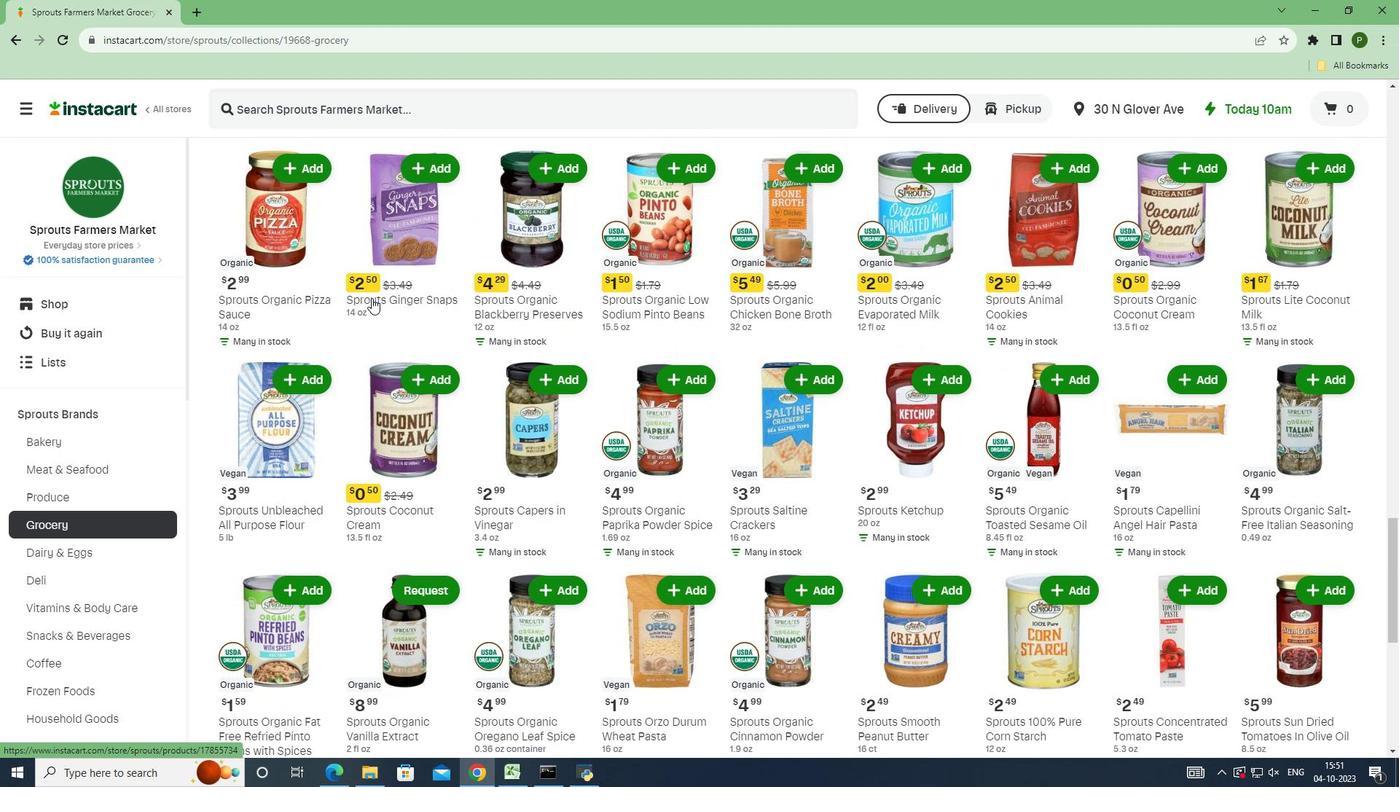 
Action: Mouse scrolled (371, 297) with delta (0, 0)
Screenshot: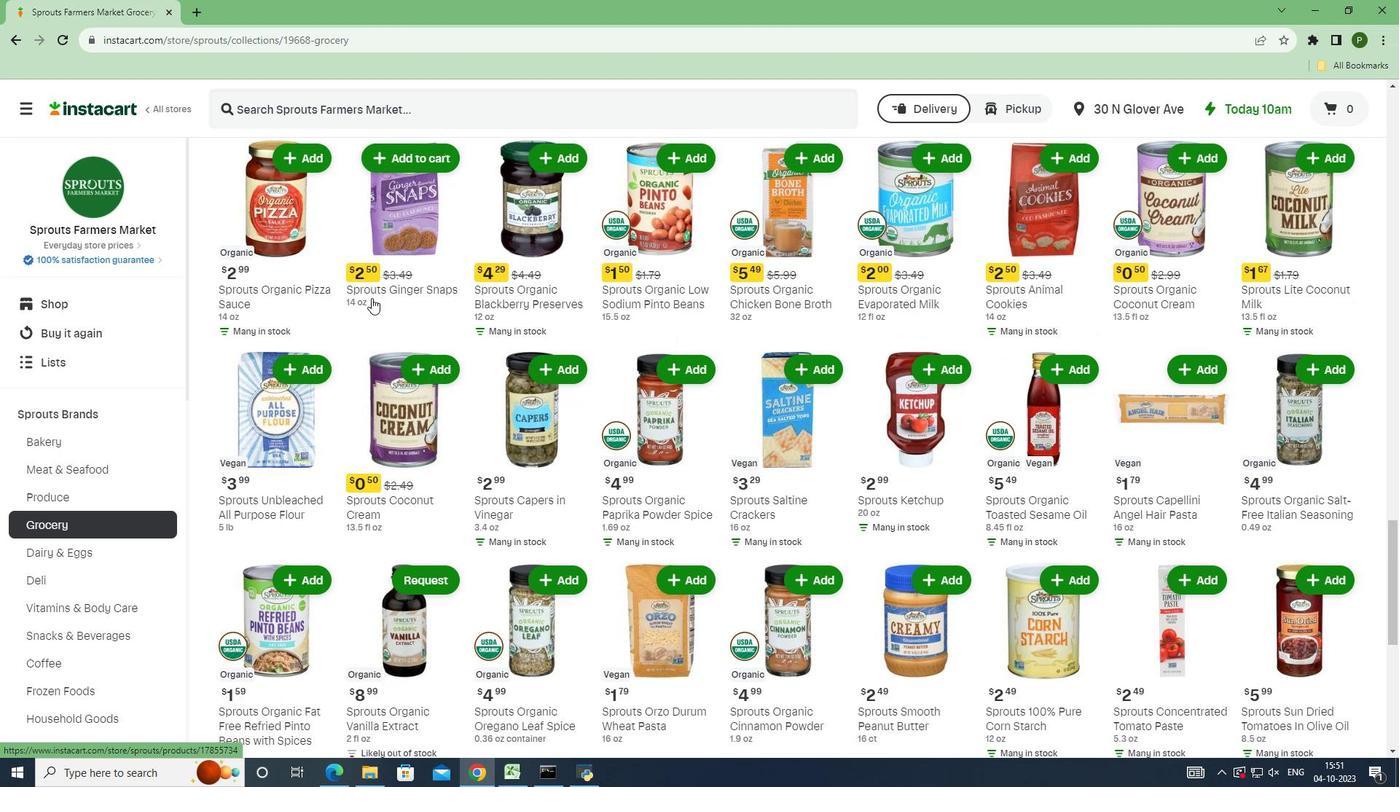 
Action: Mouse scrolled (371, 297) with delta (0, 0)
Screenshot: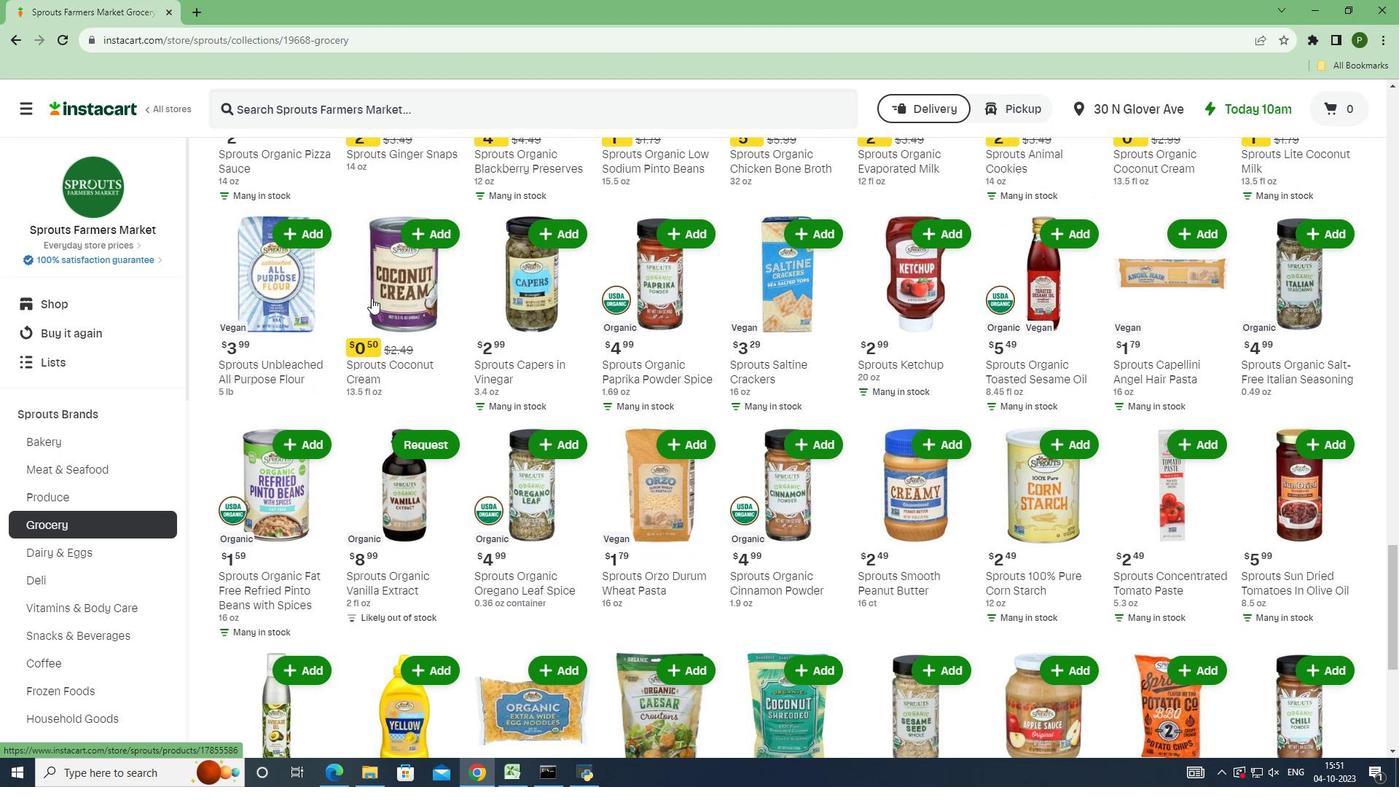 
Action: Mouse scrolled (371, 297) with delta (0, 0)
Screenshot: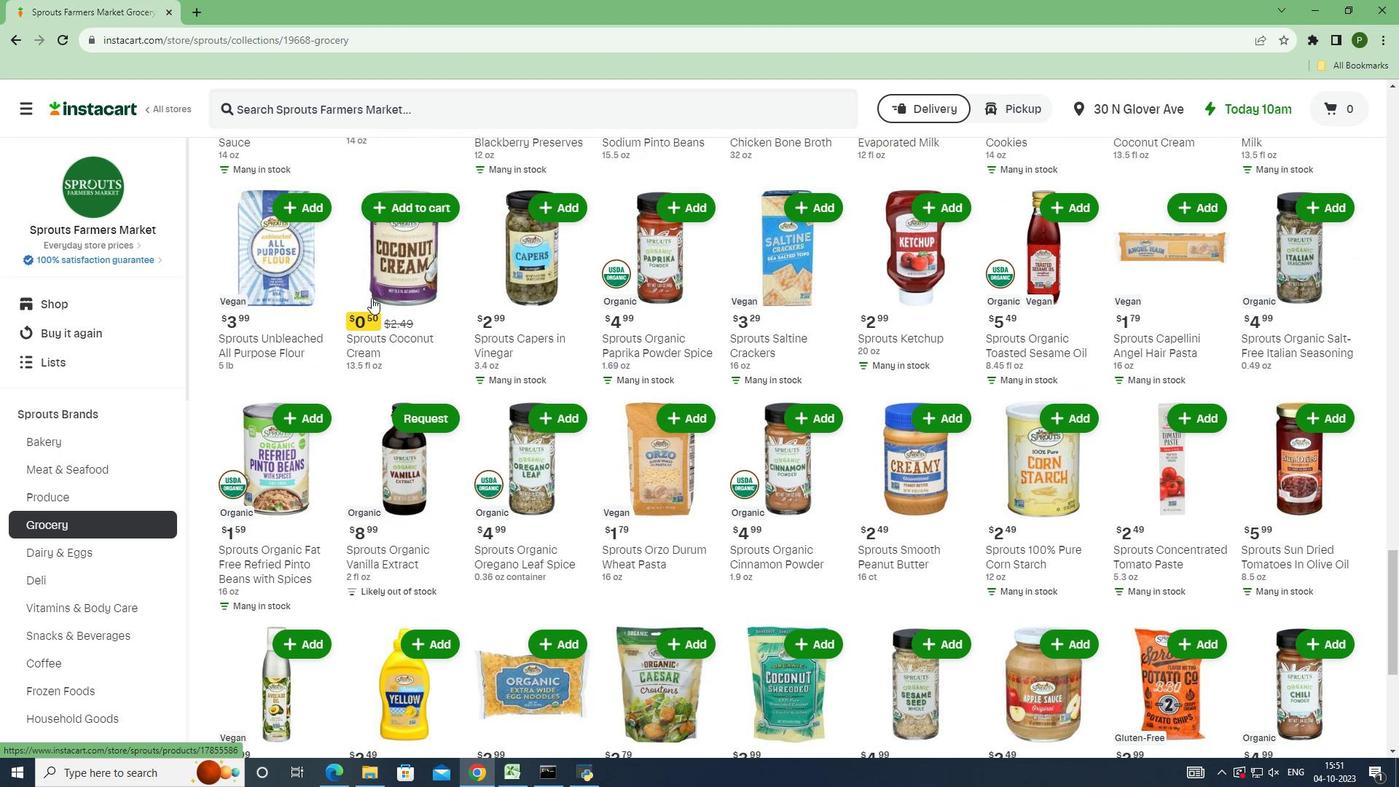 
Action: Mouse scrolled (371, 298) with delta (0, 0)
Screenshot: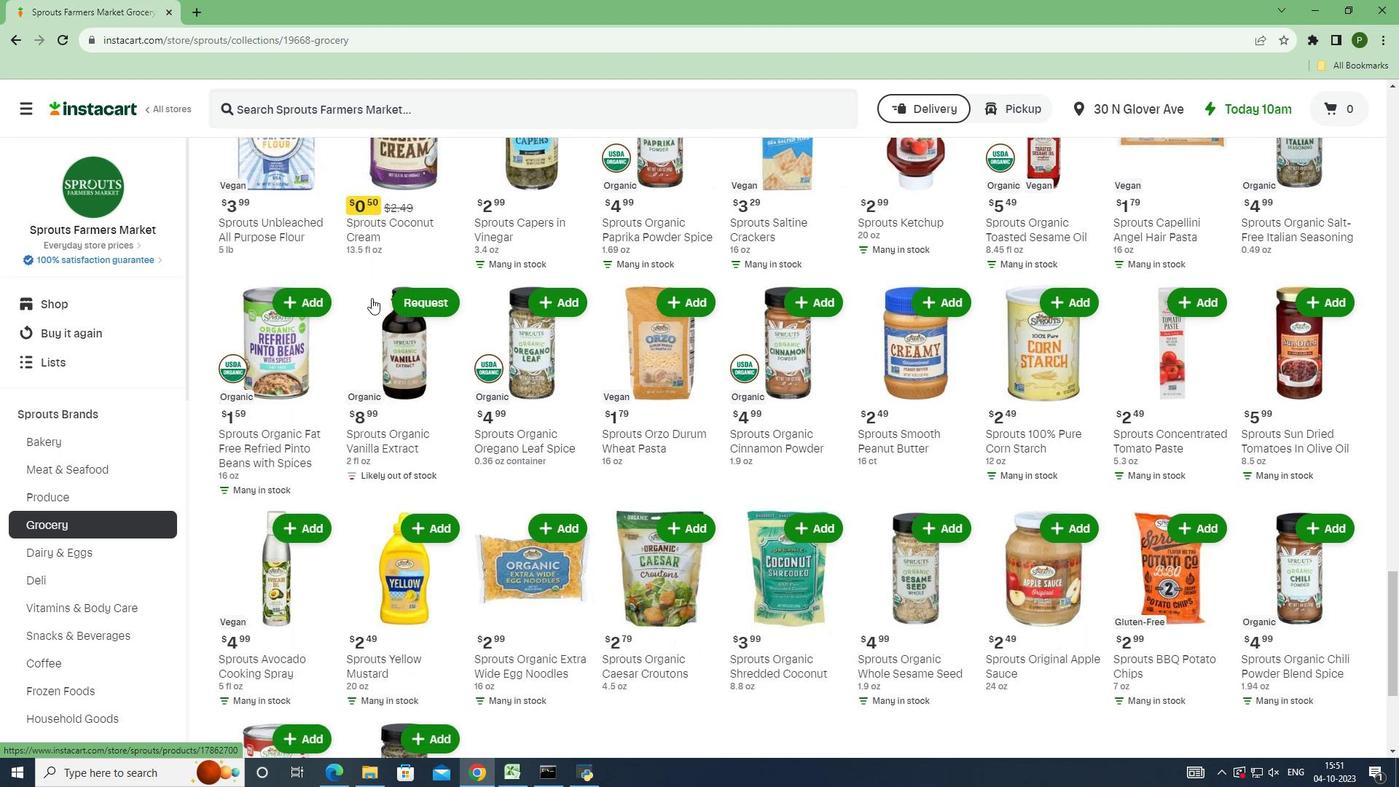 
Action: Mouse scrolled (371, 297) with delta (0, 0)
Screenshot: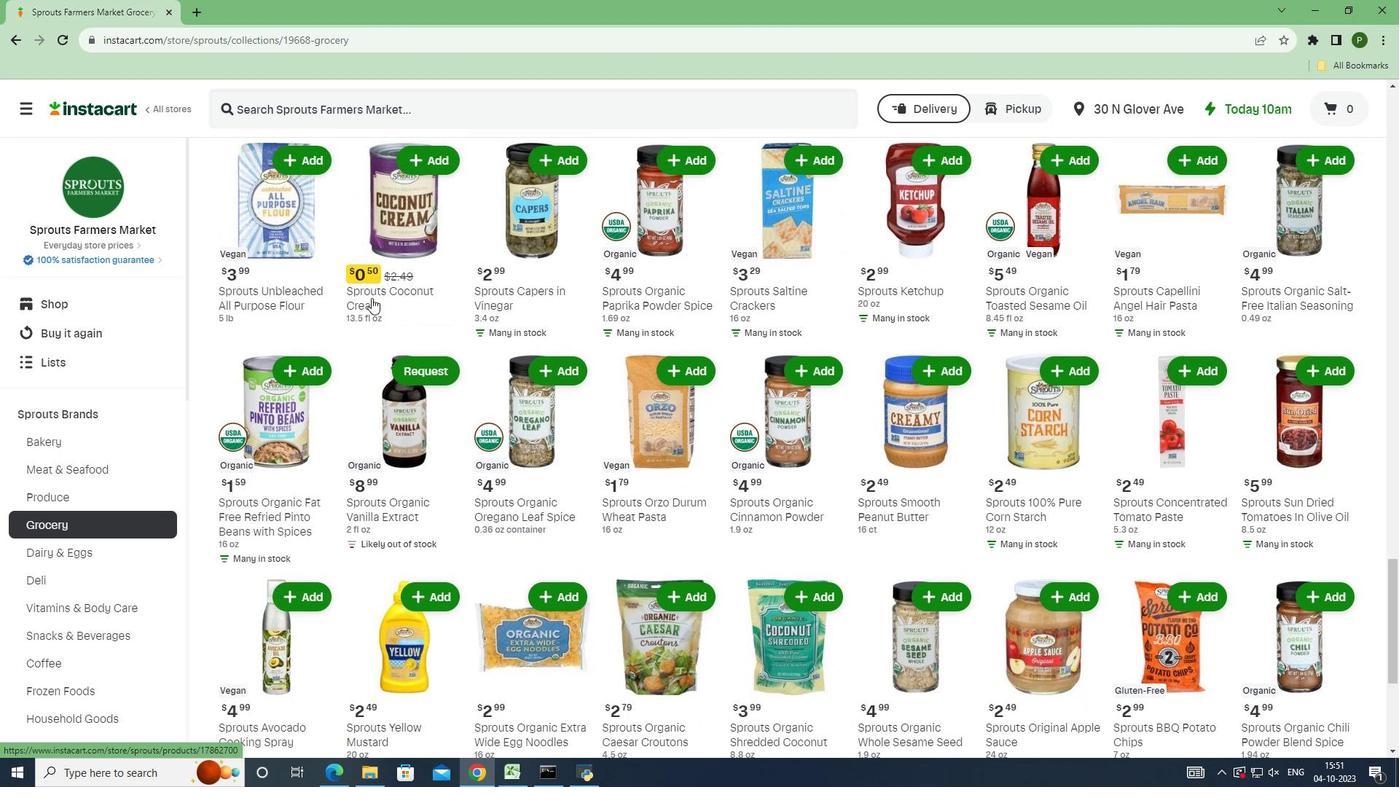 
Action: Mouse scrolled (371, 297) with delta (0, 0)
Screenshot: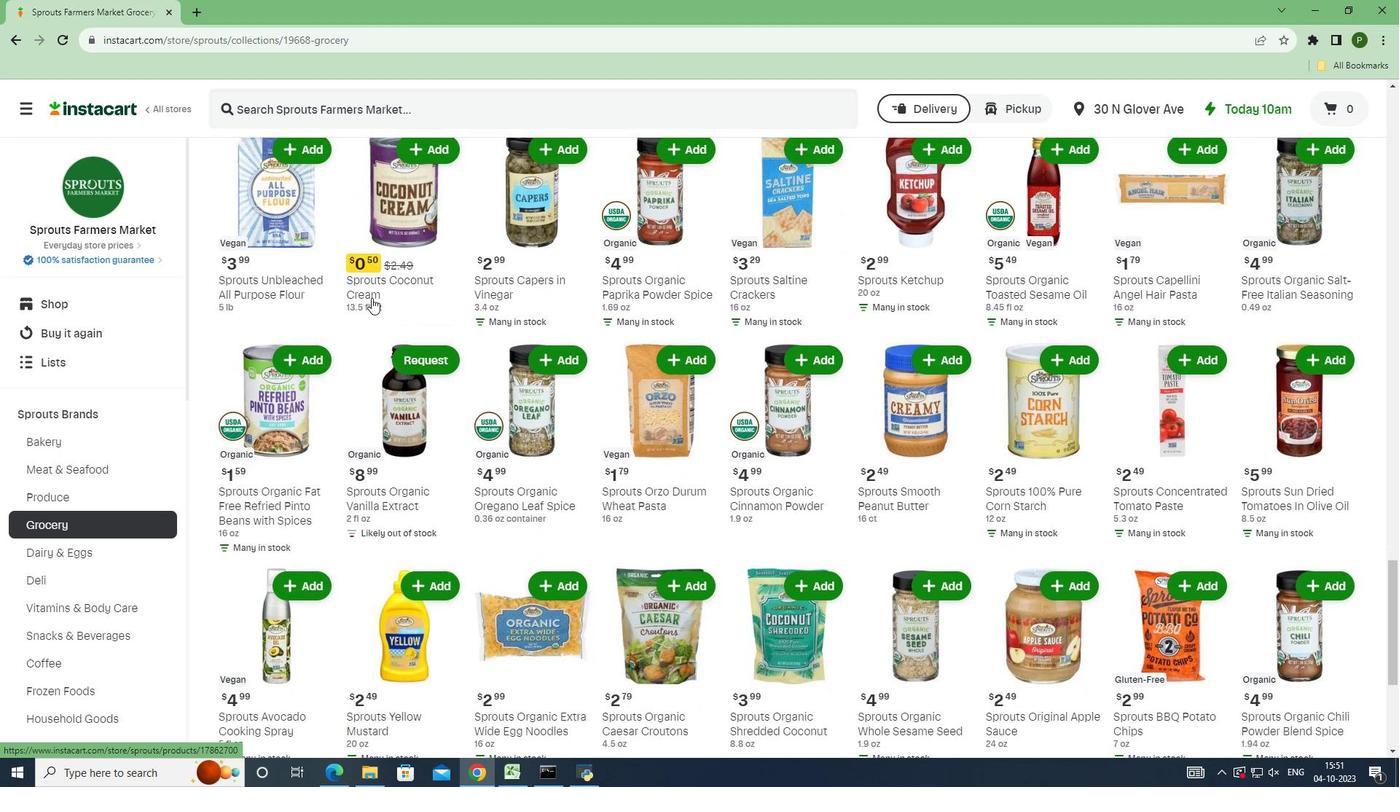 
Action: Mouse scrolled (371, 297) with delta (0, 0)
Screenshot: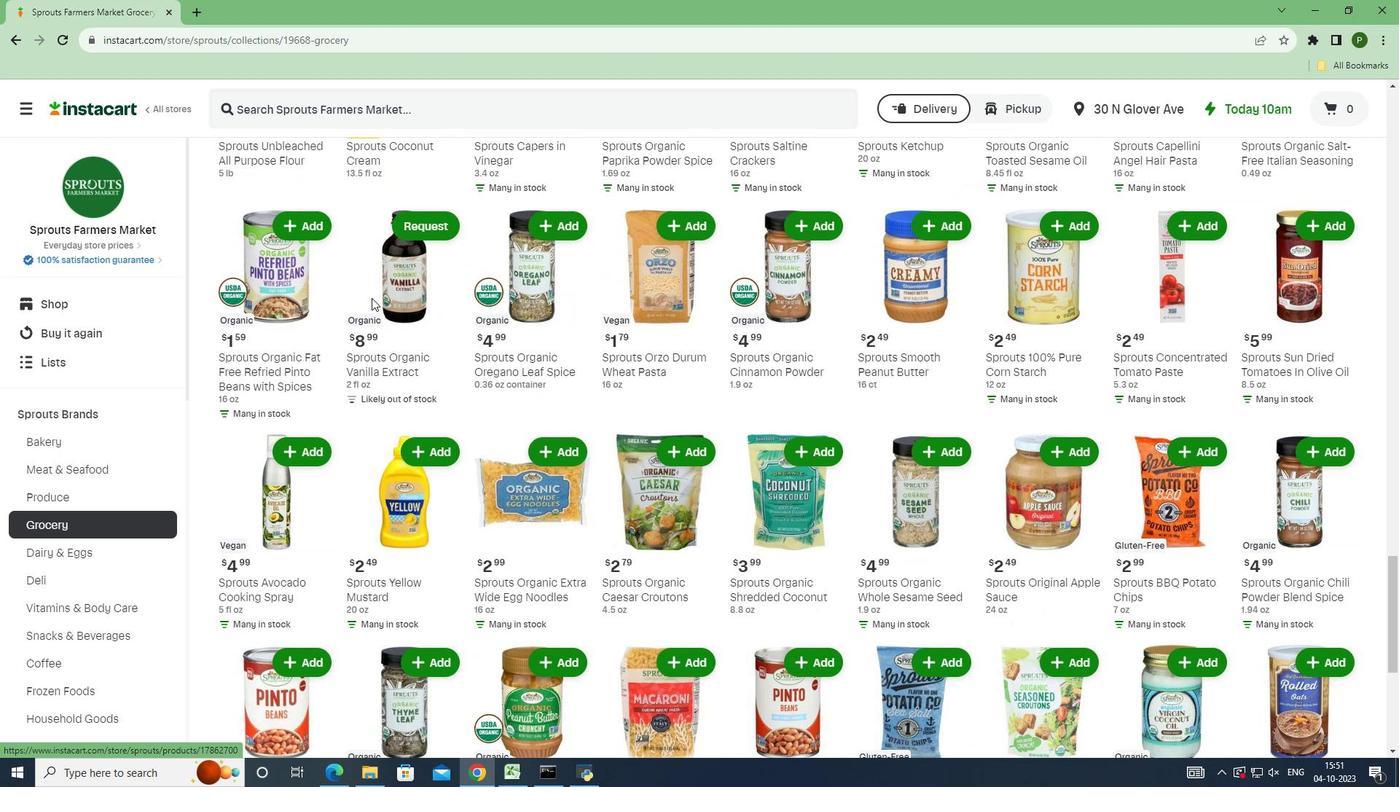 
Action: Mouse scrolled (371, 297) with delta (0, 0)
Screenshot: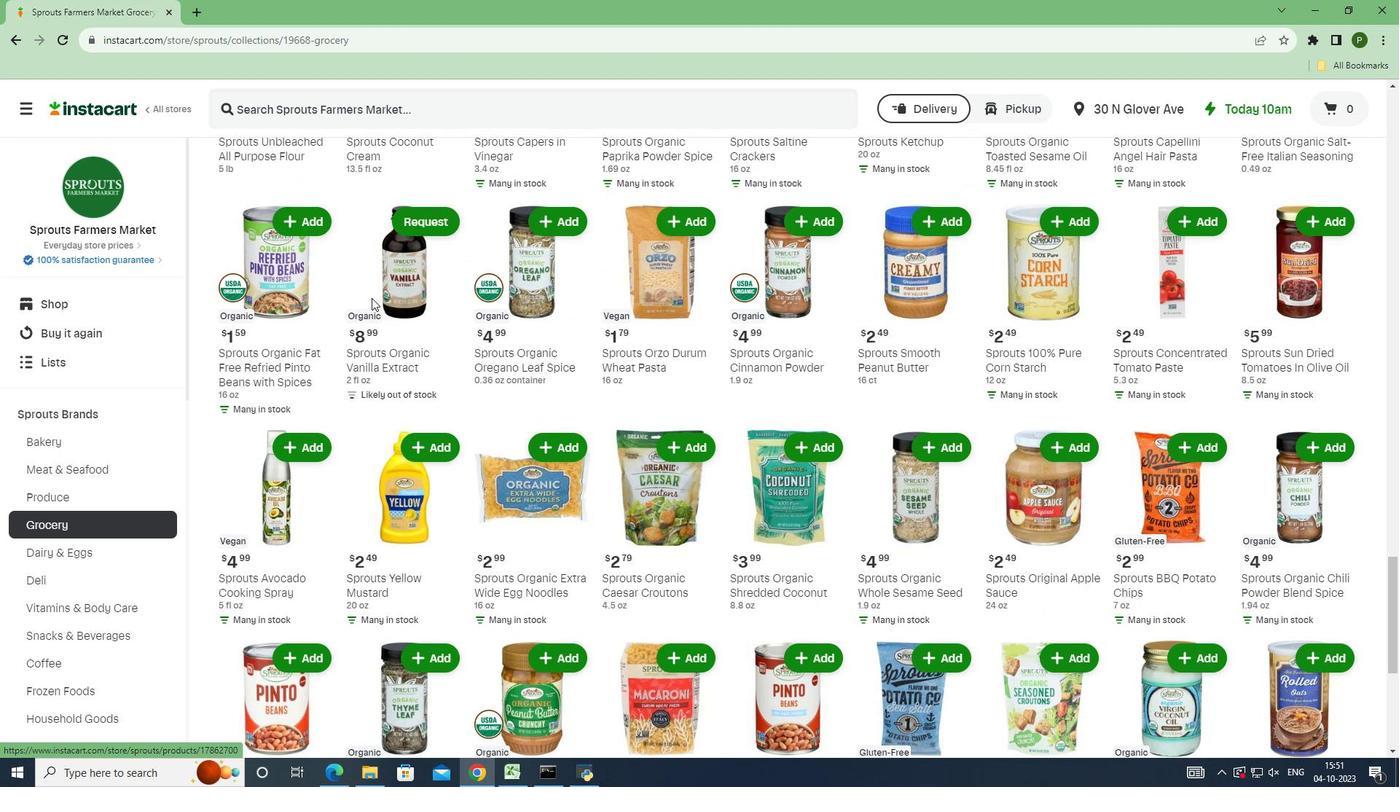 
Action: Mouse scrolled (371, 297) with delta (0, 0)
Screenshot: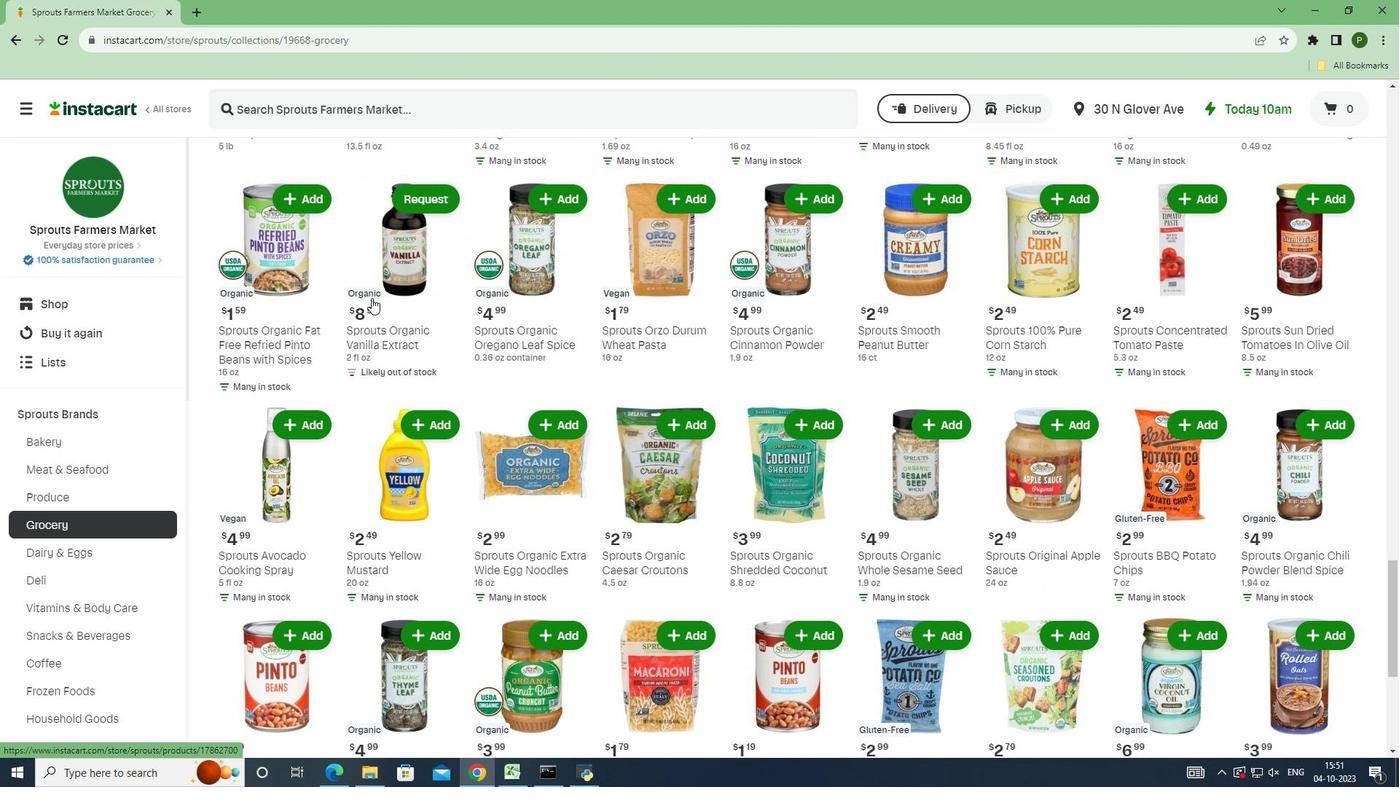 
Action: Mouse moved to (379, 308)
Screenshot: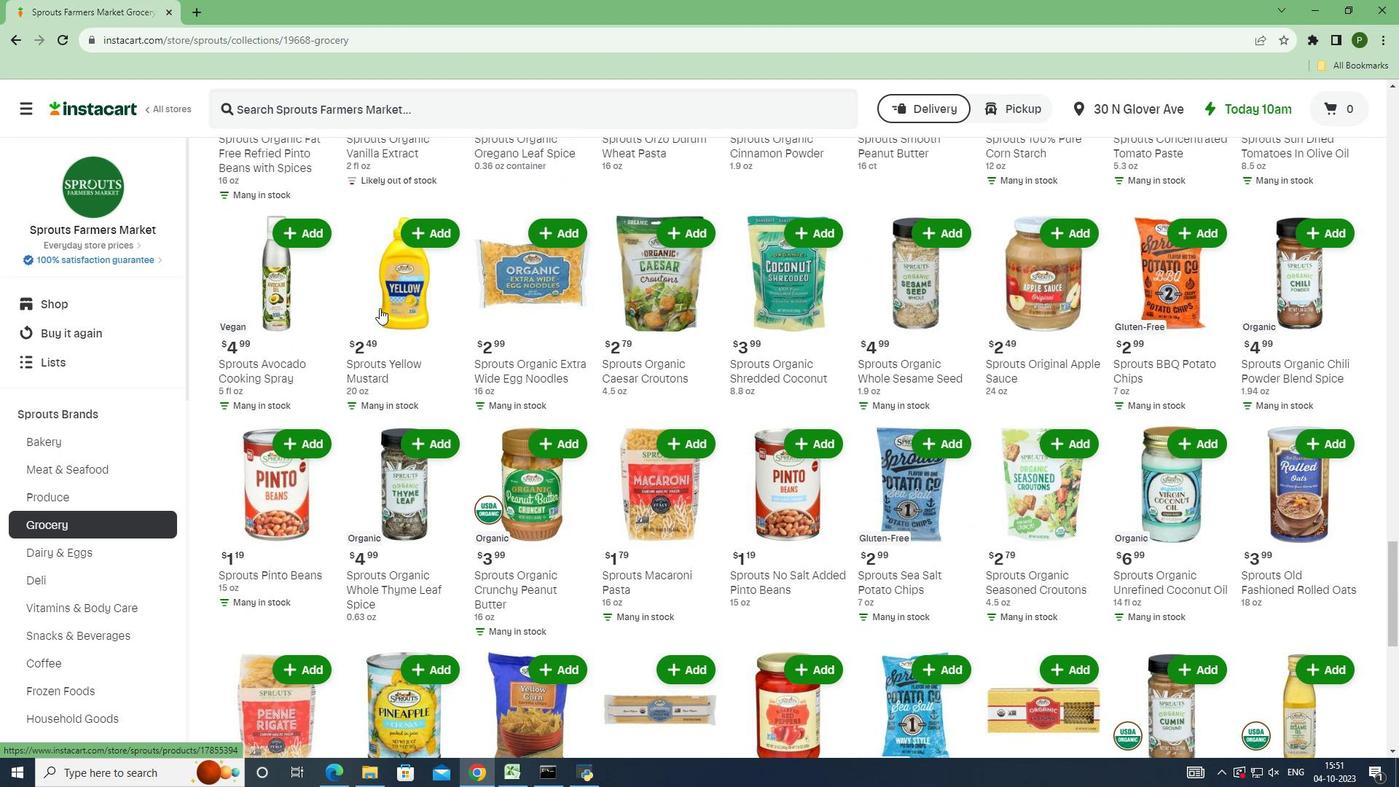 
Action: Mouse scrolled (379, 307) with delta (0, 0)
Screenshot: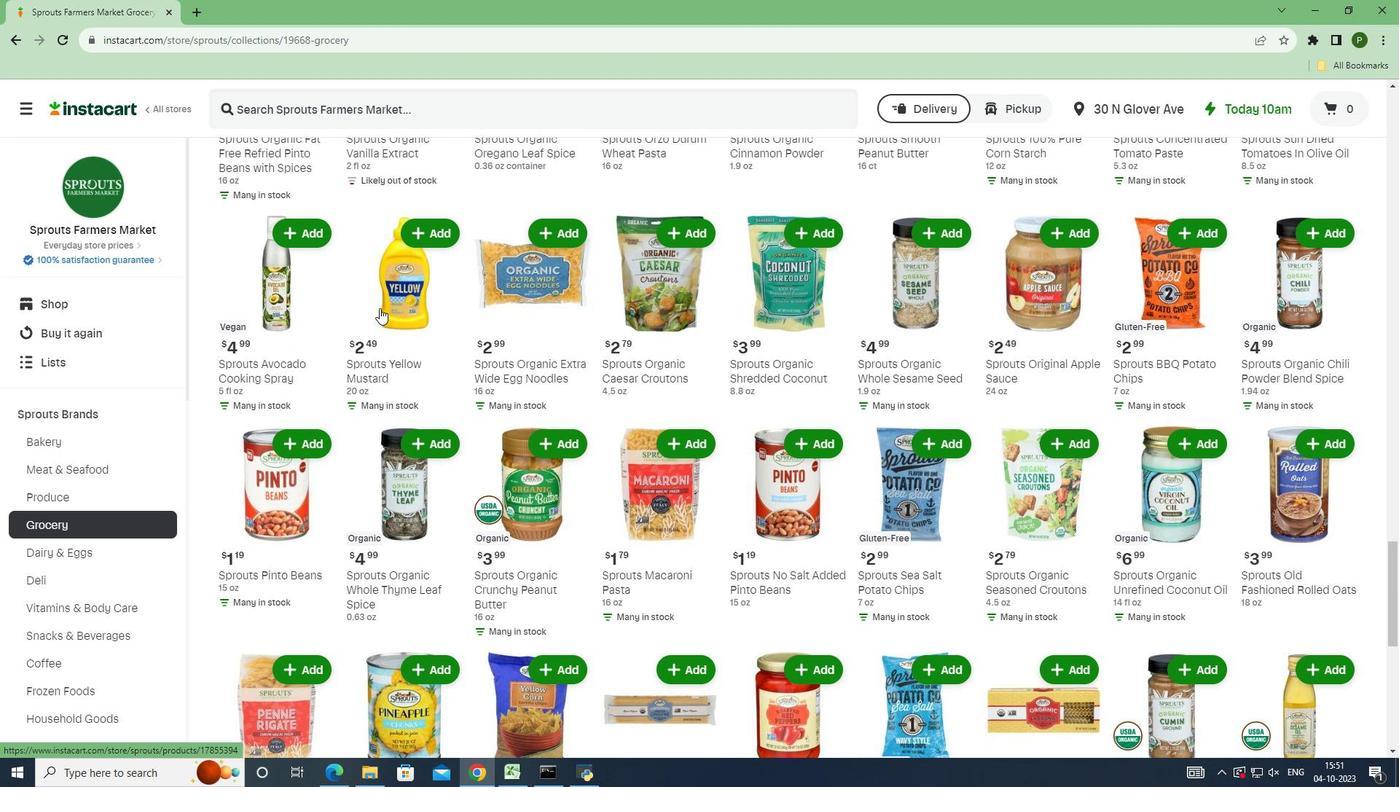 
Action: Mouse scrolled (379, 307) with delta (0, 0)
Screenshot: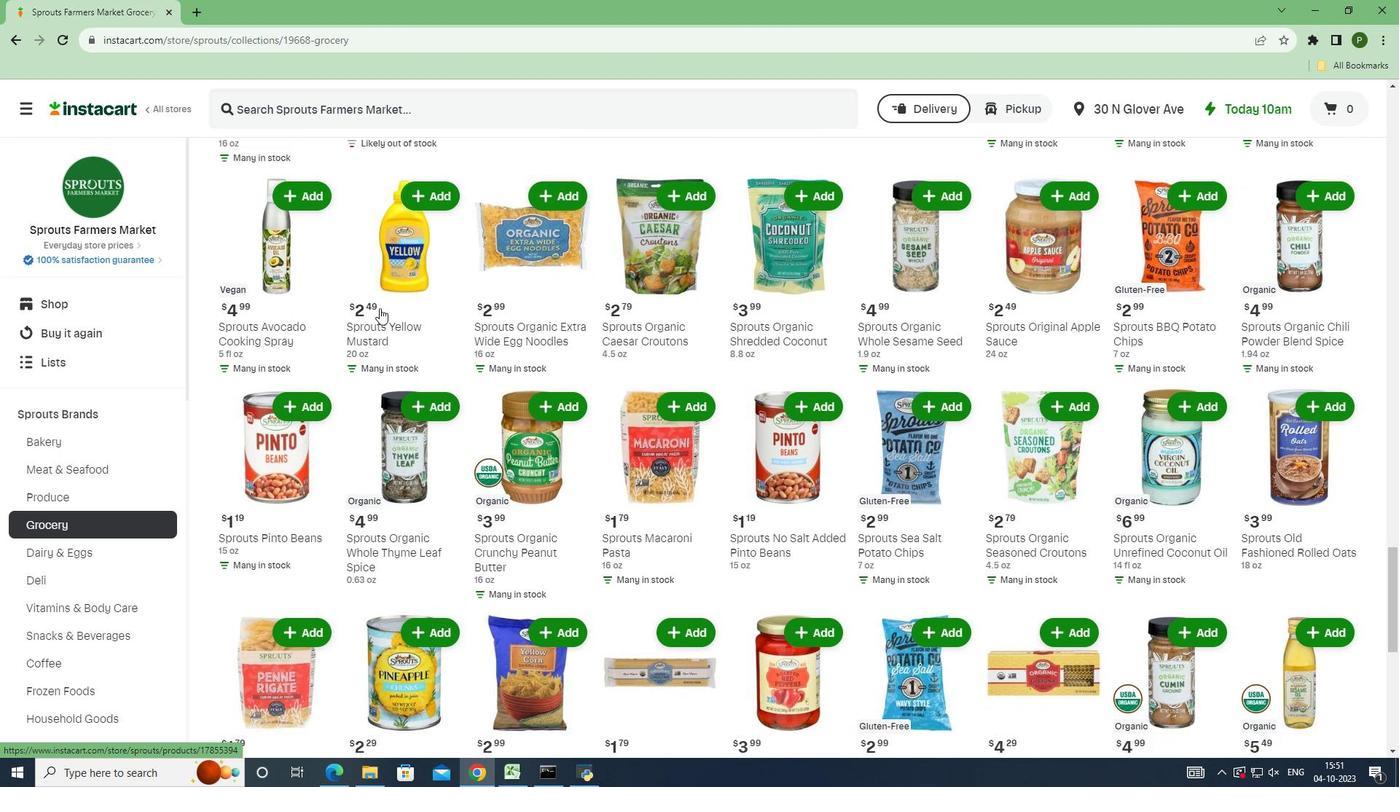 
Action: Mouse moved to (420, 358)
Screenshot: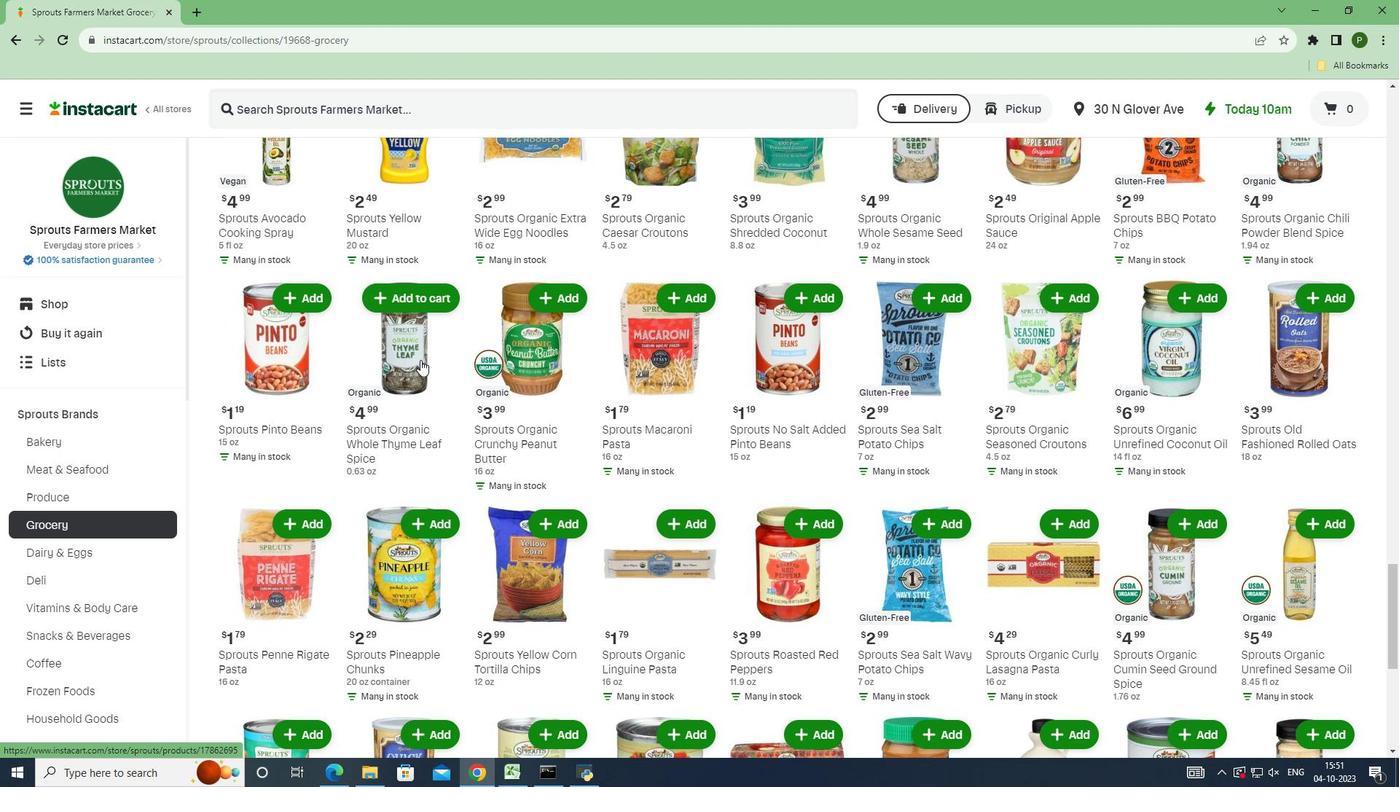 
Action: Mouse scrolled (420, 357) with delta (0, 0)
Screenshot: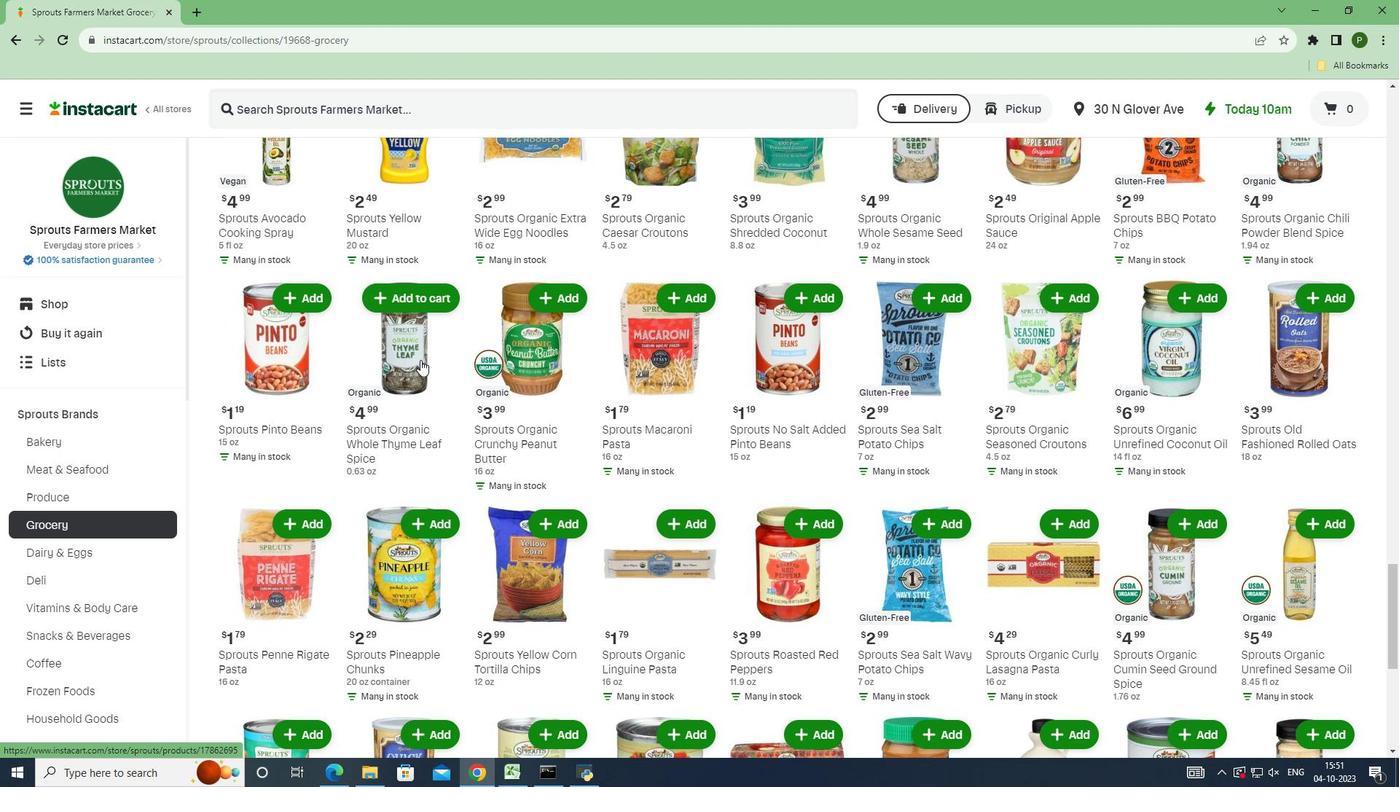 
Action: Mouse moved to (421, 361)
Screenshot: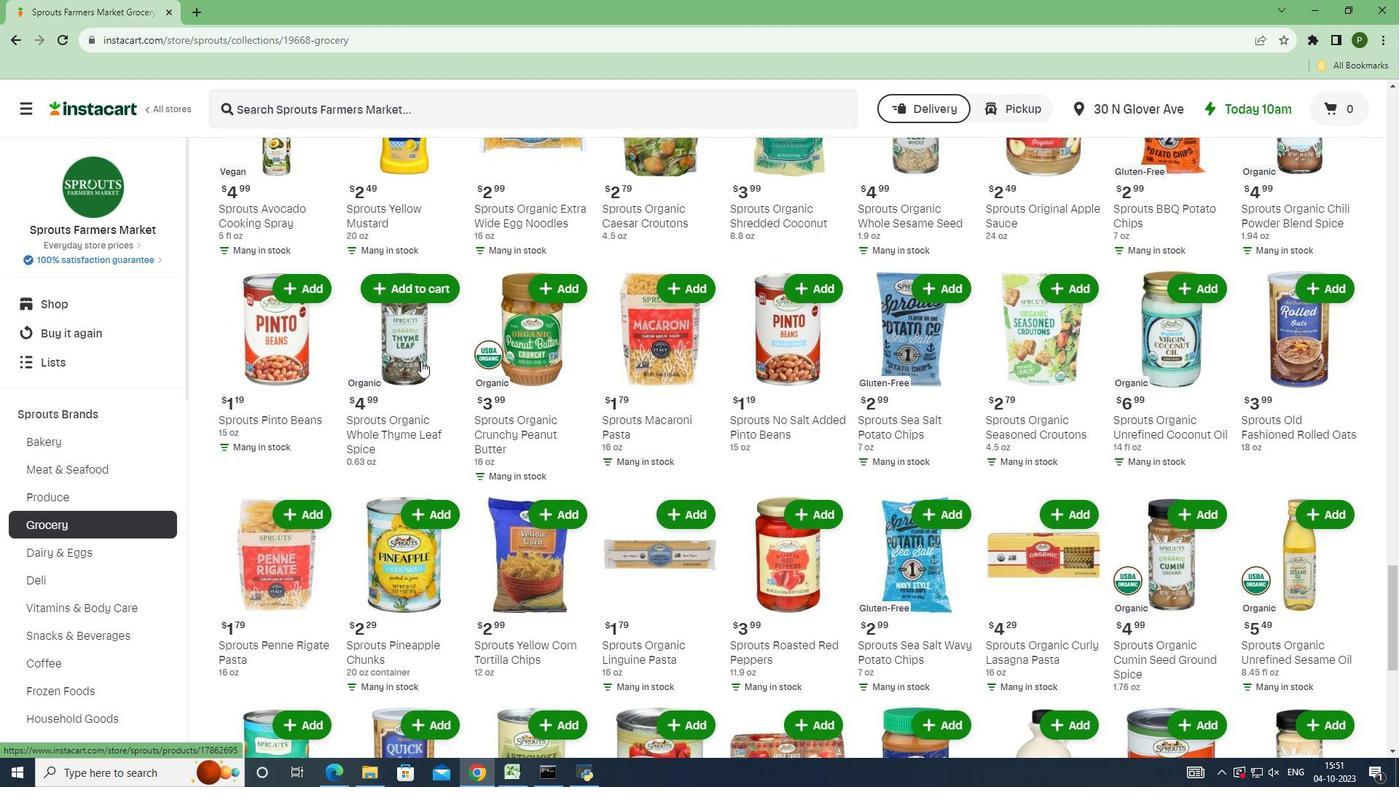 
Action: Mouse scrolled (421, 360) with delta (0, 0)
Screenshot: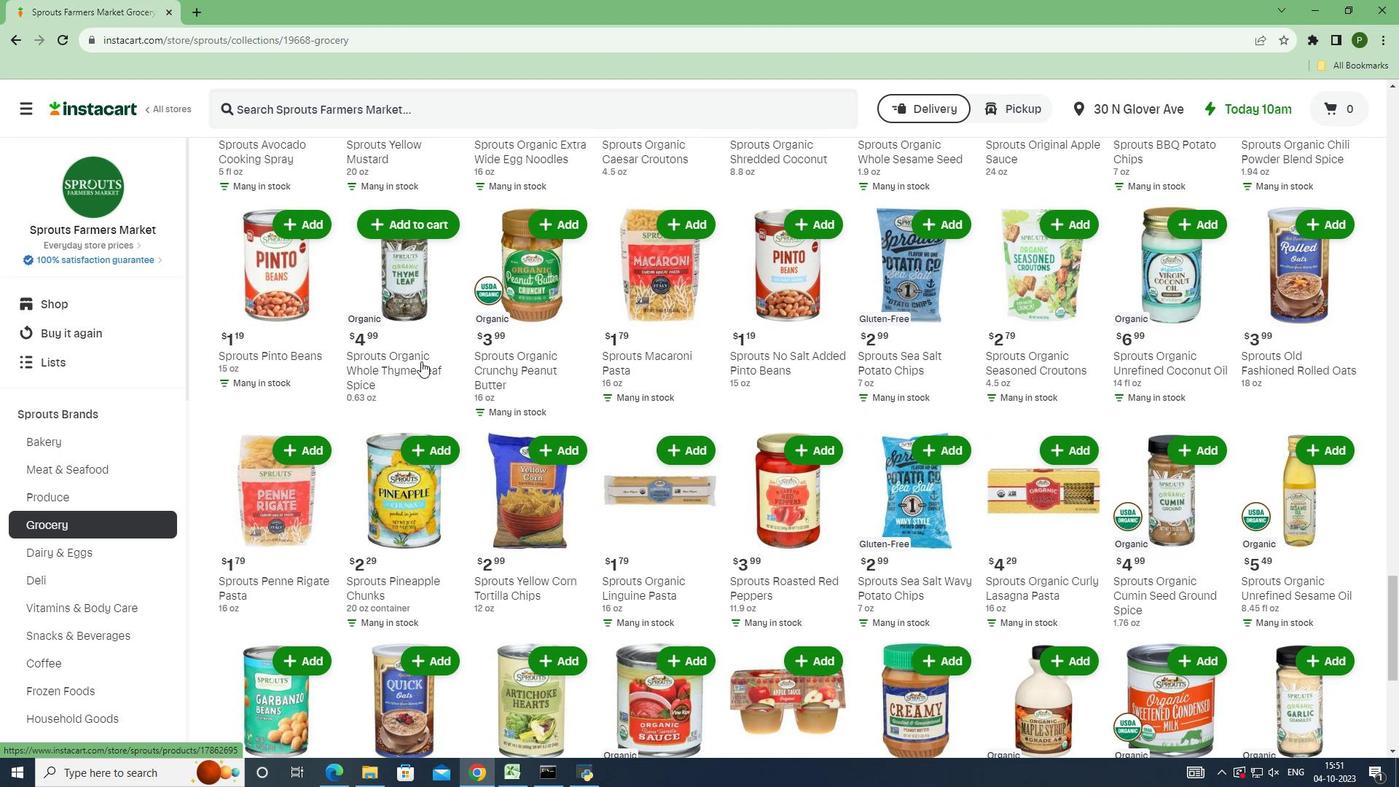 
Action: Mouse scrolled (421, 360) with delta (0, 0)
Screenshot: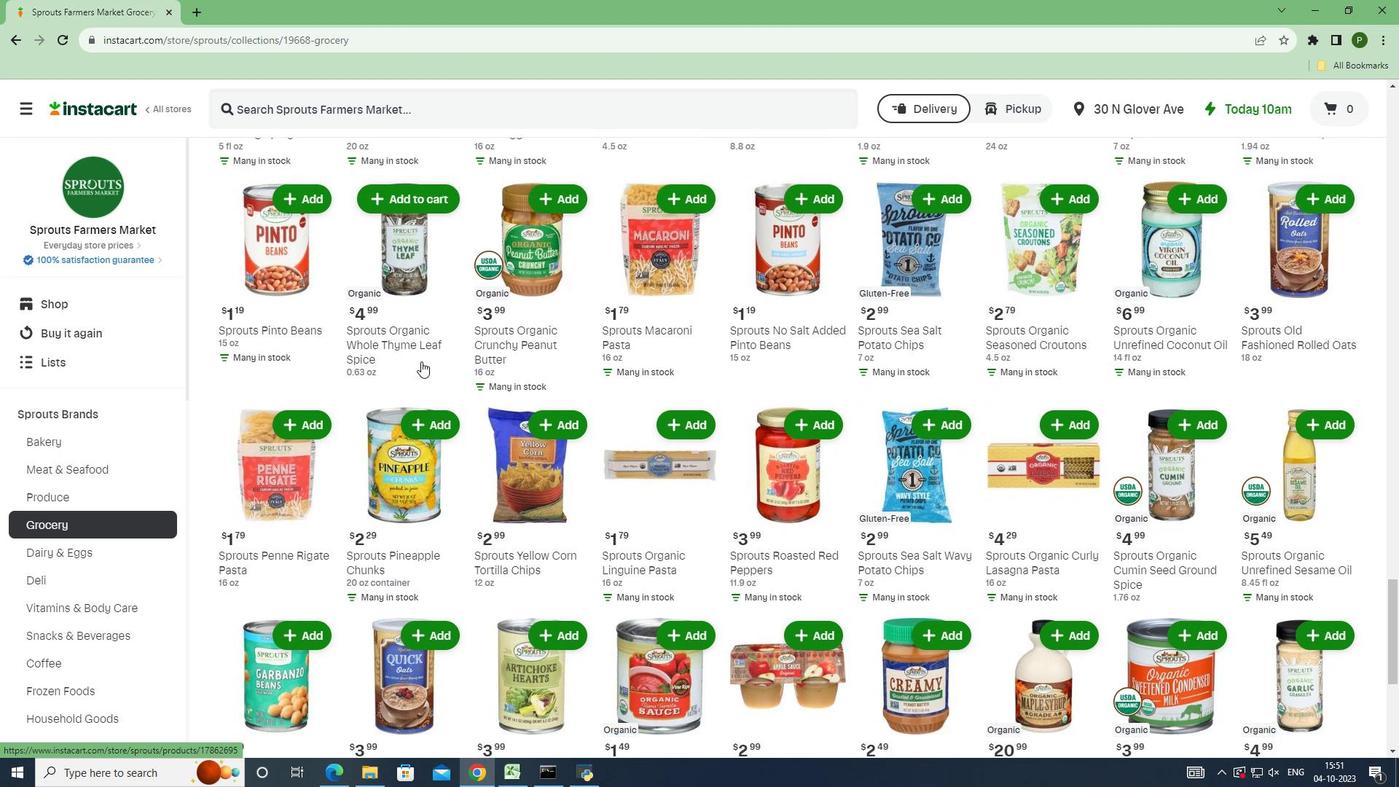 
Action: Mouse scrolled (421, 360) with delta (0, 0)
Screenshot: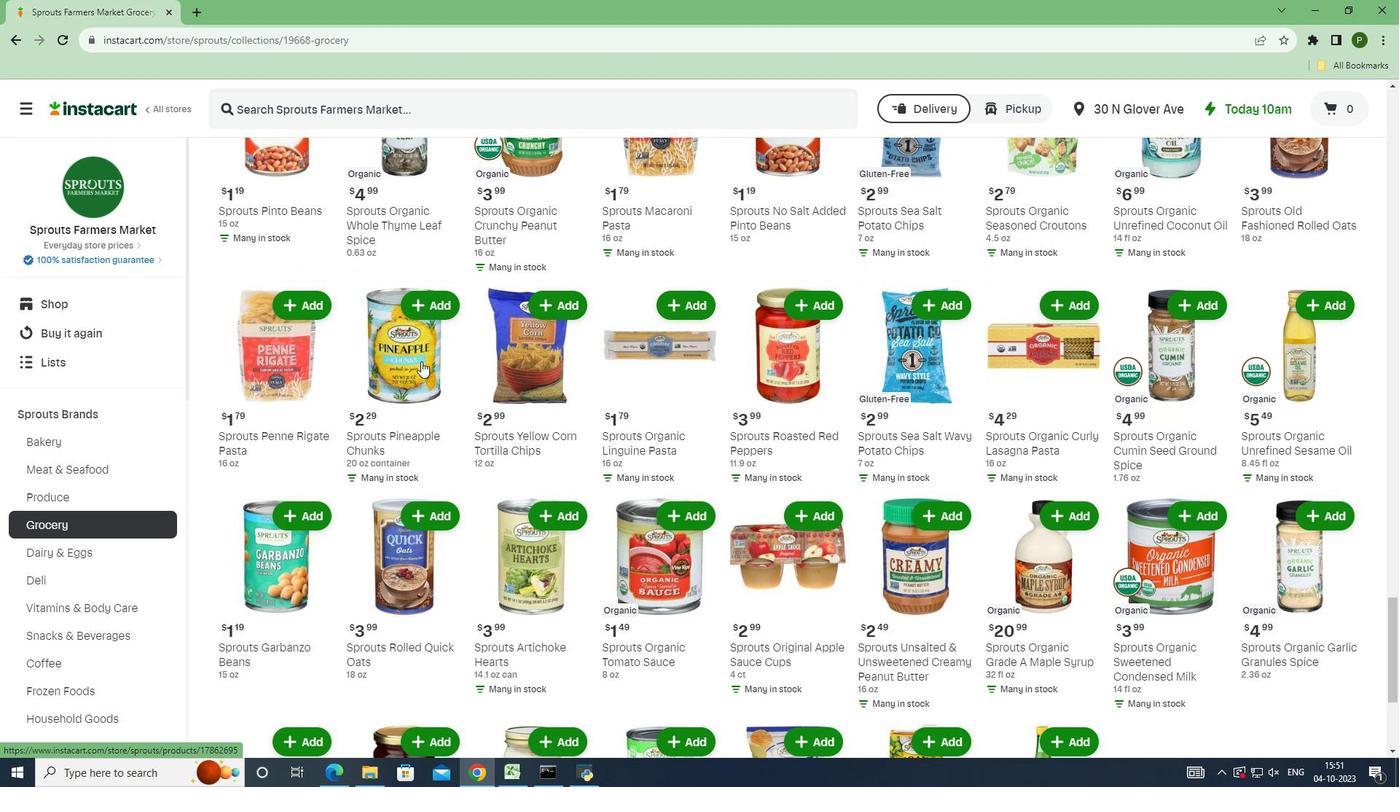 
Action: Mouse scrolled (421, 360) with delta (0, 0)
Screenshot: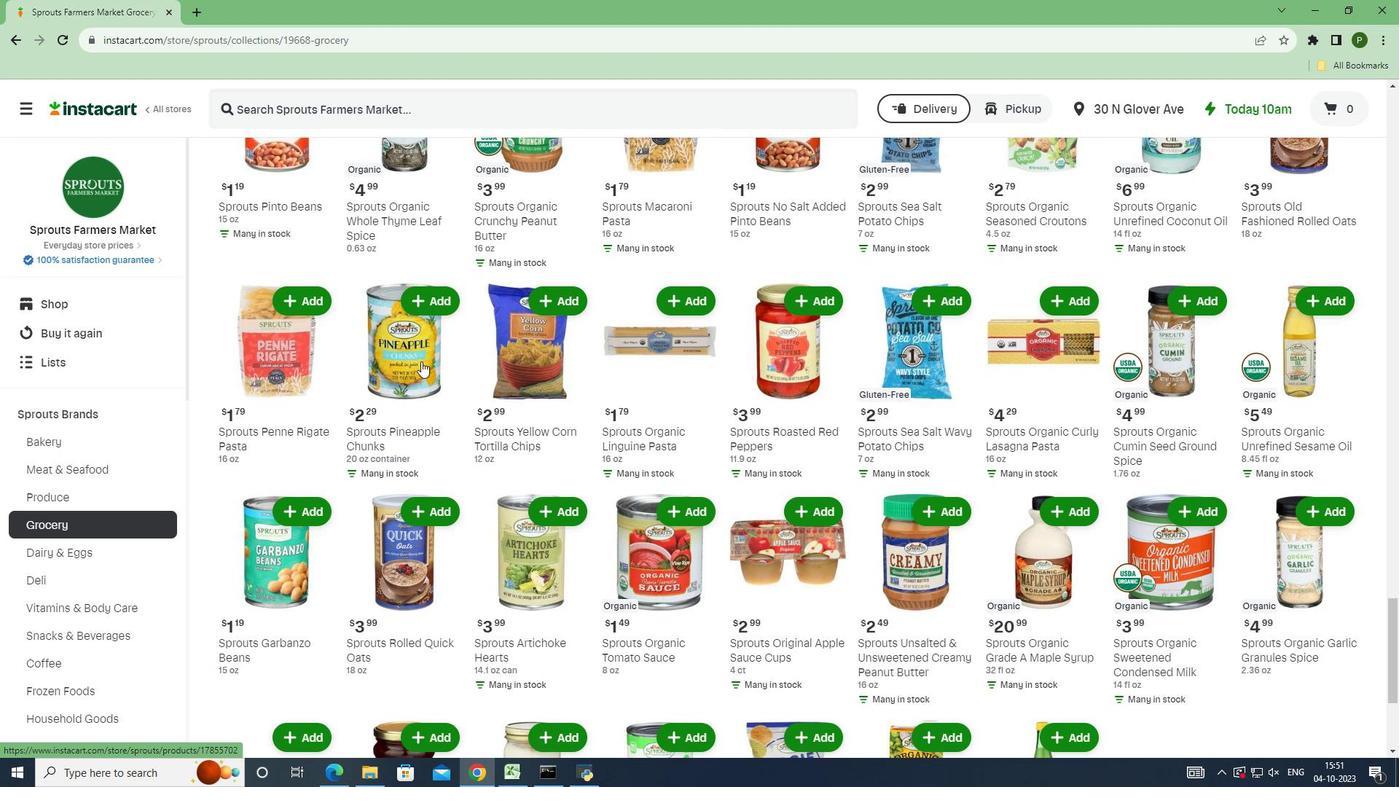 
Action: Mouse scrolled (421, 360) with delta (0, 0)
Screenshot: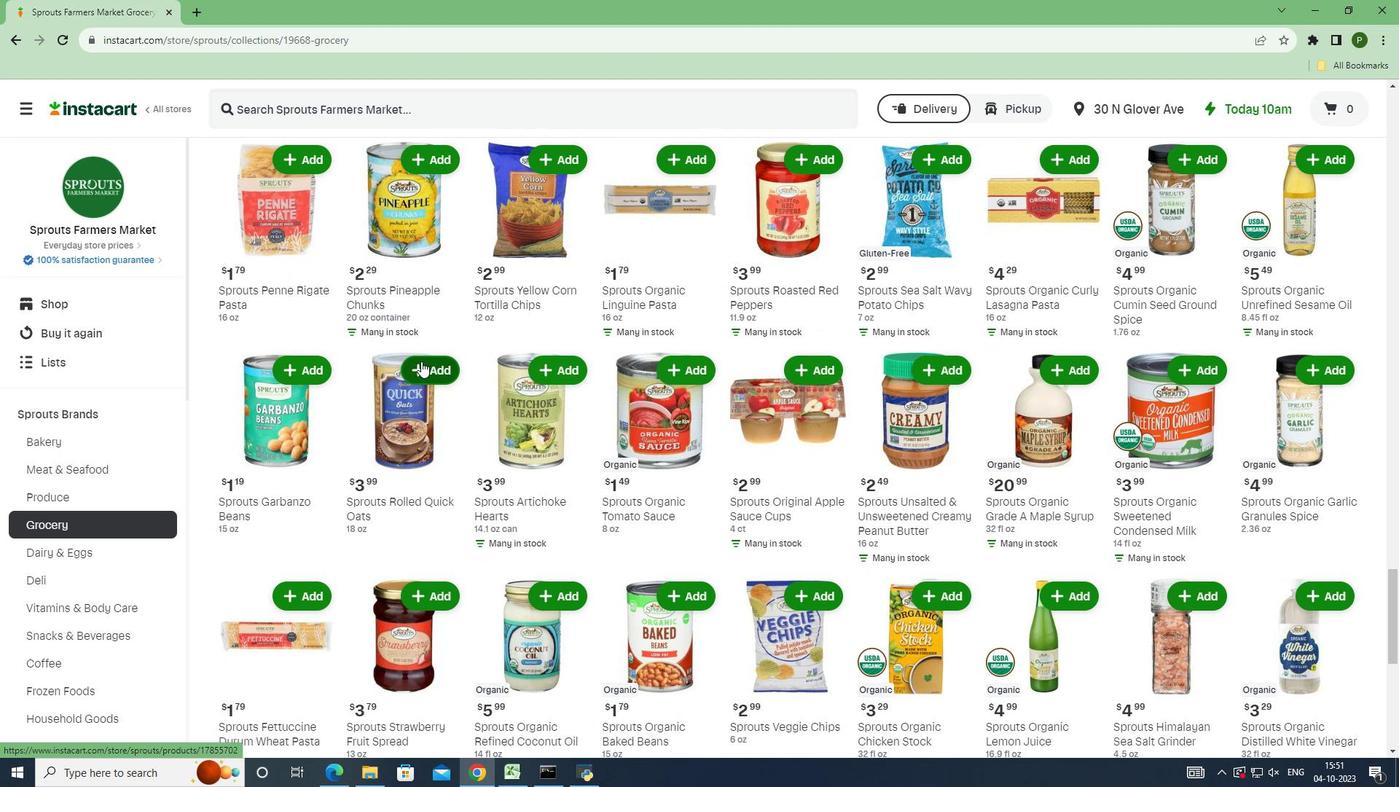 
Action: Mouse scrolled (421, 360) with delta (0, 0)
Screenshot: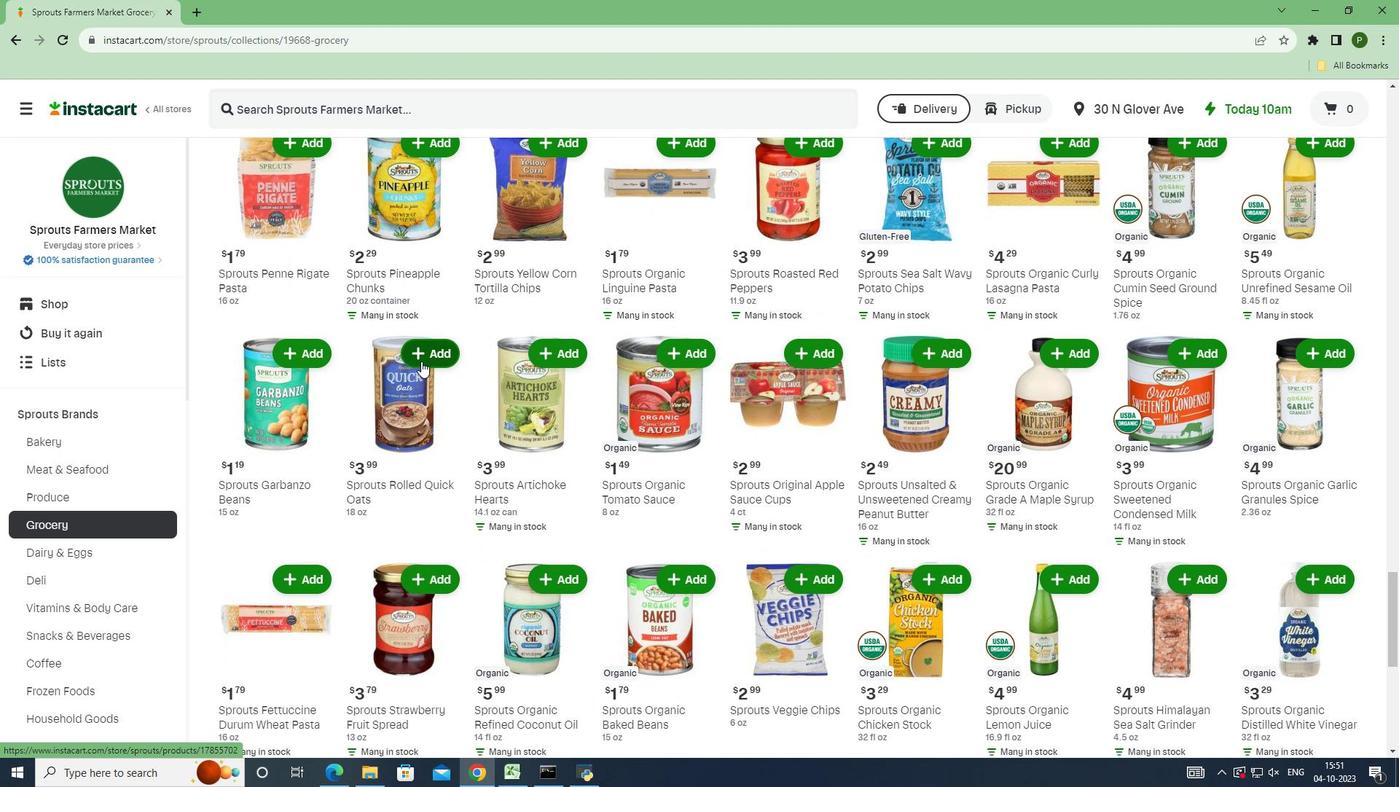 
Action: Mouse scrolled (421, 360) with delta (0, 0)
Screenshot: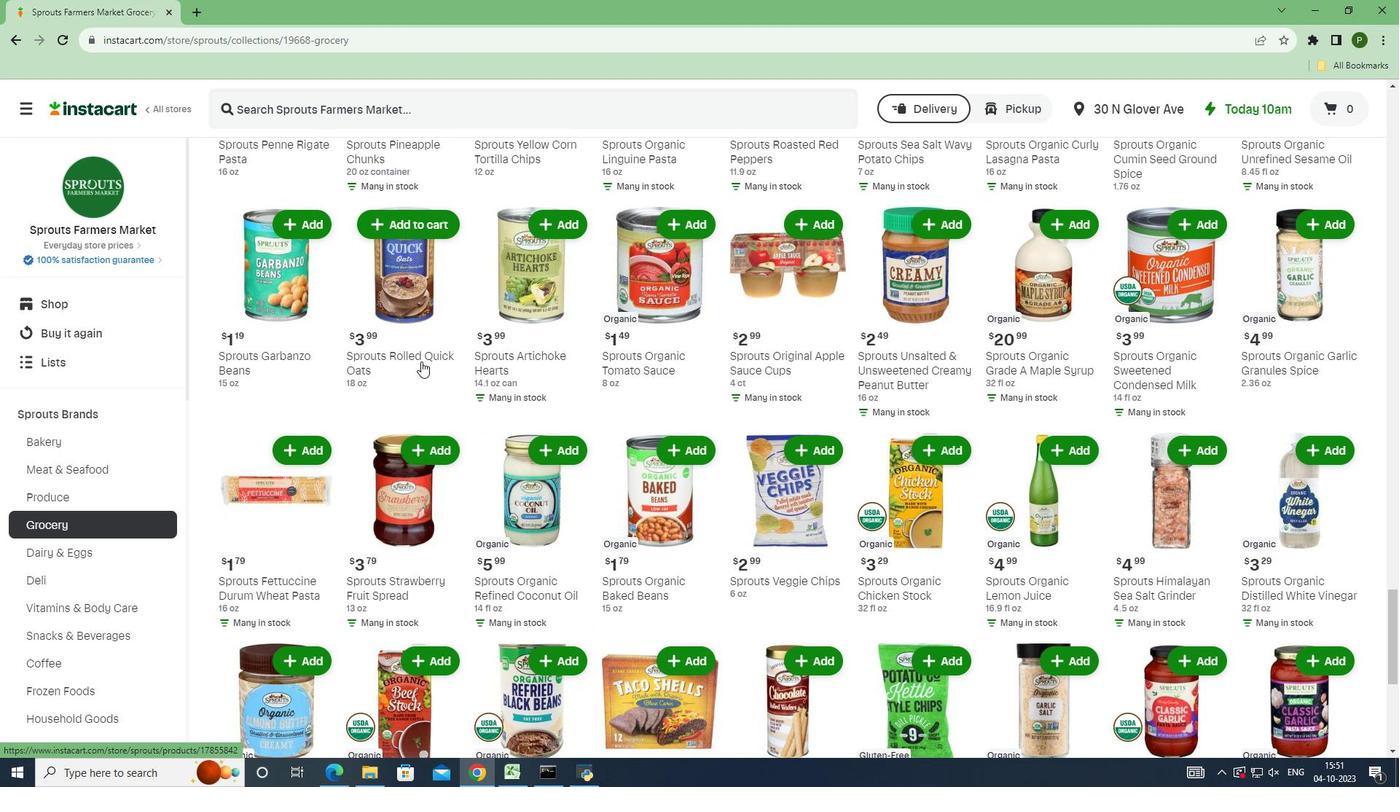 
Action: Mouse scrolled (421, 360) with delta (0, 0)
Screenshot: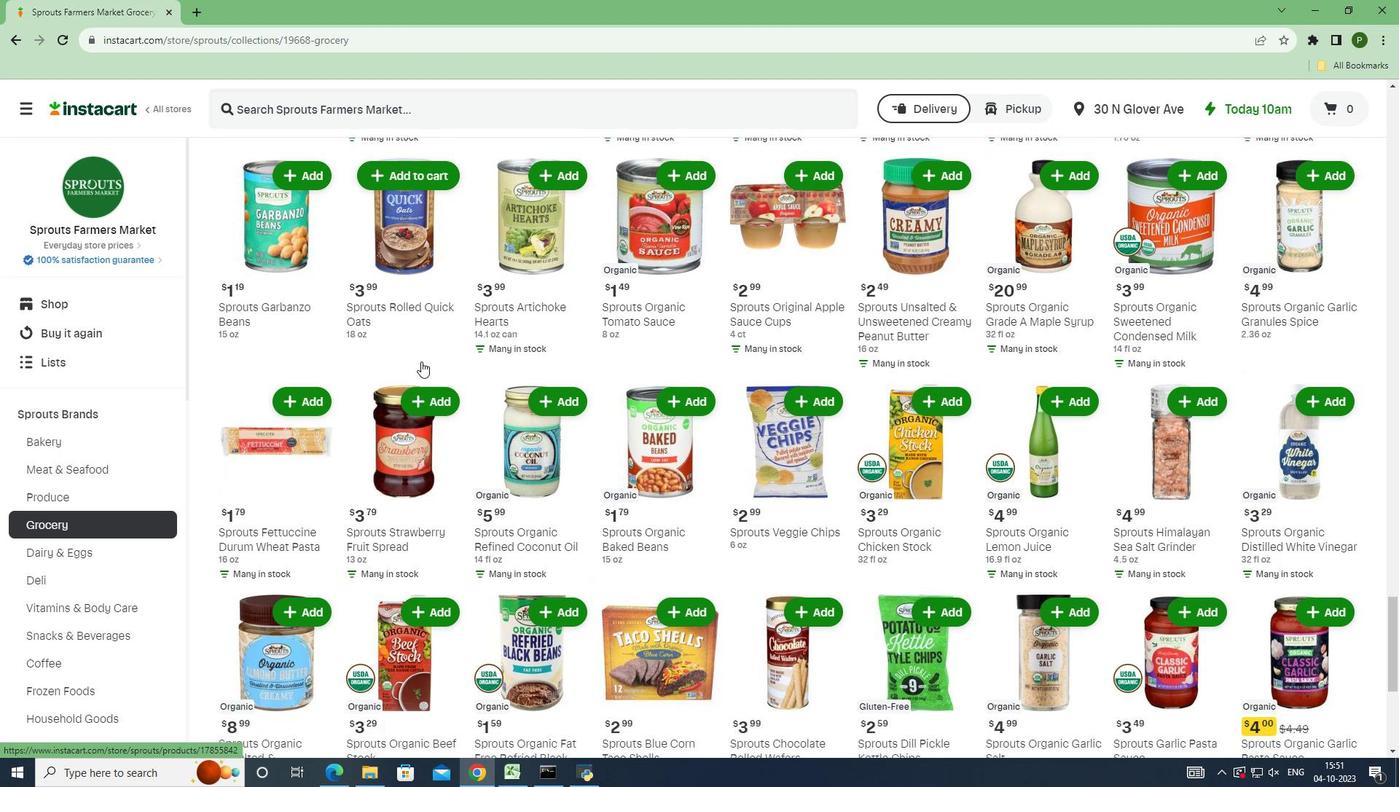 
Action: Mouse scrolled (421, 360) with delta (0, 0)
Screenshot: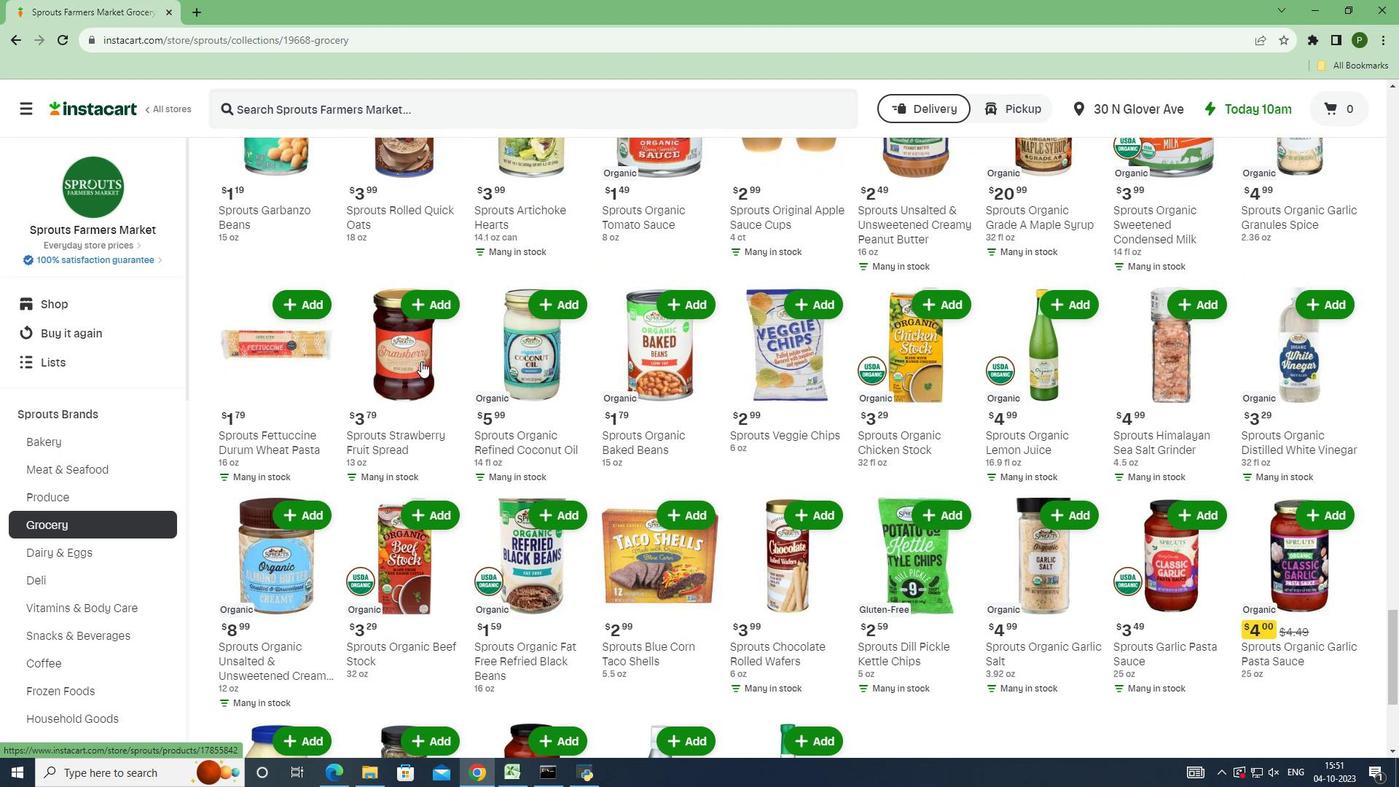 
Action: Mouse scrolled (421, 360) with delta (0, 0)
Screenshot: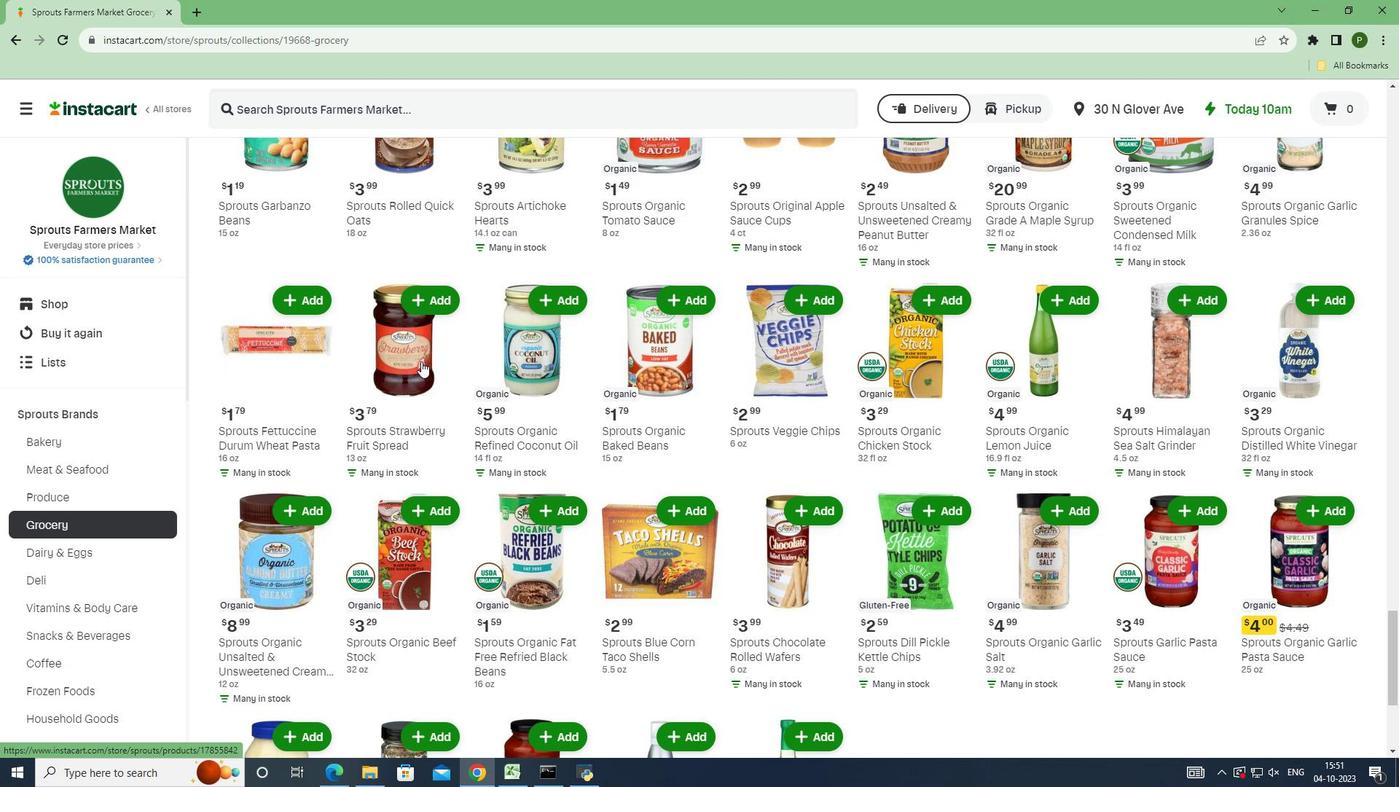 
Action: Mouse scrolled (421, 362) with delta (0, 0)
Screenshot: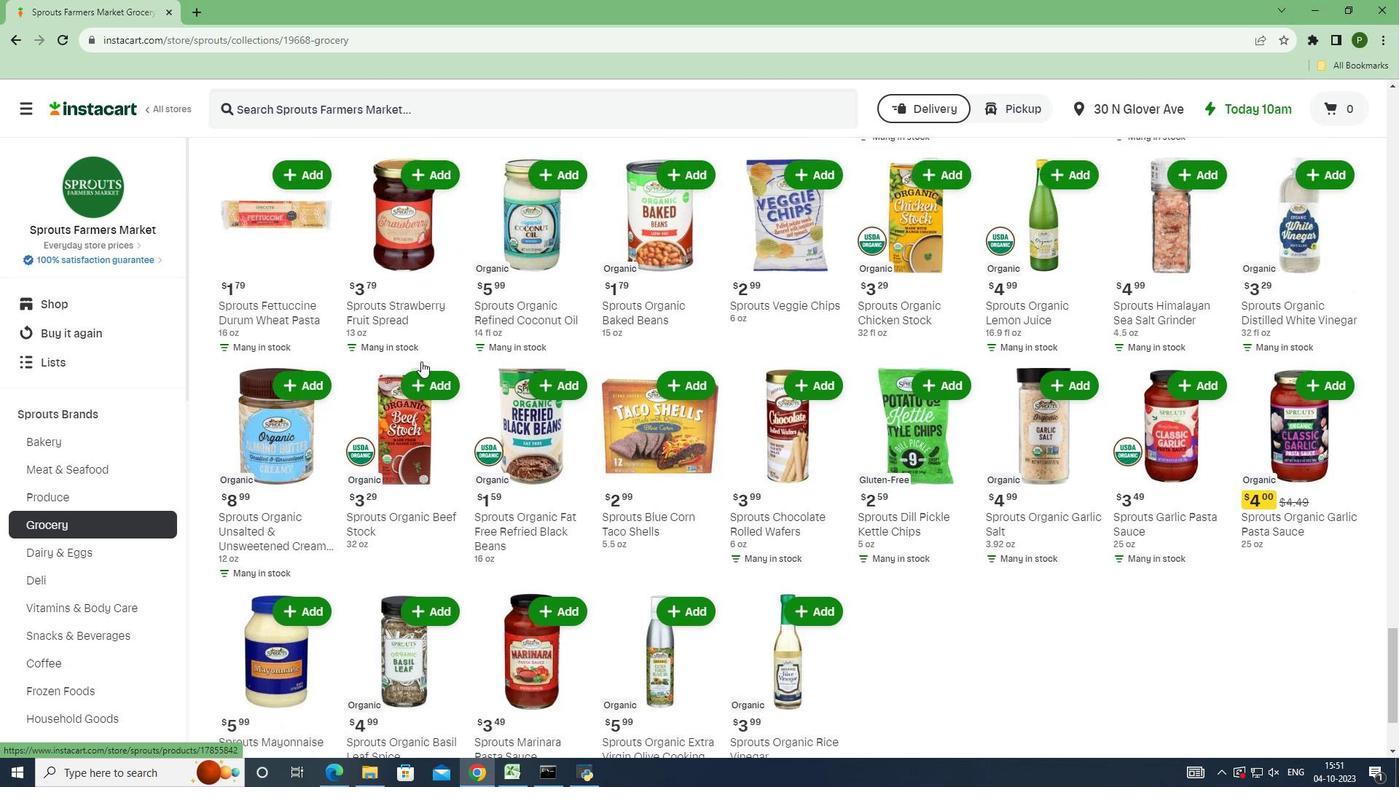 
Action: Mouse scrolled (421, 360) with delta (0, 0)
Screenshot: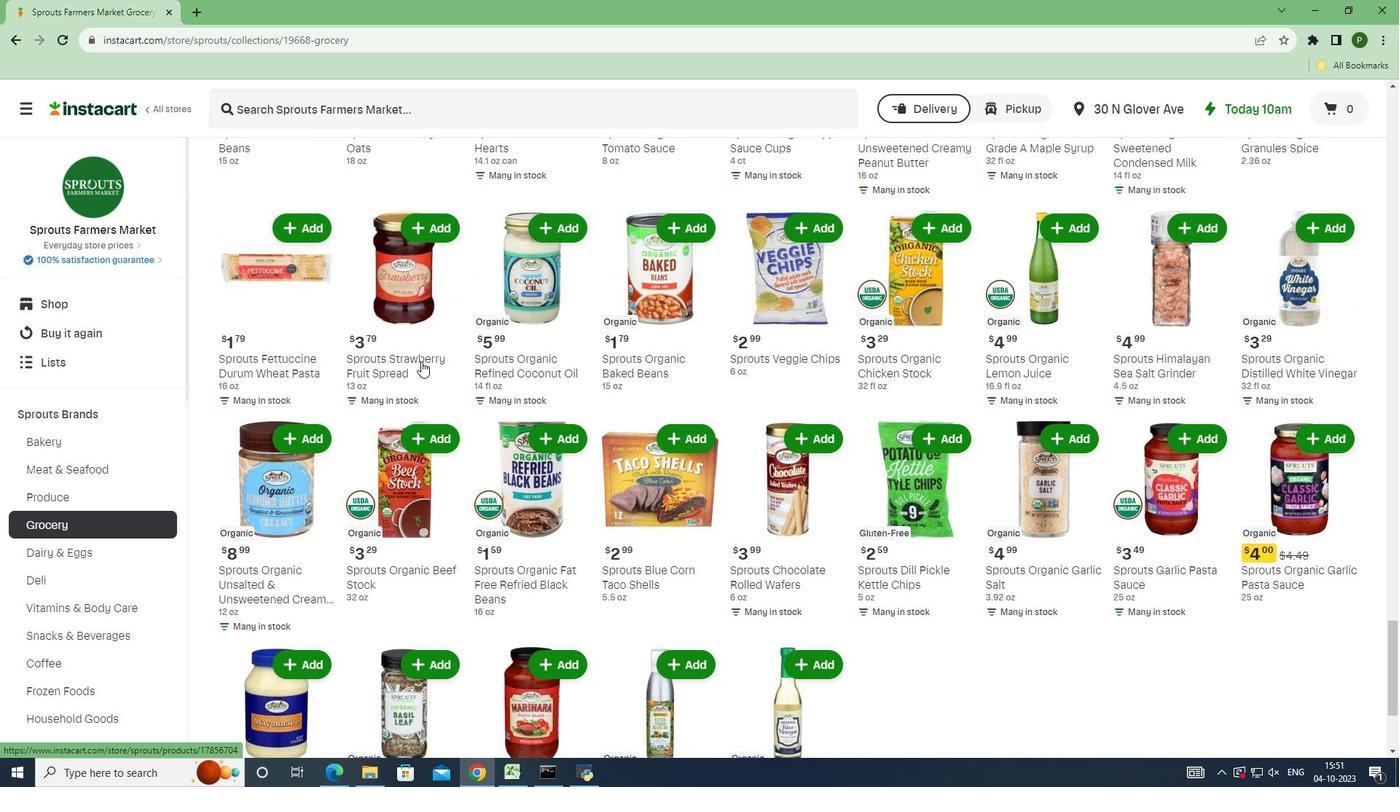 
Action: Mouse scrolled (421, 360) with delta (0, 0)
Screenshot: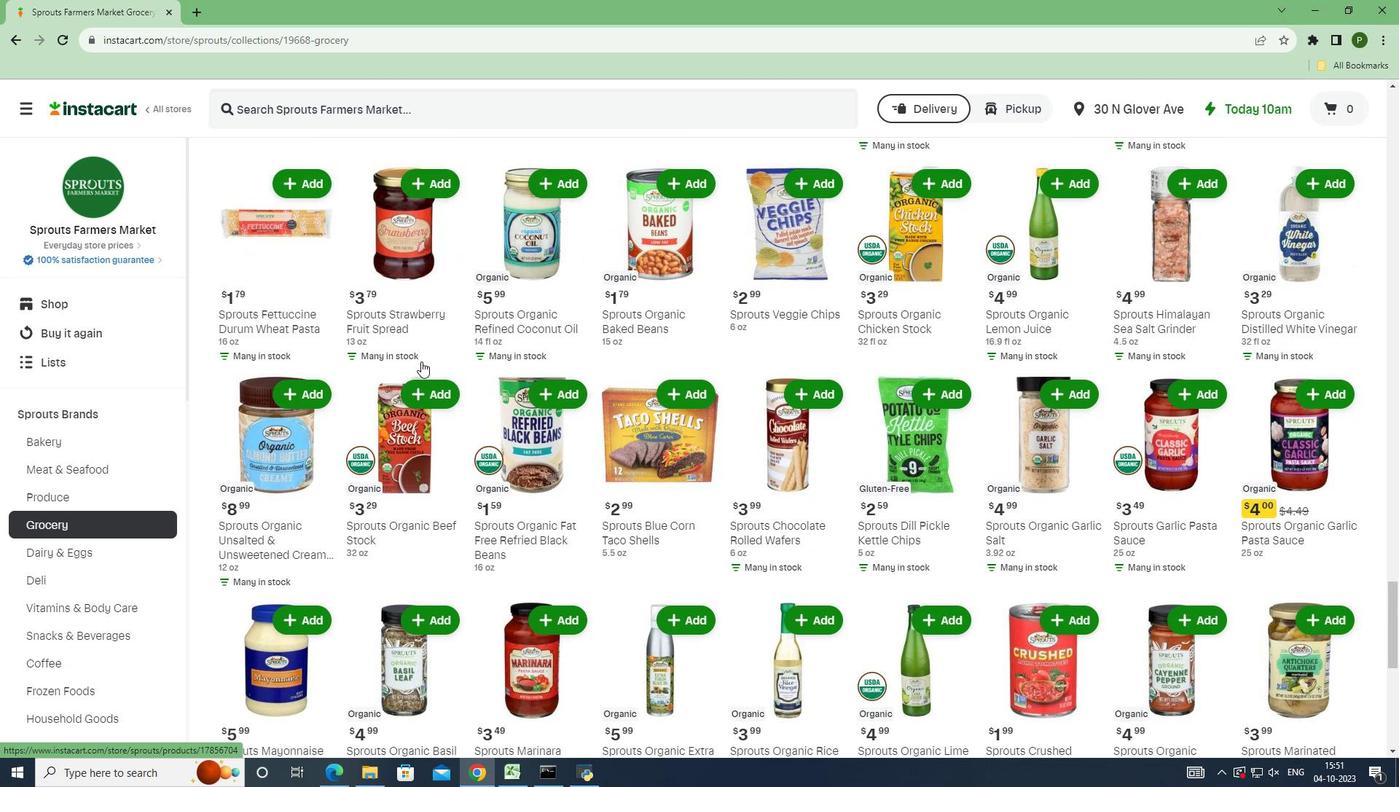 
Action: Mouse scrolled (421, 360) with delta (0, 0)
Screenshot: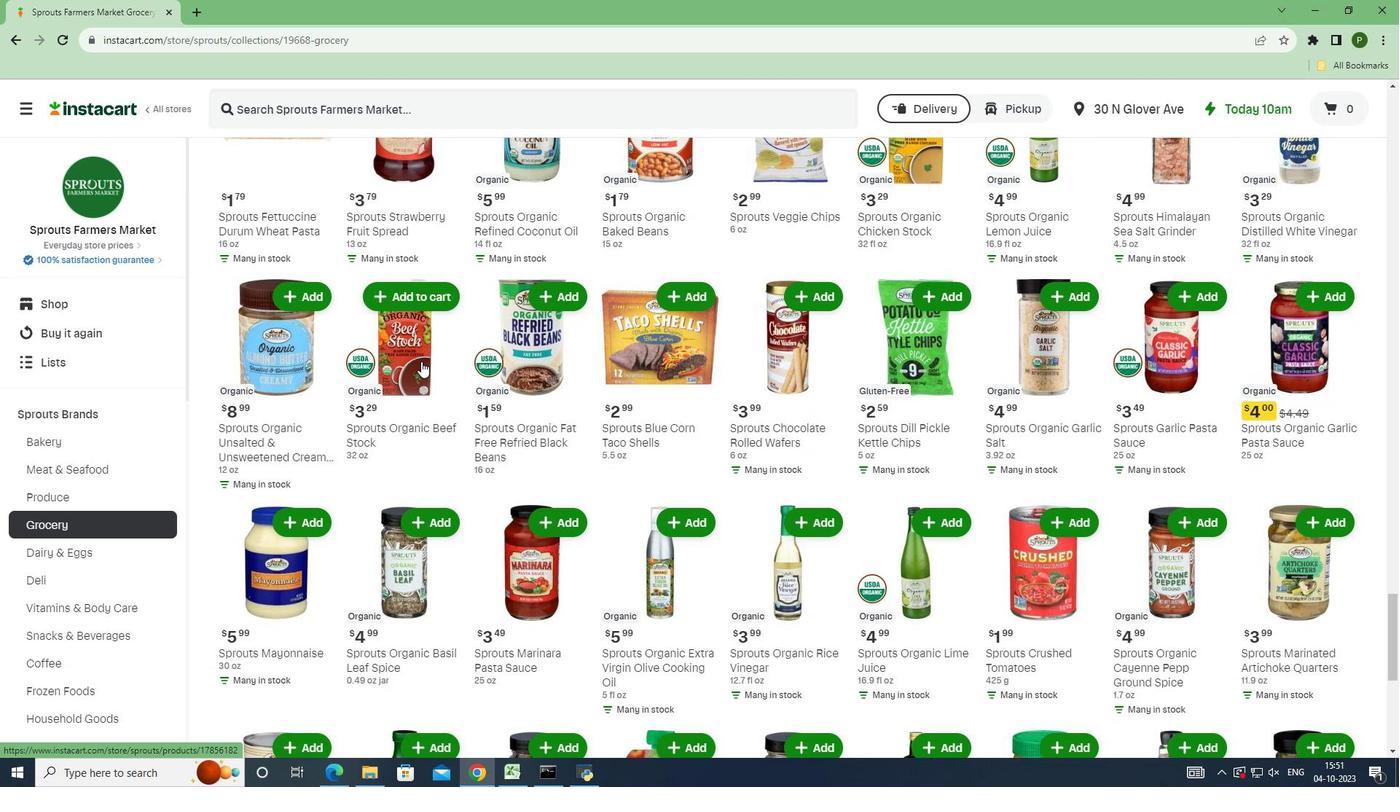 
Action: Mouse scrolled (421, 360) with delta (0, 0)
Screenshot: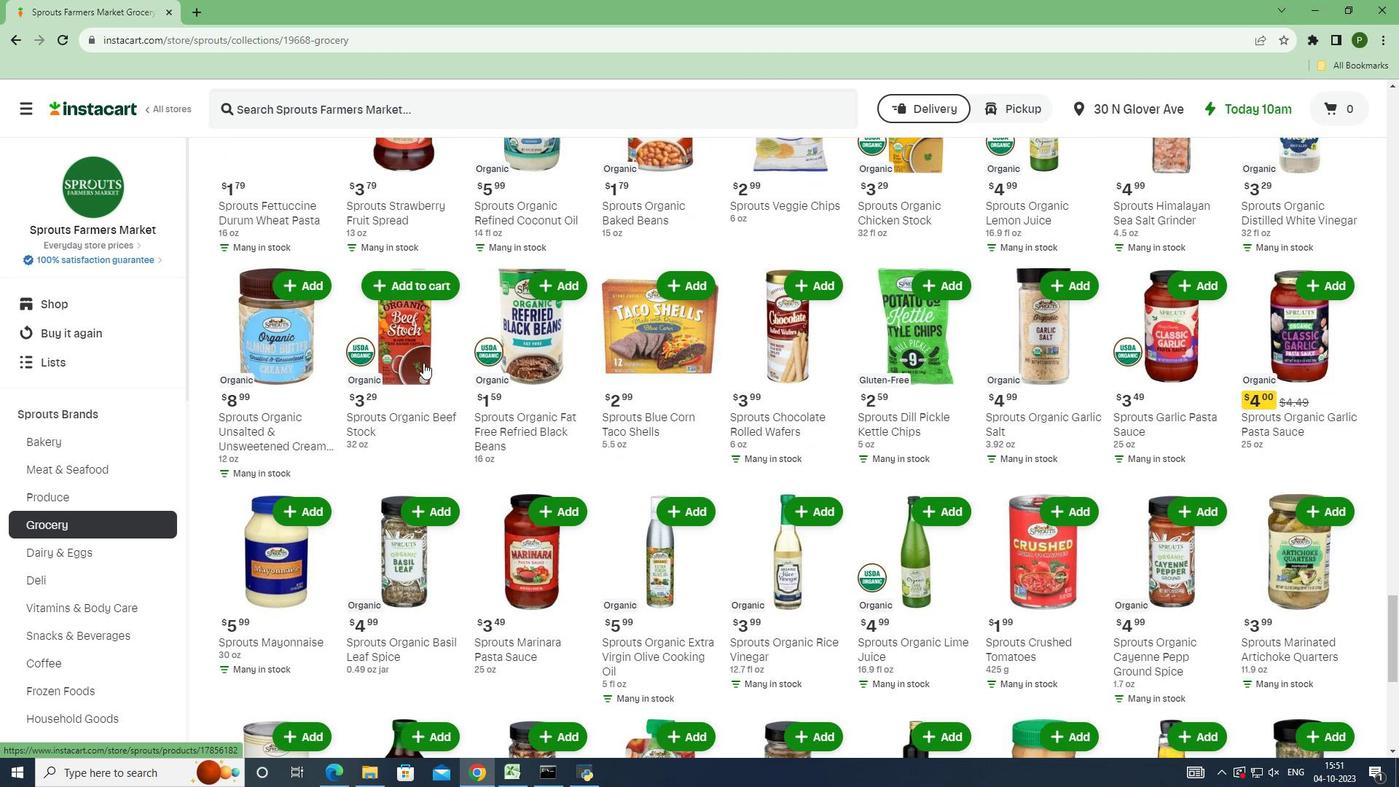 
Action: Mouse moved to (433, 376)
Screenshot: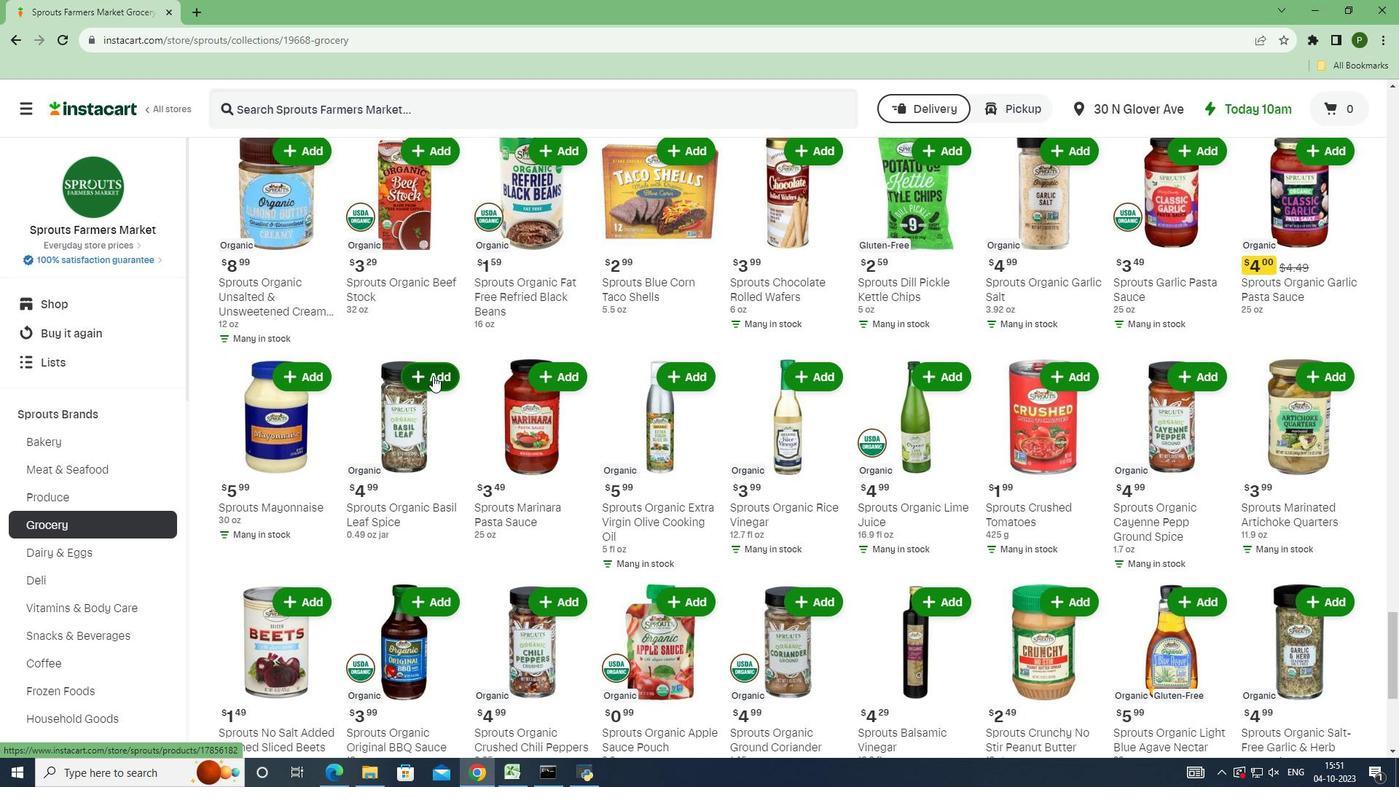 
Action: Mouse scrolled (433, 375) with delta (0, 0)
Screenshot: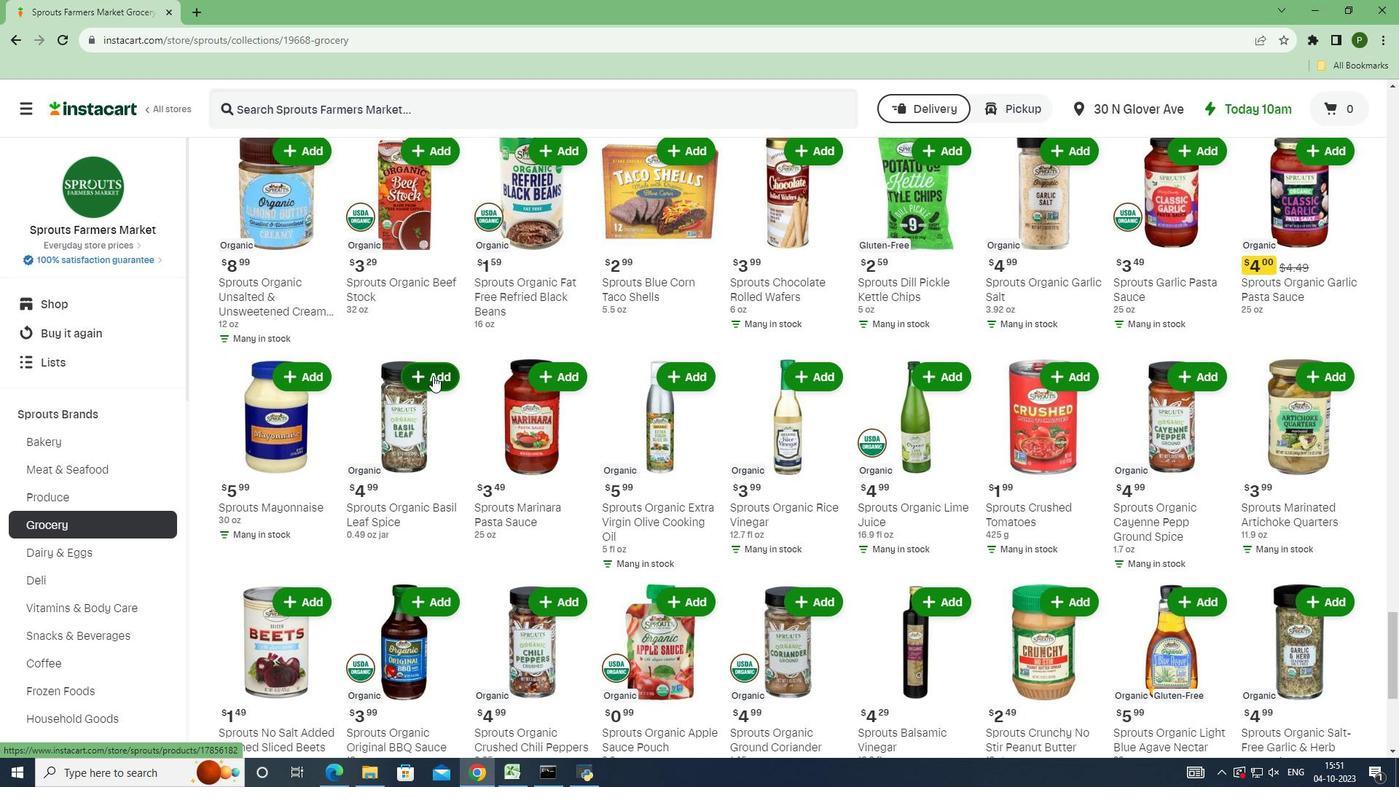
Action: Mouse scrolled (433, 375) with delta (0, 0)
Screenshot: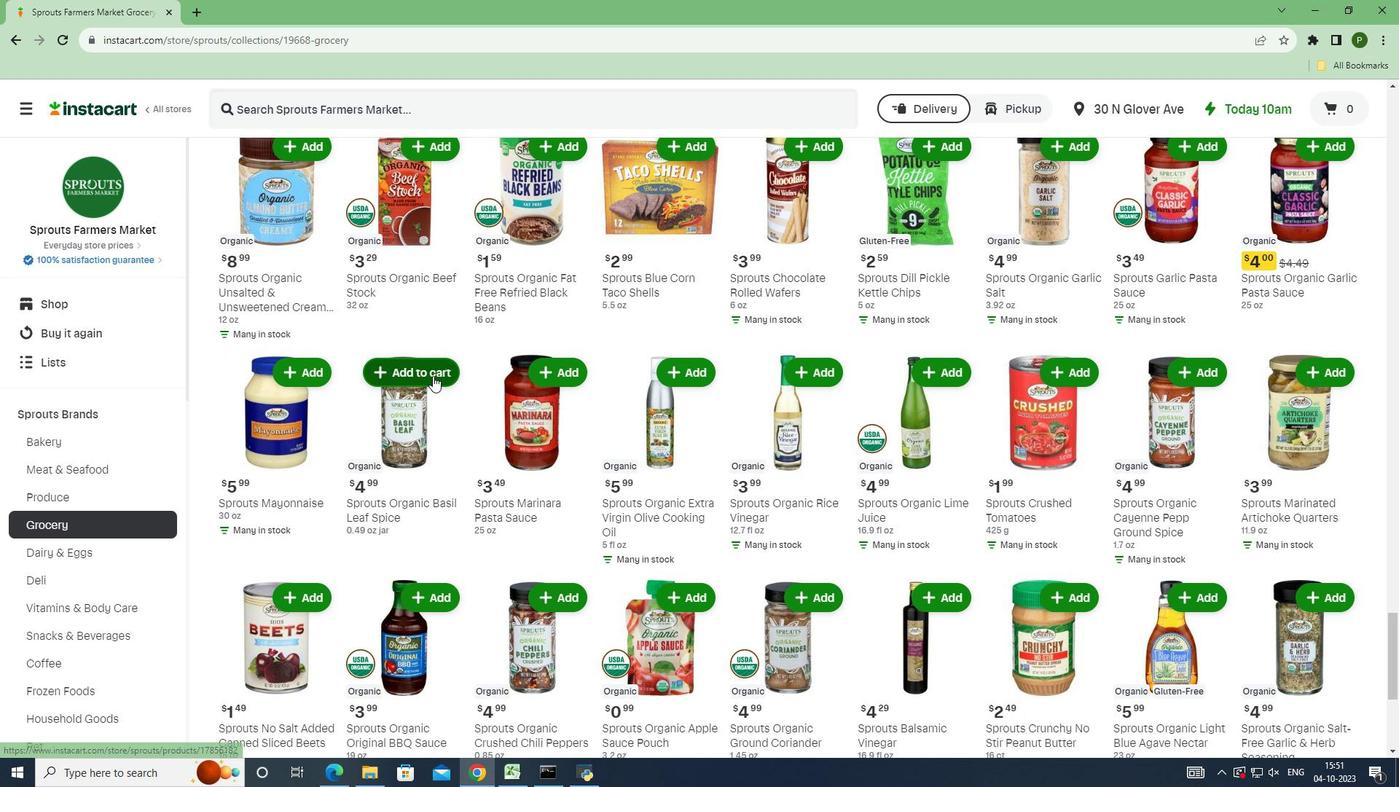 
Action: Mouse scrolled (433, 375) with delta (0, 0)
Screenshot: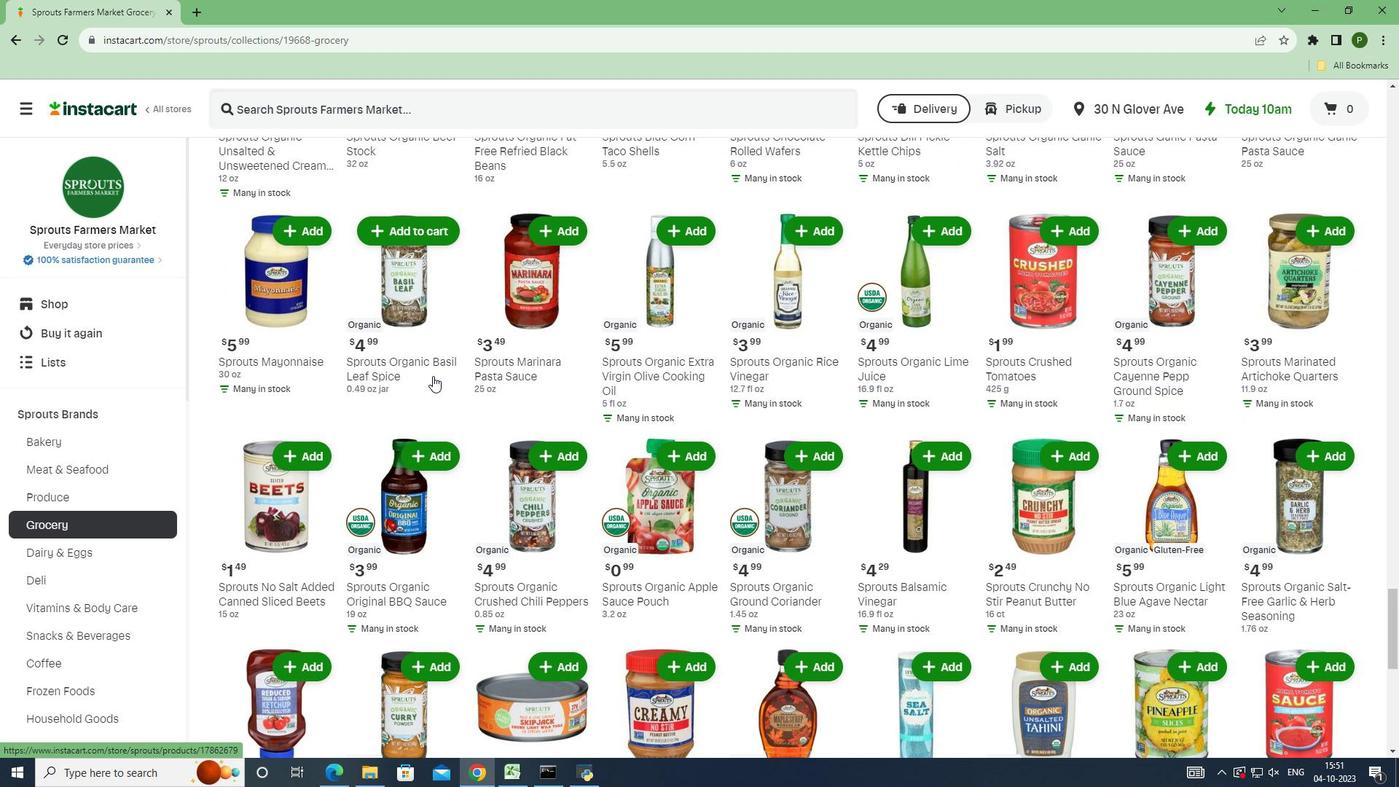 
Action: Mouse moved to (417, 387)
Screenshot: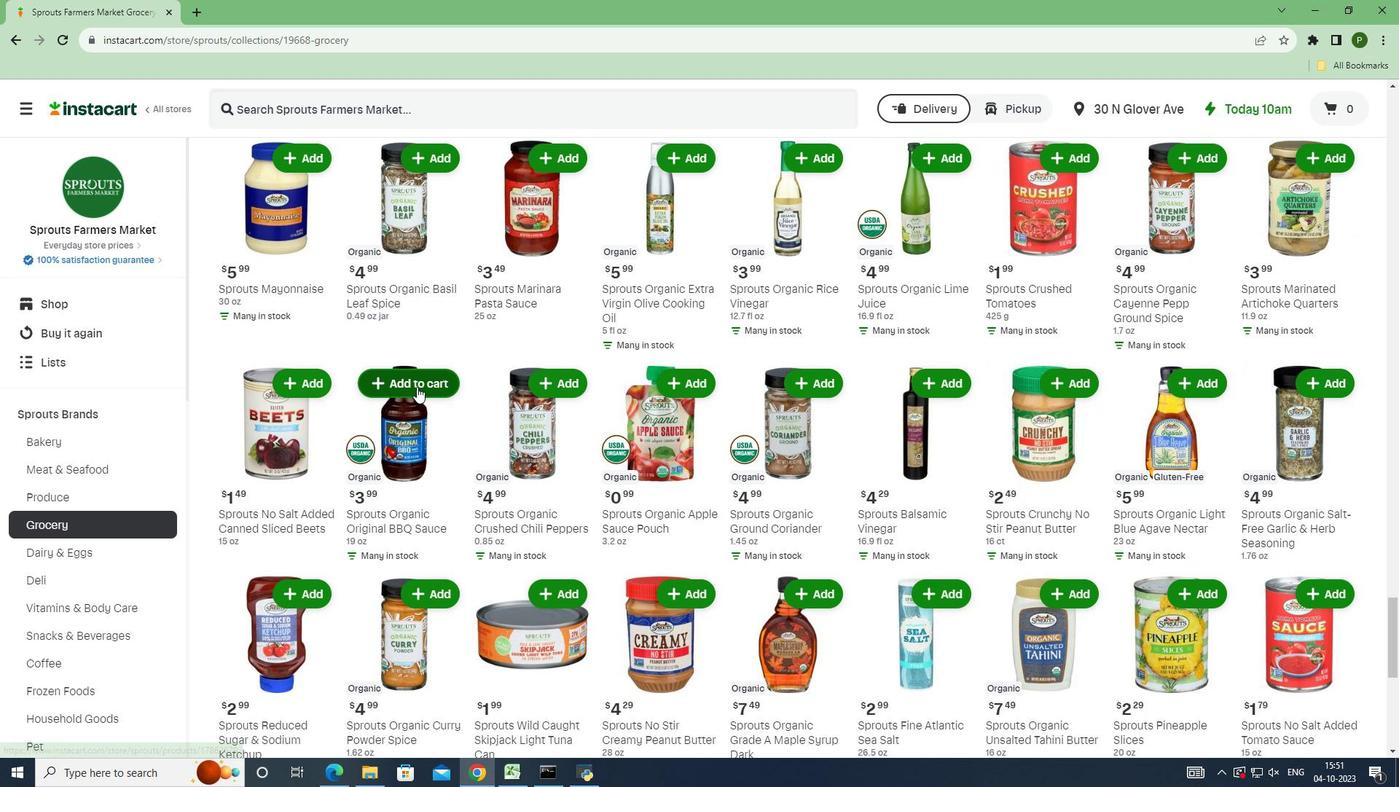 
Action: Mouse pressed left at (417, 387)
Screenshot: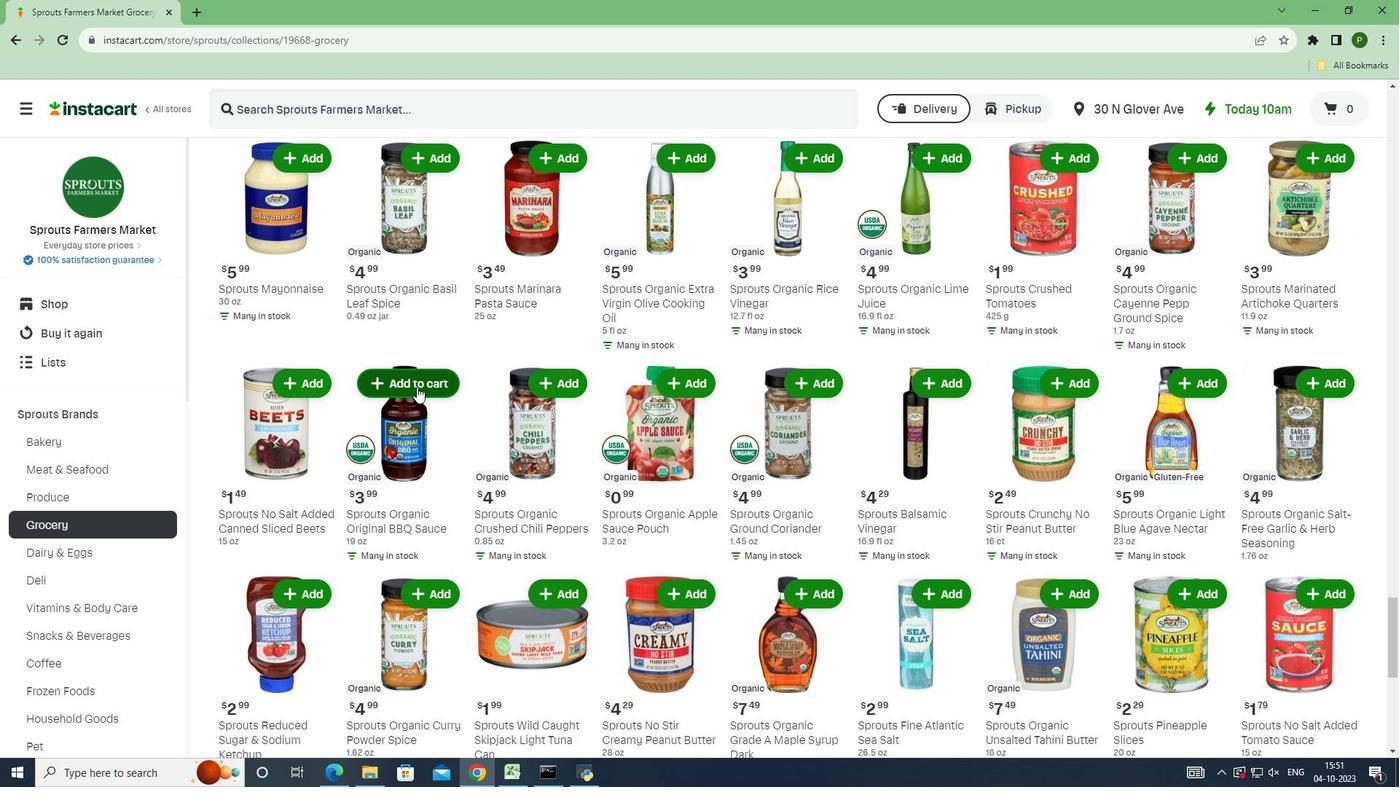 
